 Task: Play online Dominion games in easy mode.
Action: Mouse moved to (269, 255)
Screenshot: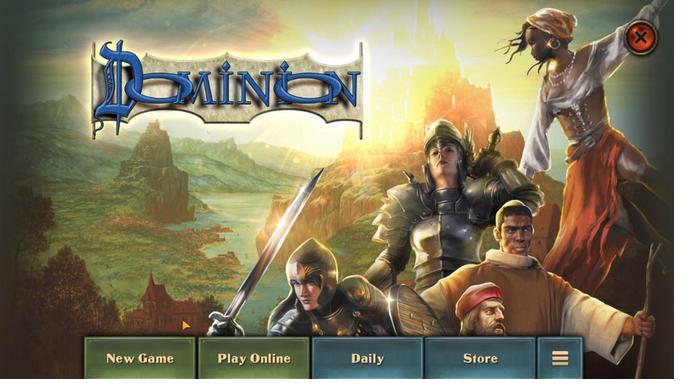 
Action: Mouse pressed left at (269, 255)
Screenshot: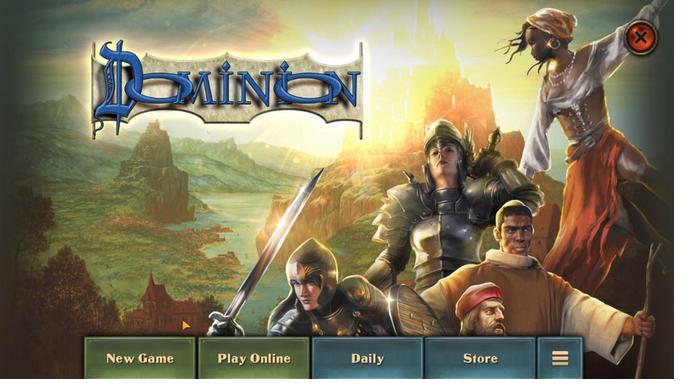 
Action: Mouse moved to (433, 256)
Screenshot: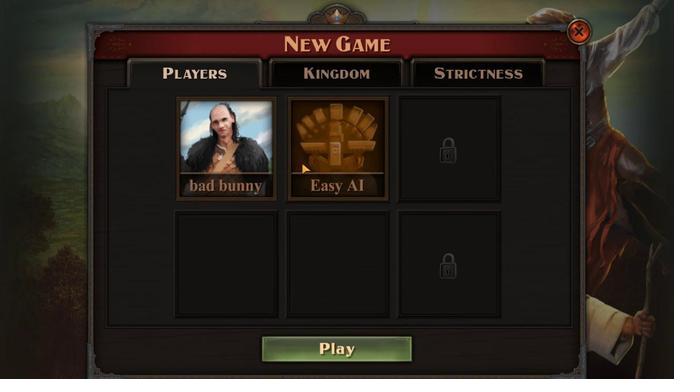 
Action: Mouse pressed left at (433, 256)
Screenshot: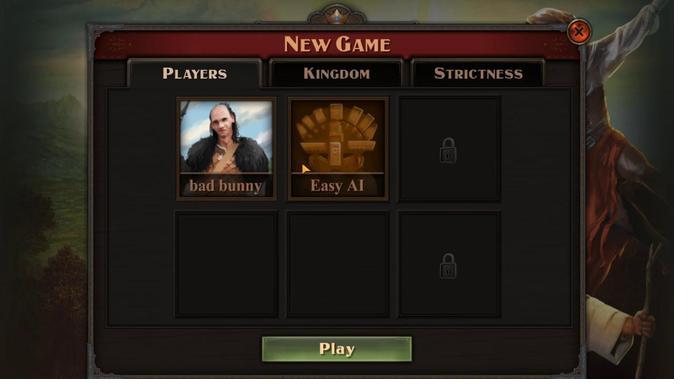 
Action: Mouse moved to (308, 256)
Screenshot: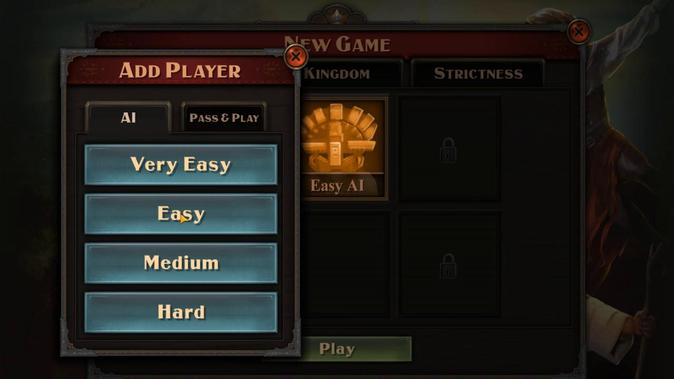
Action: Mouse pressed left at (308, 256)
Screenshot: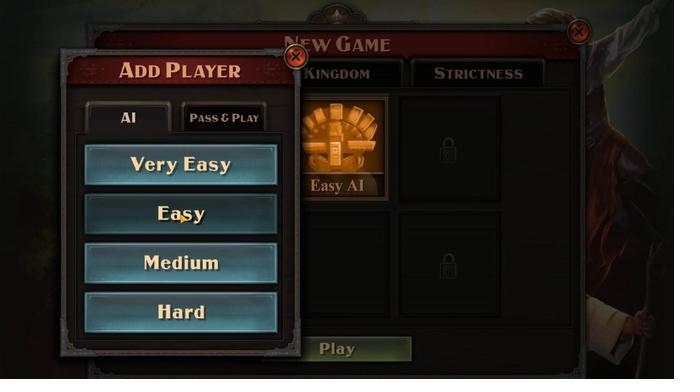 
Action: Mouse moved to (413, 255)
Screenshot: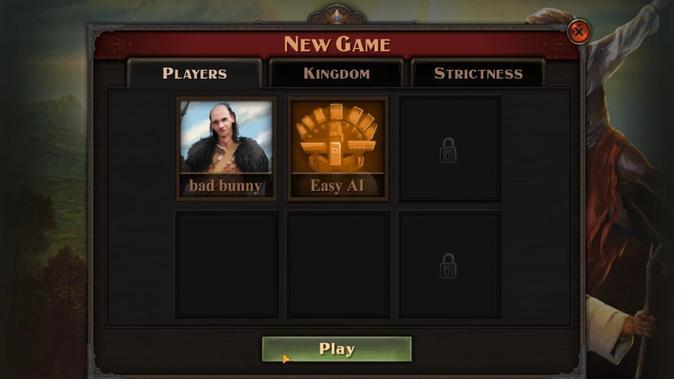
Action: Mouse pressed left at (413, 255)
Screenshot: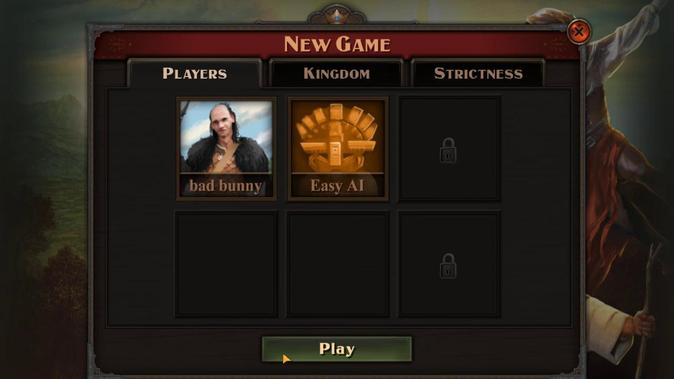 
Action: Mouse moved to (630, 255)
Screenshot: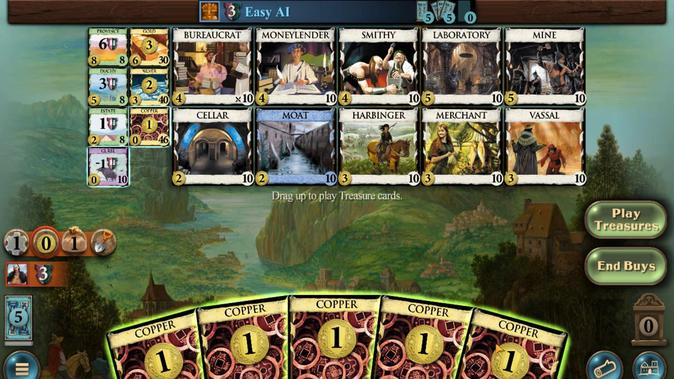 
Action: Mouse pressed left at (630, 255)
Screenshot: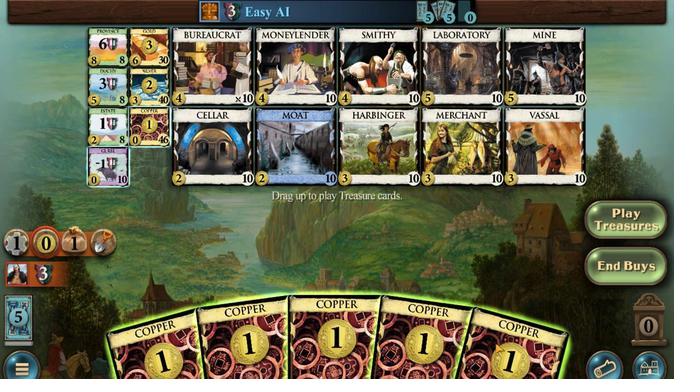 
Action: Mouse moved to (580, 255)
Screenshot: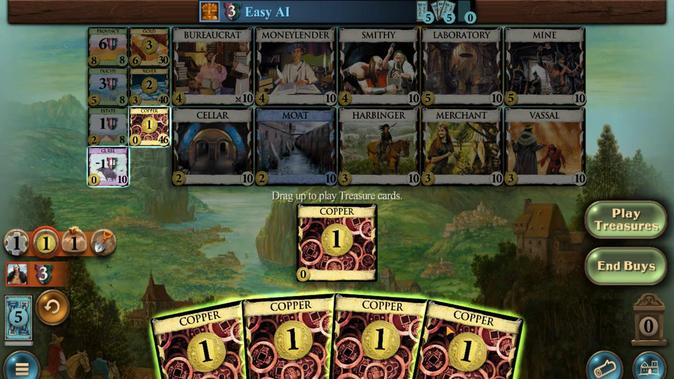 
Action: Mouse pressed left at (580, 255)
Screenshot: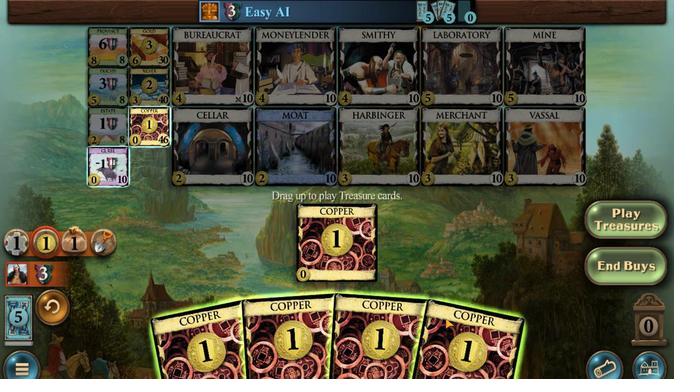 
Action: Mouse moved to (541, 255)
Screenshot: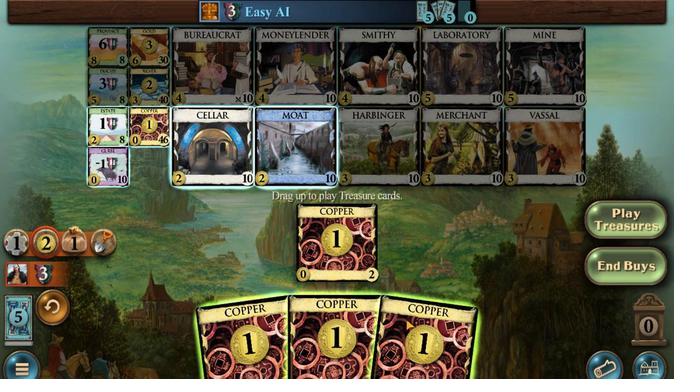 
Action: Mouse pressed left at (541, 255)
Screenshot: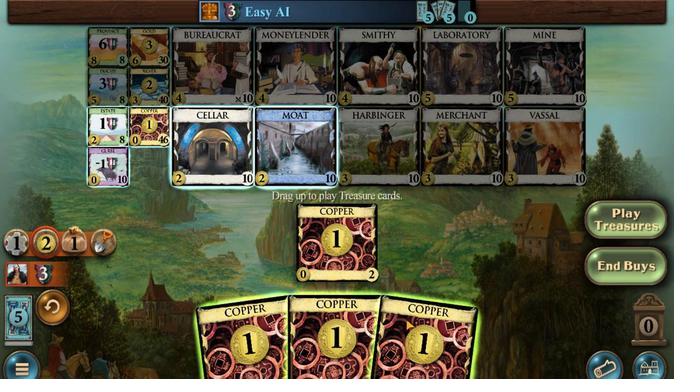 
Action: Mouse moved to (475, 255)
Screenshot: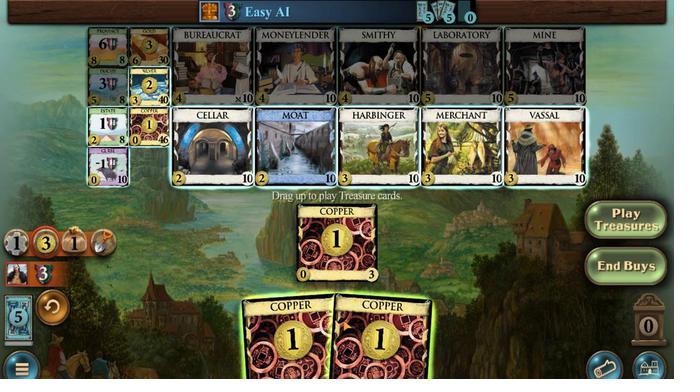 
Action: Mouse pressed left at (475, 255)
Screenshot: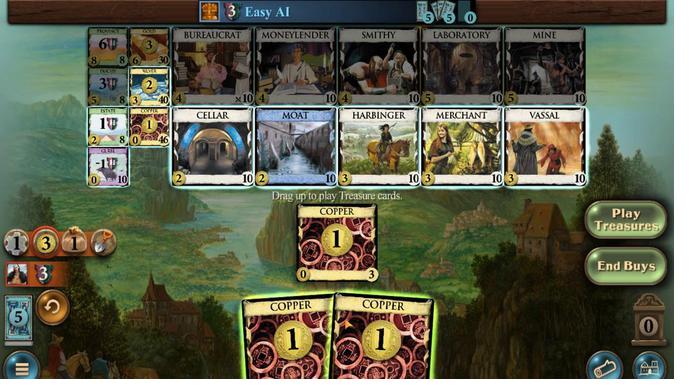
Action: Mouse moved to (491, 257)
Screenshot: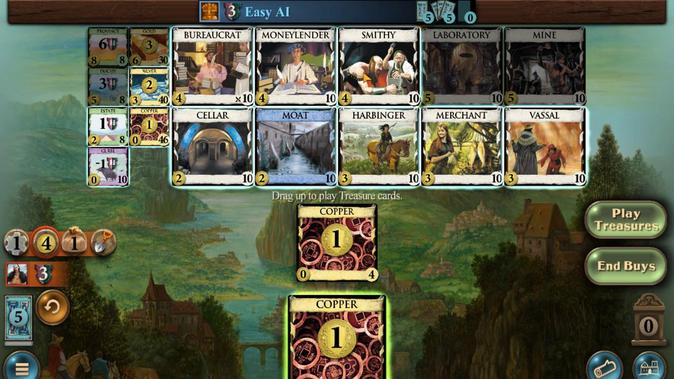 
Action: Mouse pressed left at (491, 257)
Screenshot: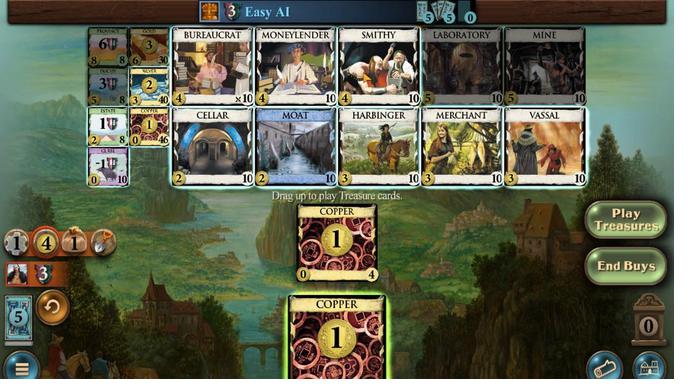 
Action: Mouse moved to (381, 255)
Screenshot: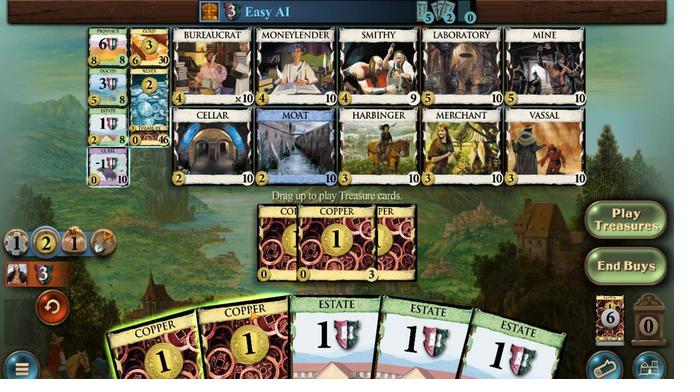 
Action: Mouse pressed left at (381, 255)
Screenshot: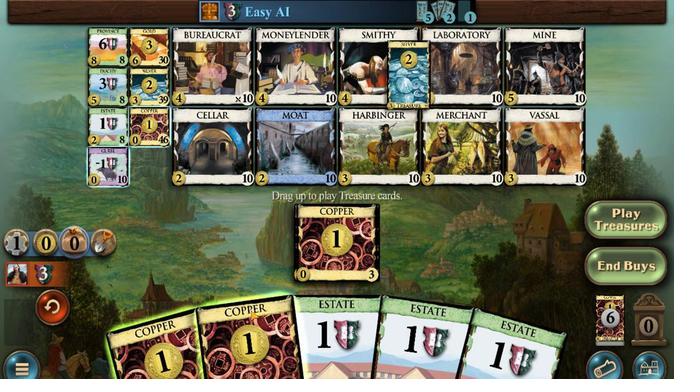
Action: Mouse moved to (315, 255)
Screenshot: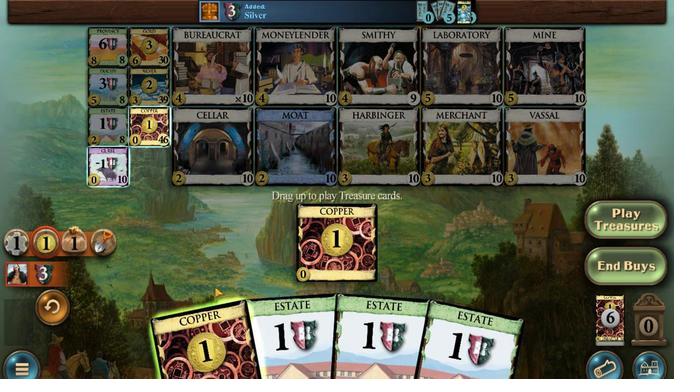 
Action: Mouse pressed left at (315, 255)
Screenshot: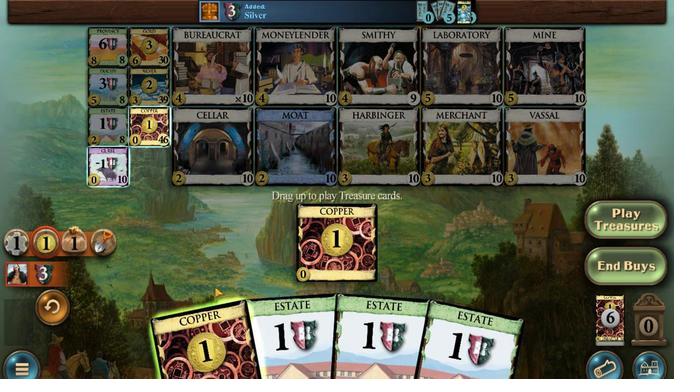 
Action: Mouse moved to (234, 256)
Screenshot: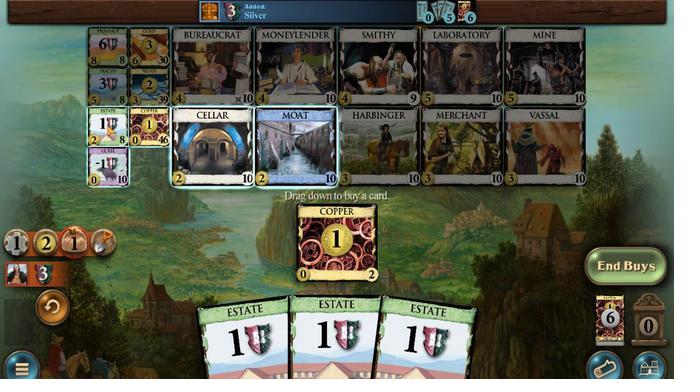
Action: Mouse pressed left at (234, 256)
Screenshot: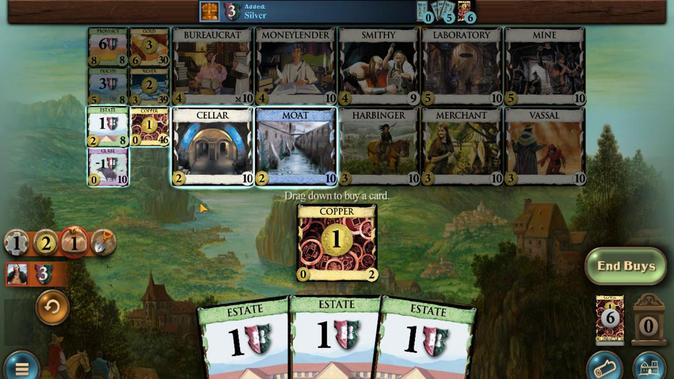 
Action: Mouse moved to (349, 255)
Screenshot: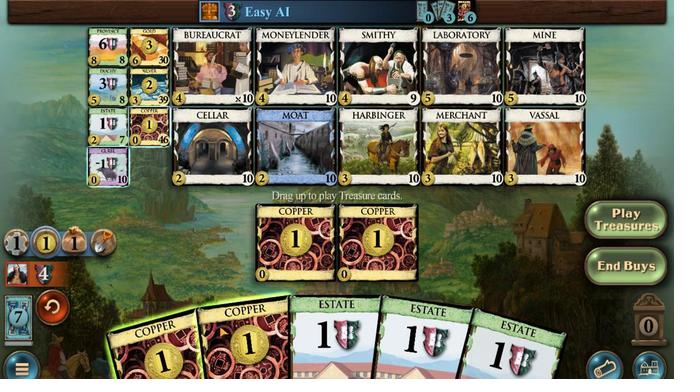 
Action: Mouse pressed left at (349, 255)
Screenshot: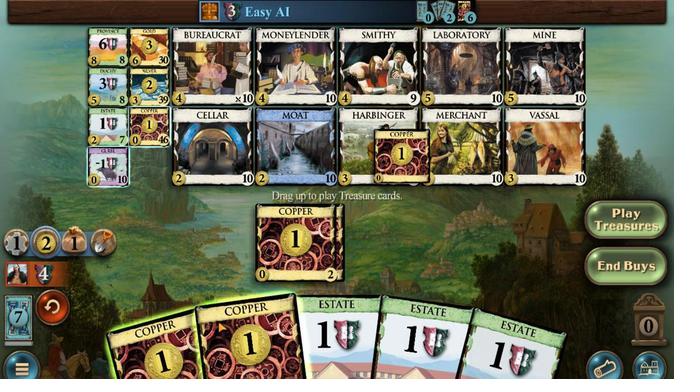
Action: Mouse moved to (304, 255)
Screenshot: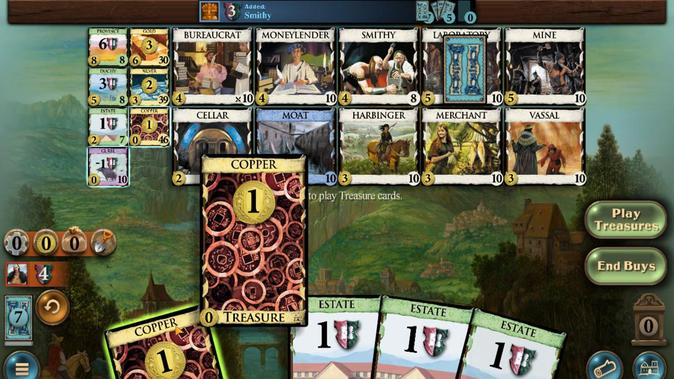 
Action: Mouse pressed left at (304, 255)
Screenshot: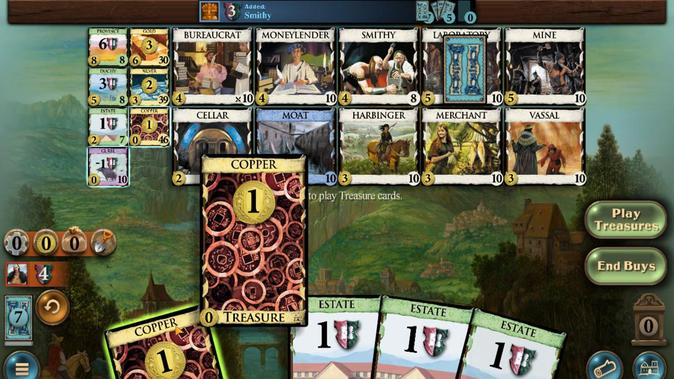 
Action: Mouse moved to (229, 256)
Screenshot: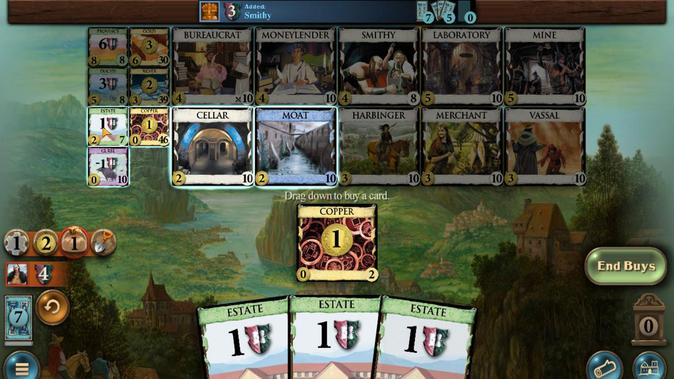 
Action: Mouse pressed left at (229, 256)
Screenshot: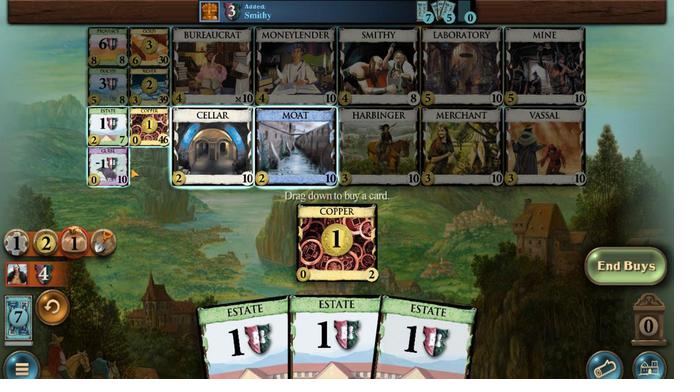 
Action: Mouse moved to (277, 255)
Screenshot: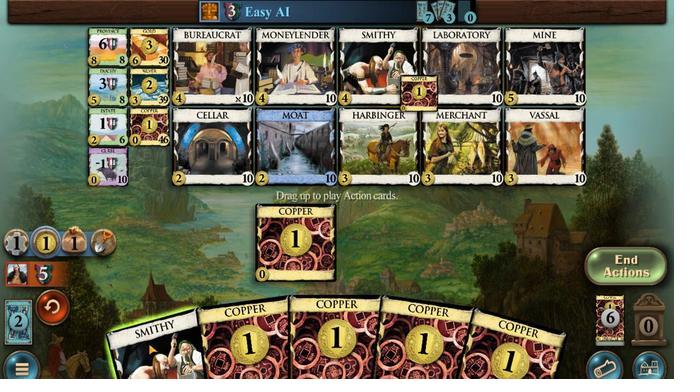 
Action: Mouse pressed left at (277, 255)
Screenshot: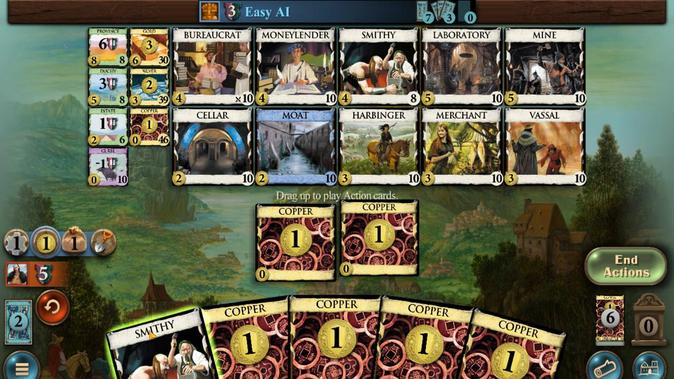 
Action: Mouse moved to (517, 255)
Screenshot: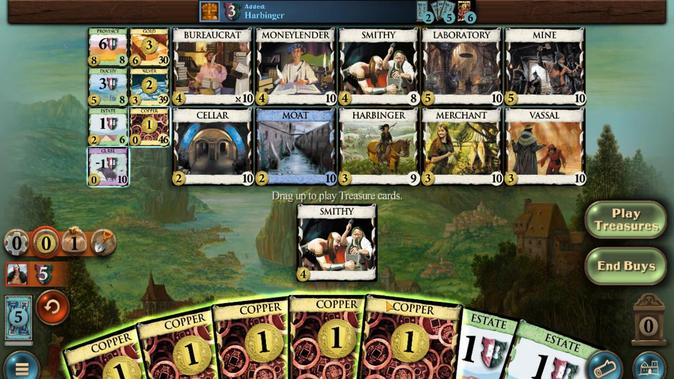 
Action: Mouse pressed left at (517, 255)
Screenshot: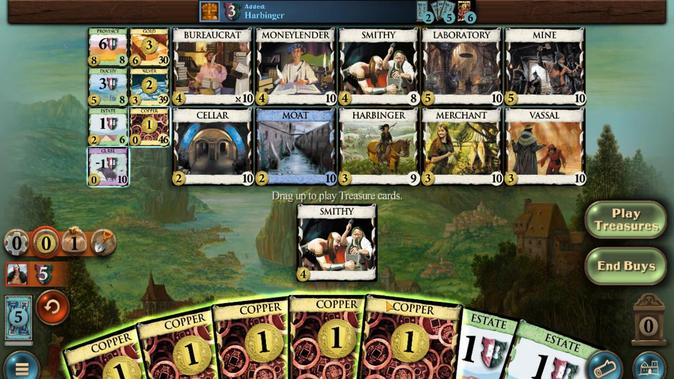 
Action: Mouse moved to (483, 255)
Screenshot: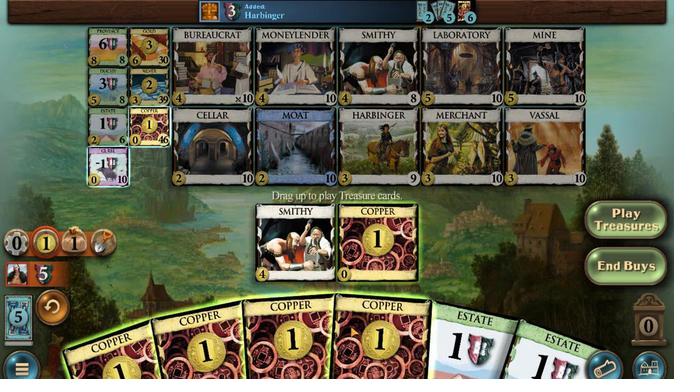 
Action: Mouse pressed left at (483, 255)
Screenshot: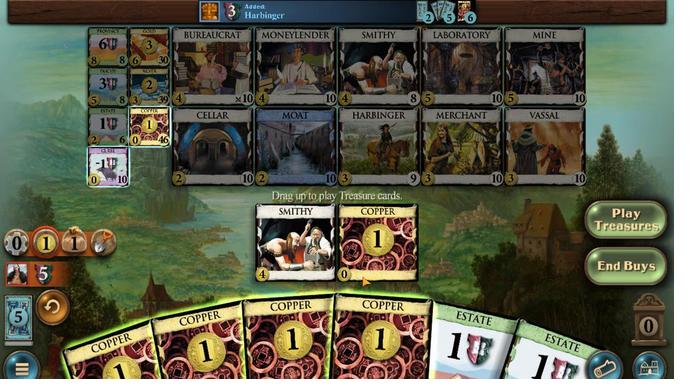 
Action: Mouse moved to (466, 255)
Screenshot: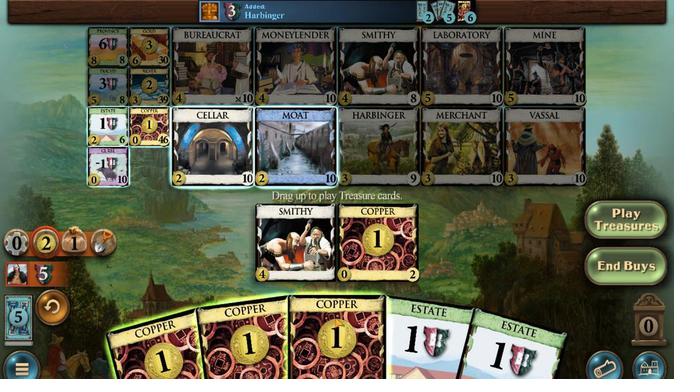 
Action: Mouse pressed left at (466, 255)
Screenshot: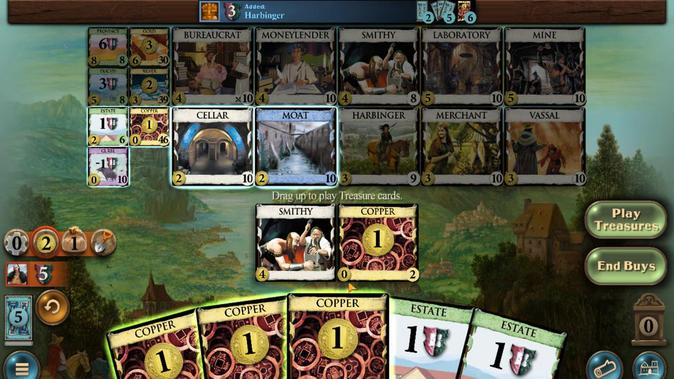 
Action: Mouse moved to (444, 255)
Screenshot: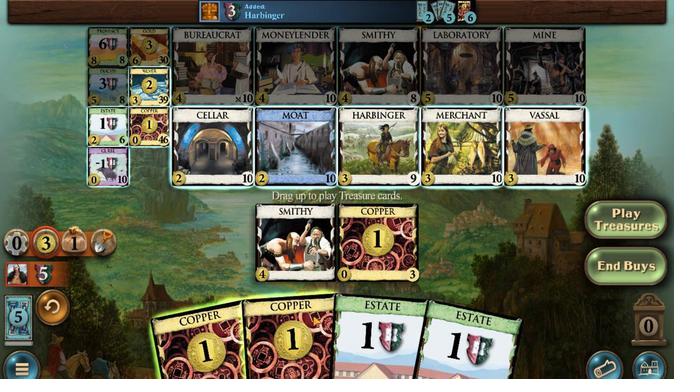
Action: Mouse pressed left at (444, 255)
Screenshot: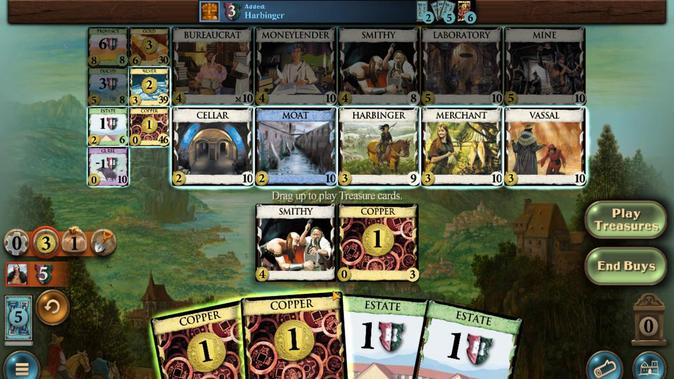 
Action: Mouse moved to (274, 257)
Screenshot: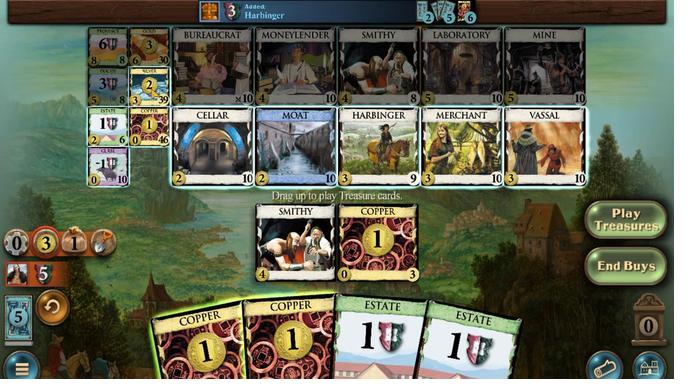 
Action: Mouse pressed left at (274, 257)
Screenshot: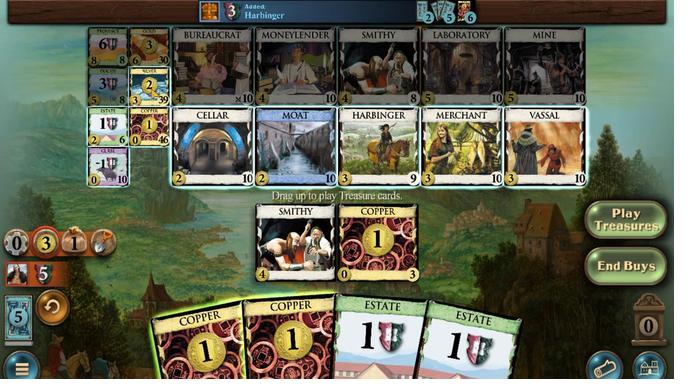 
Action: Mouse moved to (393, 255)
Screenshot: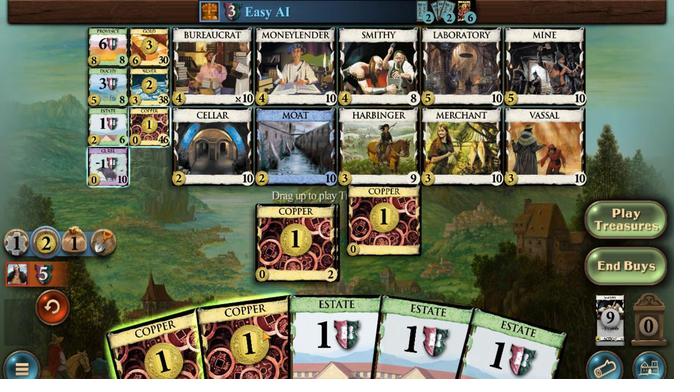 
Action: Mouse pressed left at (393, 255)
Screenshot: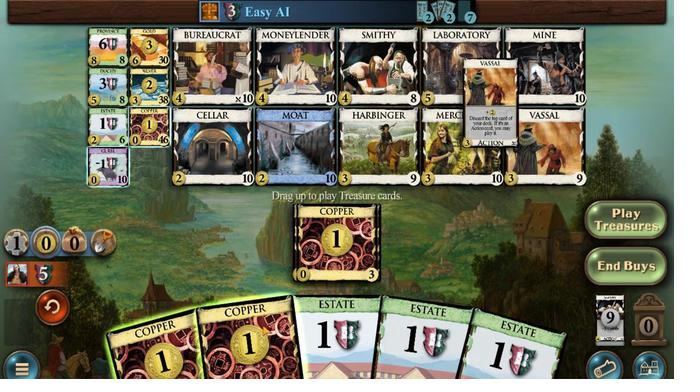 
Action: Mouse moved to (316, 255)
Screenshot: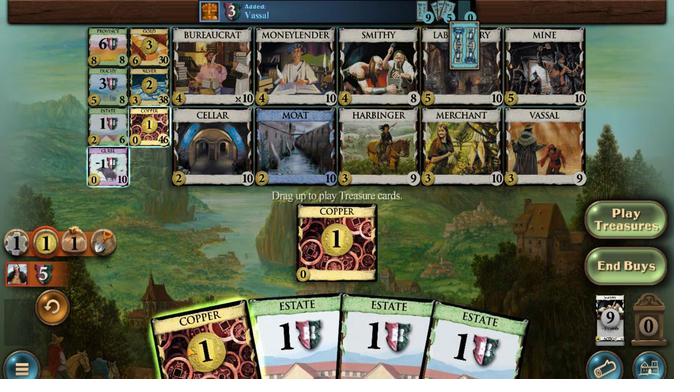 
Action: Mouse pressed left at (316, 255)
Screenshot: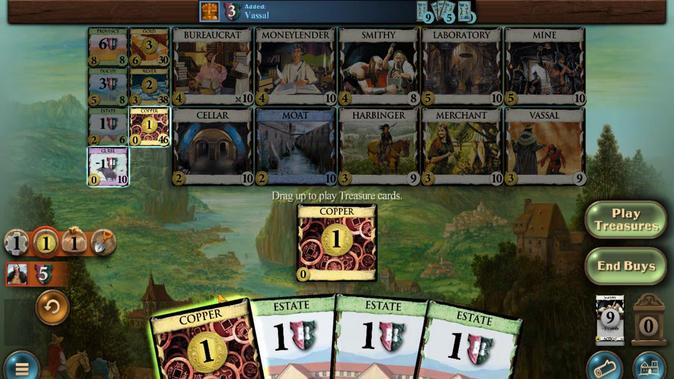 
Action: Mouse moved to (236, 256)
Screenshot: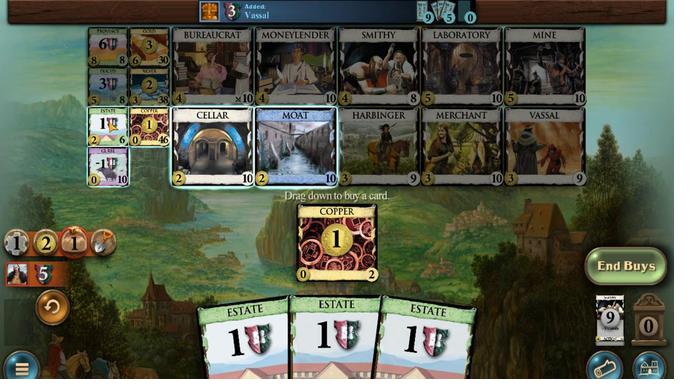 
Action: Mouse pressed left at (236, 256)
Screenshot: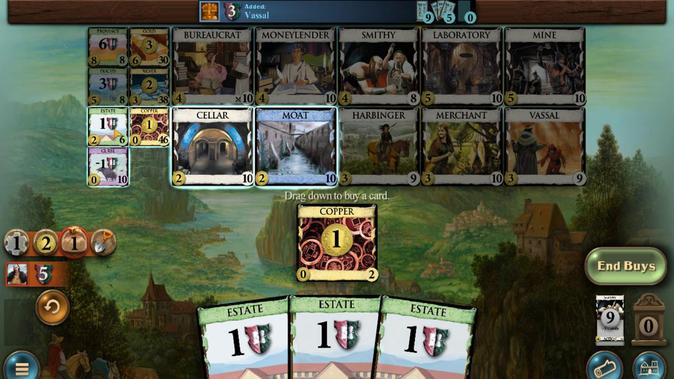 
Action: Mouse moved to (284, 255)
Screenshot: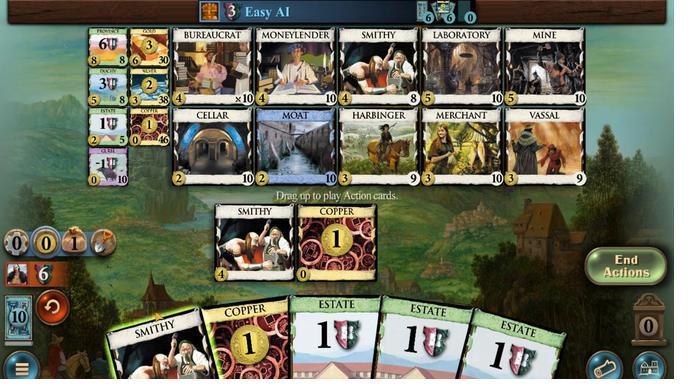 
Action: Mouse pressed left at (284, 255)
Screenshot: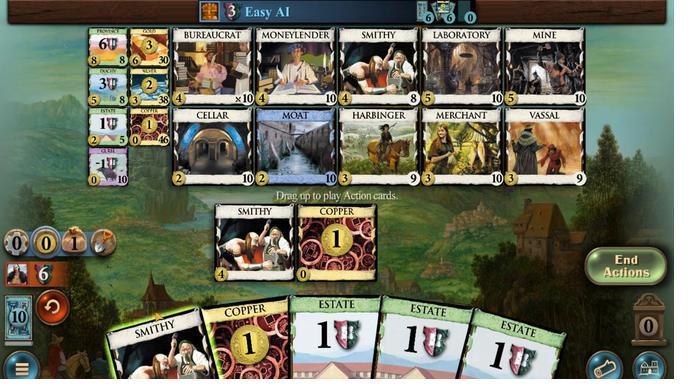 
Action: Mouse moved to (289, 255)
Screenshot: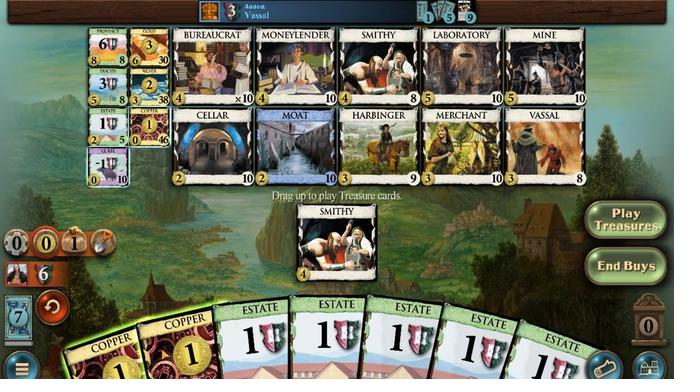 
Action: Mouse pressed left at (289, 255)
Screenshot: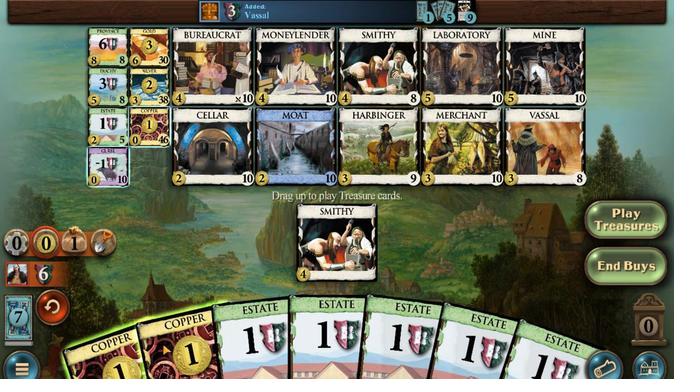 
Action: Mouse moved to (271, 255)
Screenshot: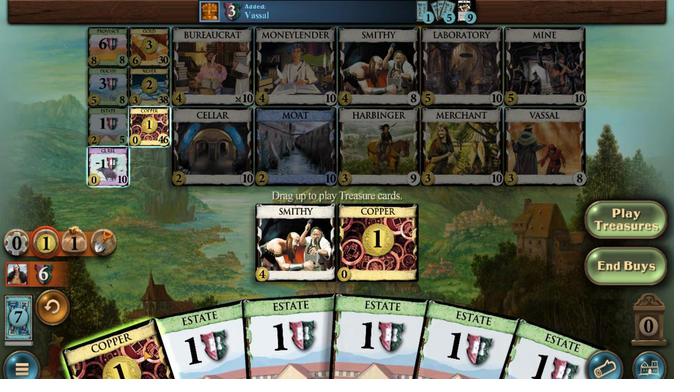 
Action: Mouse pressed left at (271, 255)
Screenshot: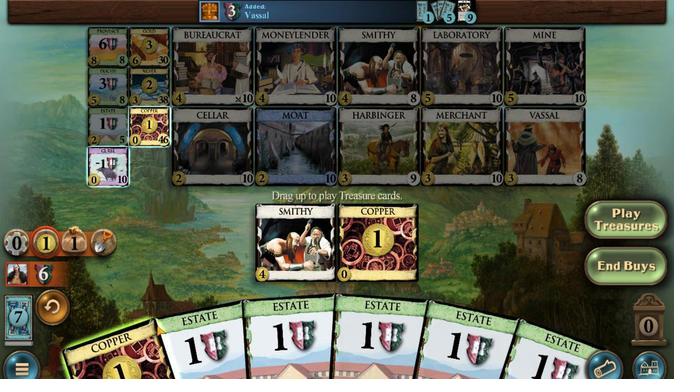 
Action: Mouse moved to (237, 256)
Screenshot: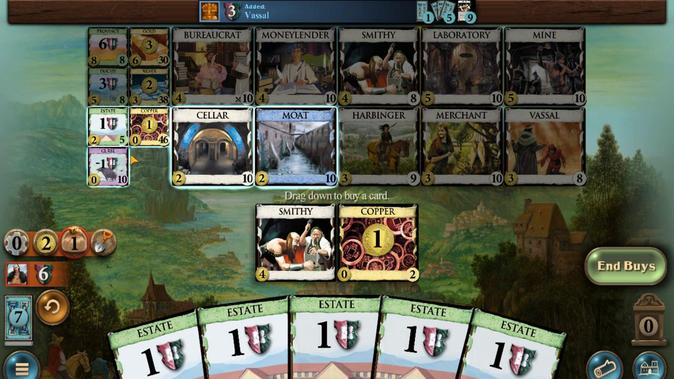 
Action: Mouse pressed left at (237, 256)
Screenshot: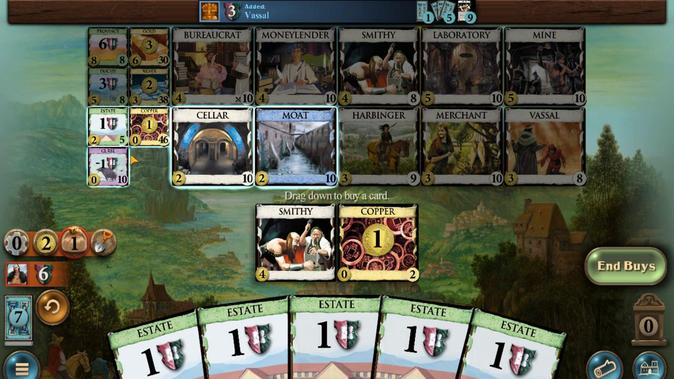 
Action: Mouse moved to (536, 255)
Screenshot: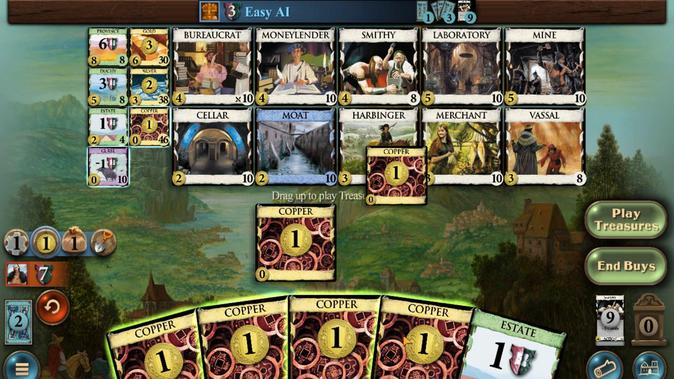 
Action: Mouse pressed left at (536, 255)
Screenshot: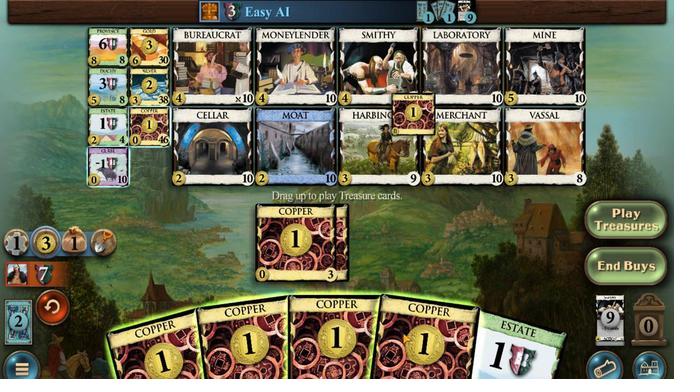 
Action: Mouse moved to (490, 255)
Screenshot: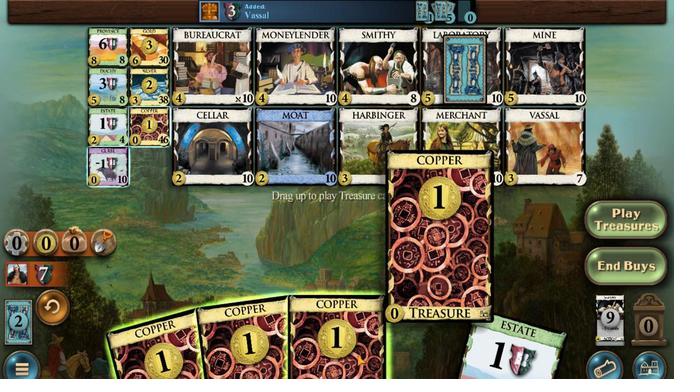 
Action: Mouse pressed left at (490, 255)
Screenshot: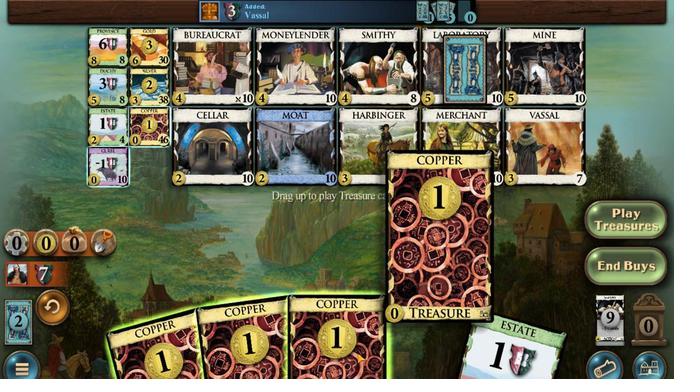 
Action: Mouse moved to (463, 255)
Screenshot: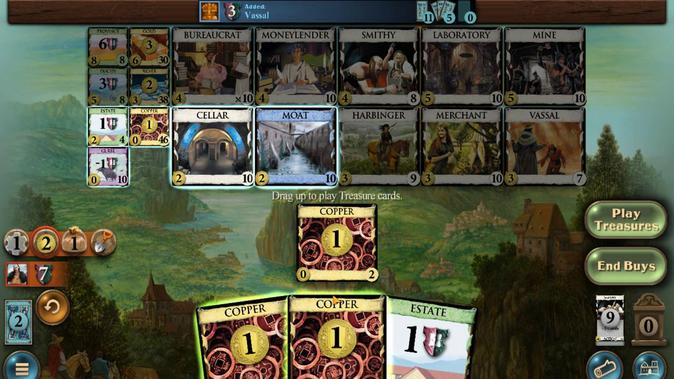 
Action: Mouse pressed left at (463, 255)
Screenshot: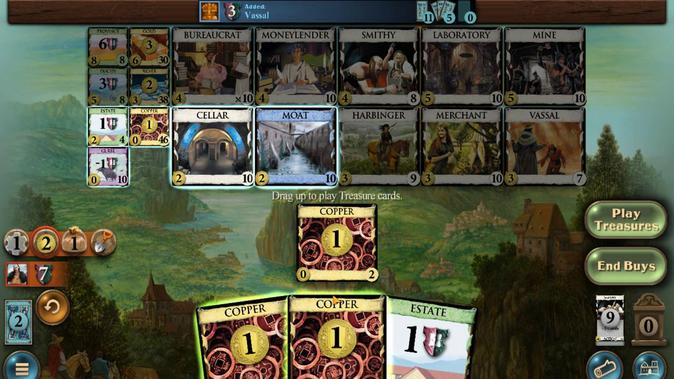 
Action: Mouse moved to (264, 257)
Screenshot: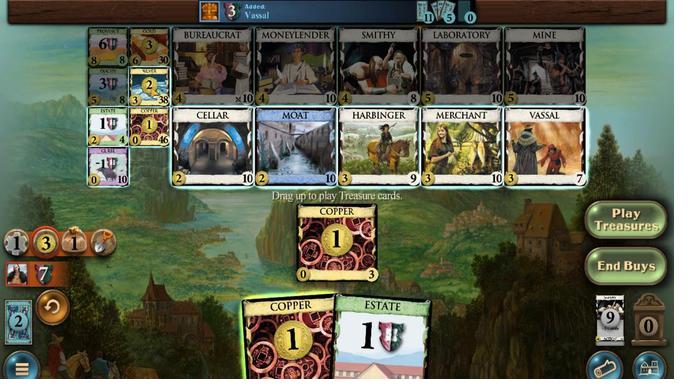 
Action: Mouse pressed left at (264, 257)
Screenshot: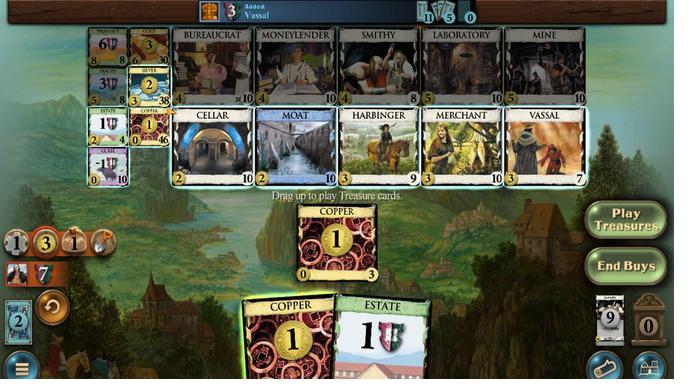 
Action: Mouse moved to (285, 255)
Screenshot: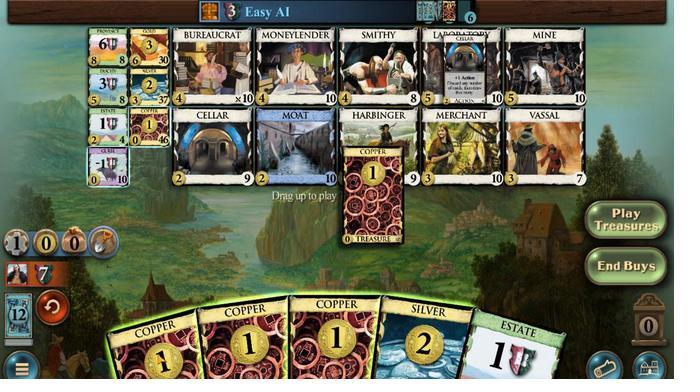 
Action: Mouse pressed left at (285, 255)
Screenshot: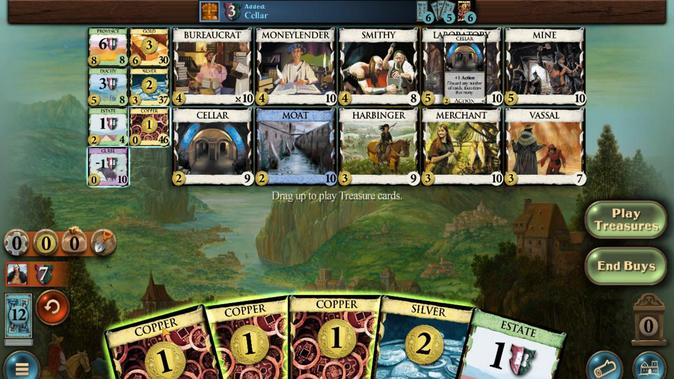 
Action: Mouse moved to (324, 255)
Screenshot: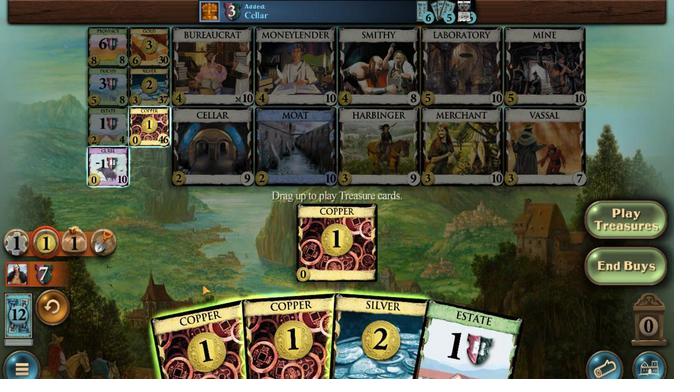 
Action: Mouse pressed left at (324, 255)
Screenshot: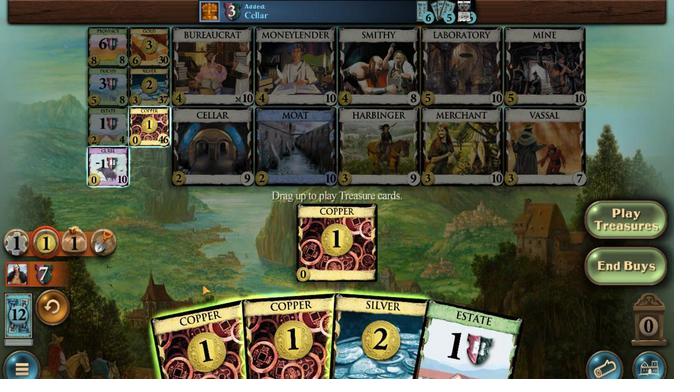 
Action: Mouse moved to (369, 255)
Screenshot: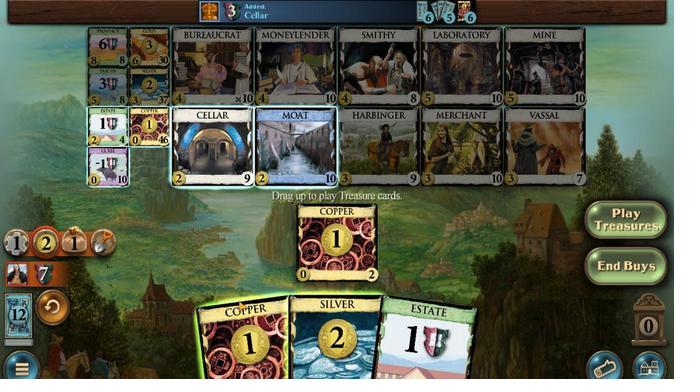 
Action: Mouse pressed left at (369, 255)
Screenshot: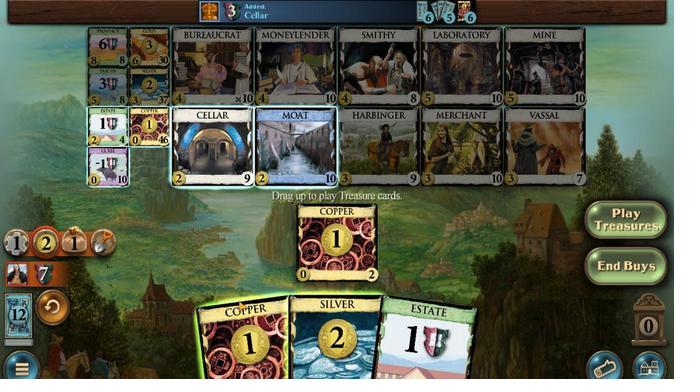
Action: Mouse moved to (269, 257)
Screenshot: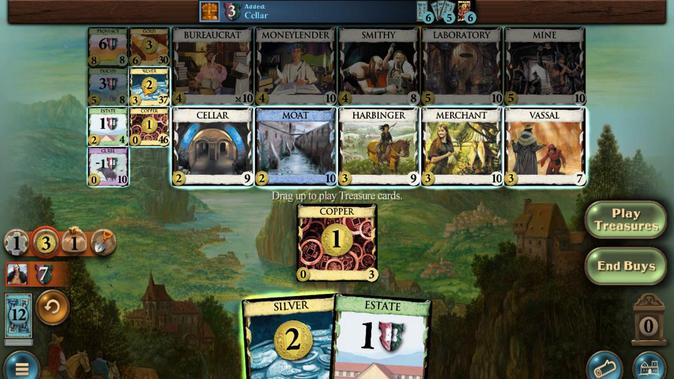 
Action: Mouse pressed left at (269, 257)
Screenshot: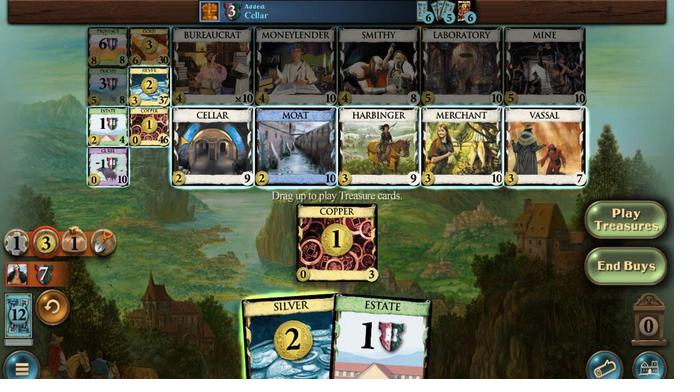 
Action: Mouse moved to (301, 255)
Screenshot: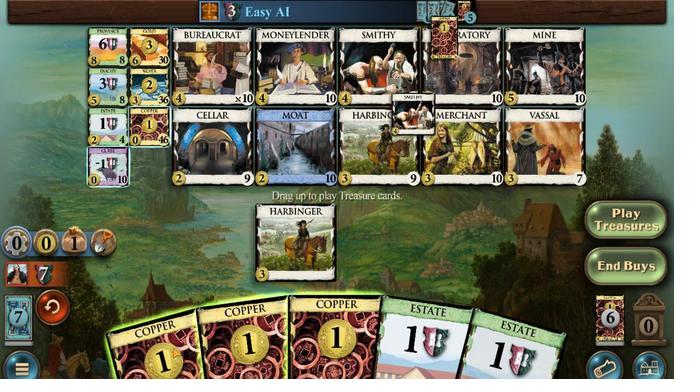 
Action: Mouse pressed left at (301, 255)
Screenshot: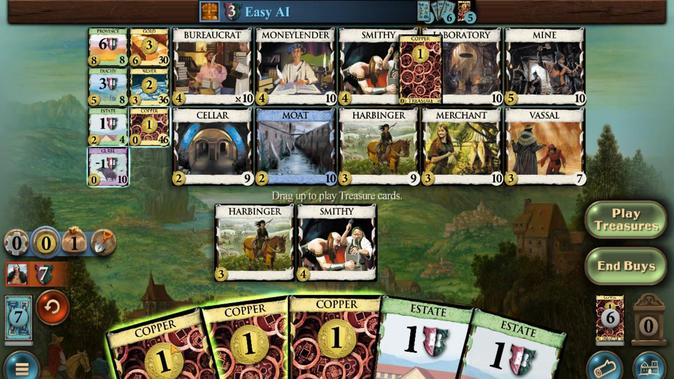 
Action: Mouse moved to (363, 255)
Screenshot: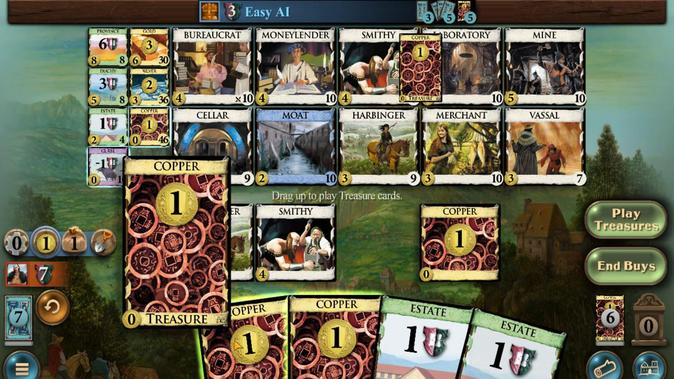 
Action: Mouse pressed left at (363, 255)
Screenshot: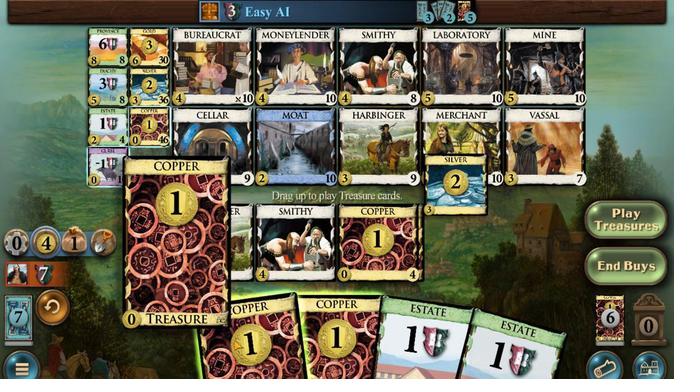 
Action: Mouse moved to (432, 255)
Screenshot: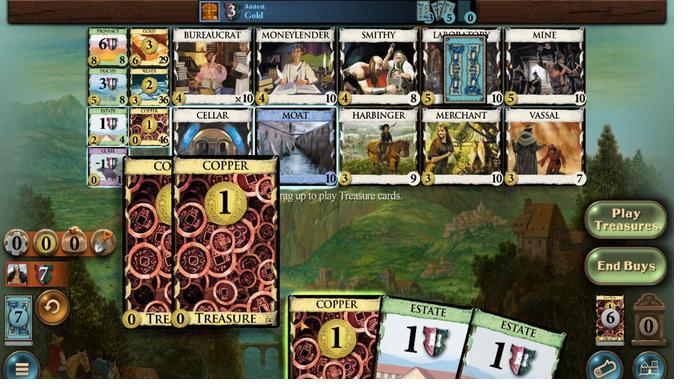 
Action: Mouse pressed left at (432, 255)
Screenshot: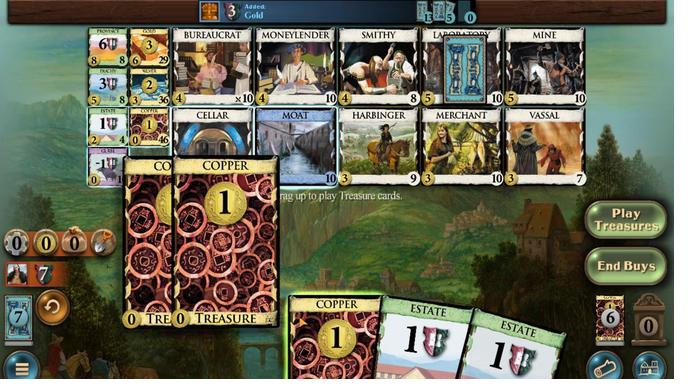 
Action: Mouse moved to (276, 257)
Screenshot: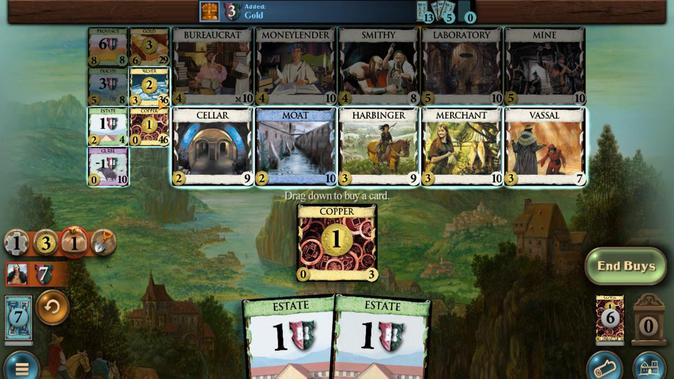 
Action: Mouse pressed left at (276, 257)
Screenshot: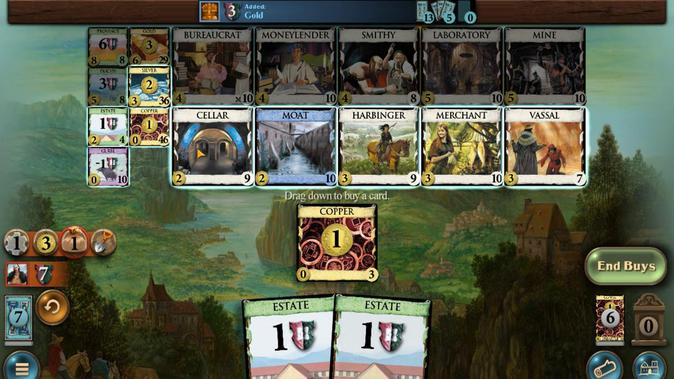 
Action: Mouse moved to (281, 255)
Screenshot: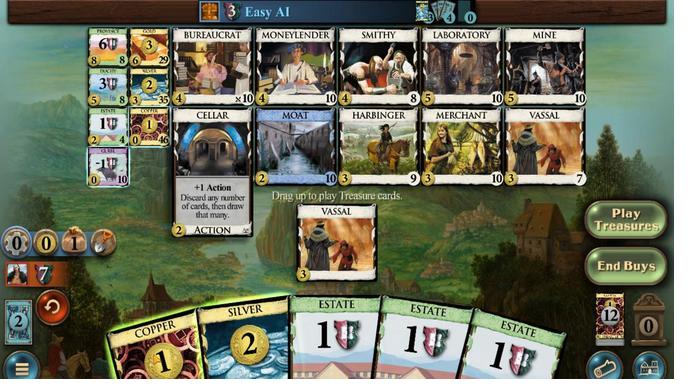 
Action: Mouse pressed left at (281, 255)
Screenshot: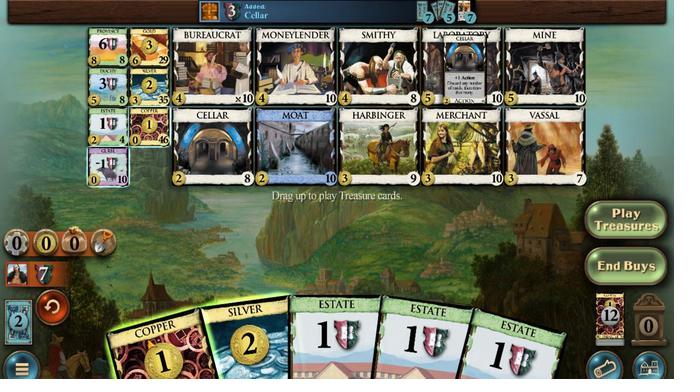 
Action: Mouse moved to (324, 255)
Screenshot: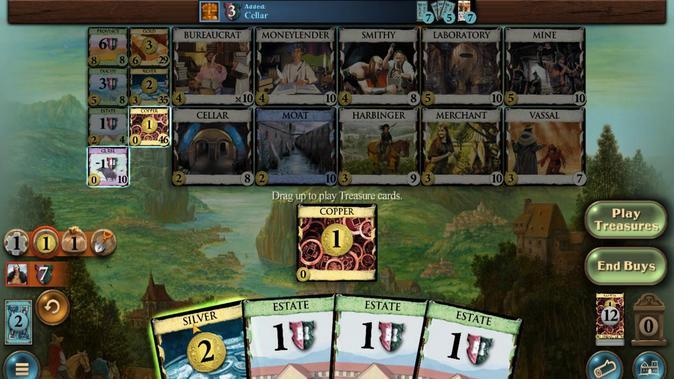 
Action: Mouse pressed left at (324, 255)
Screenshot: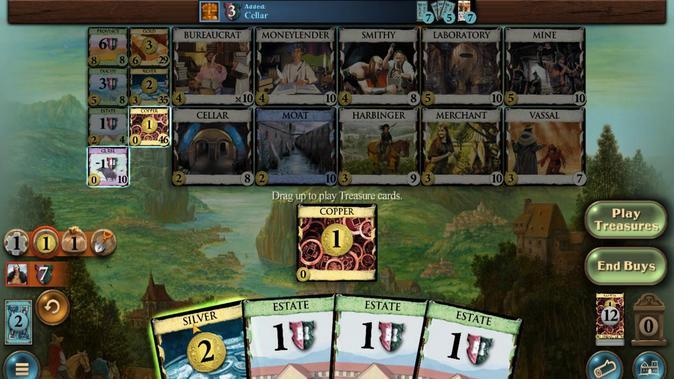 
Action: Mouse moved to (274, 257)
Screenshot: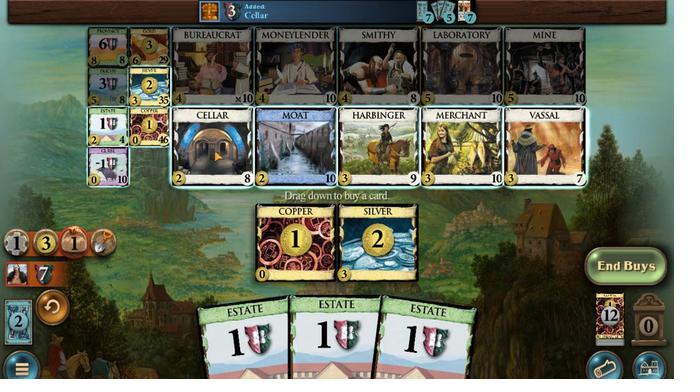 
Action: Mouse pressed left at (274, 257)
Screenshot: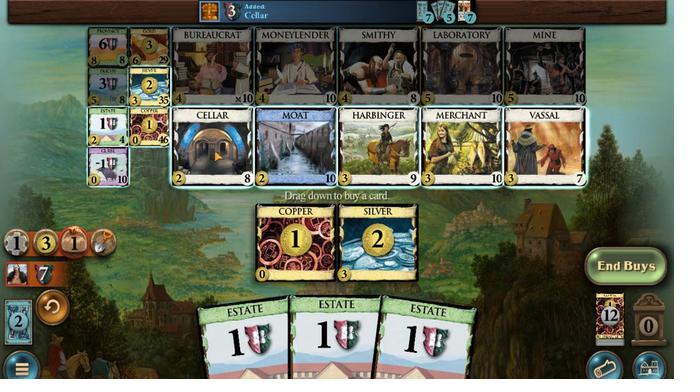 
Action: Mouse moved to (269, 255)
Screenshot: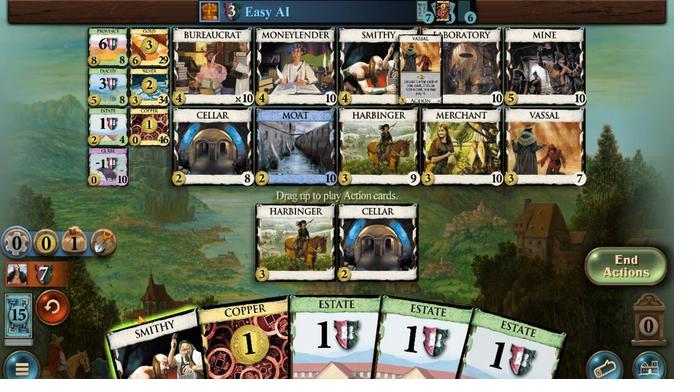 
Action: Mouse pressed left at (269, 255)
Screenshot: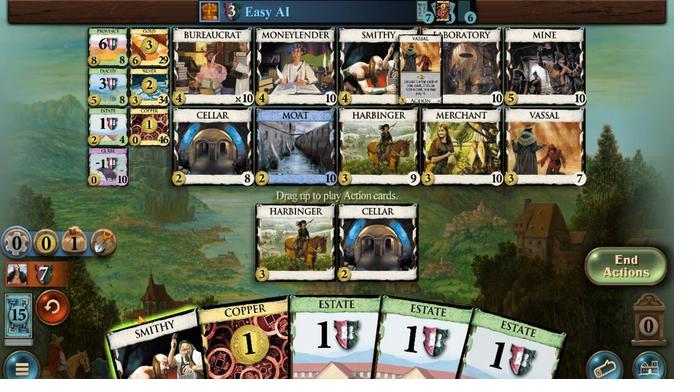 
Action: Mouse moved to (471, 255)
Screenshot: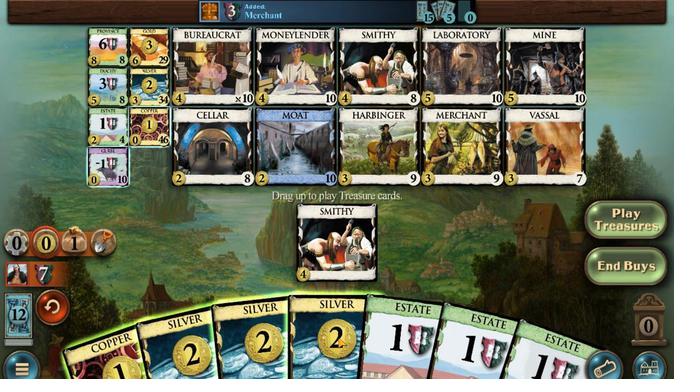 
Action: Mouse pressed left at (471, 255)
Screenshot: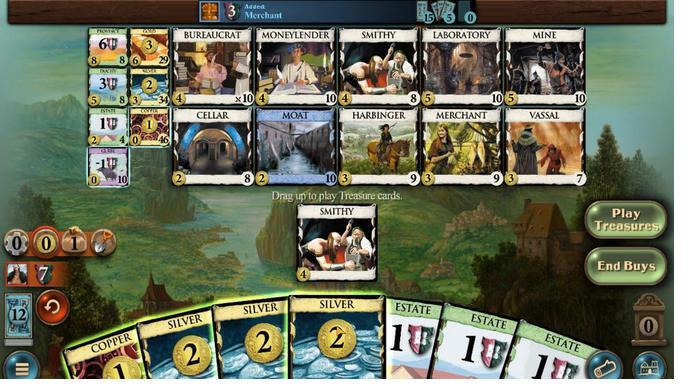 
Action: Mouse moved to (441, 255)
Screenshot: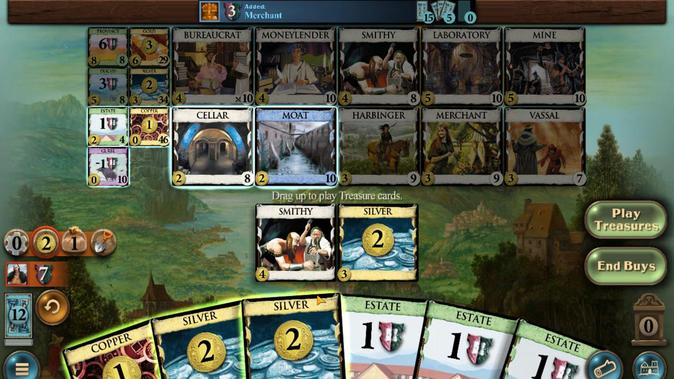 
Action: Mouse pressed left at (441, 255)
Screenshot: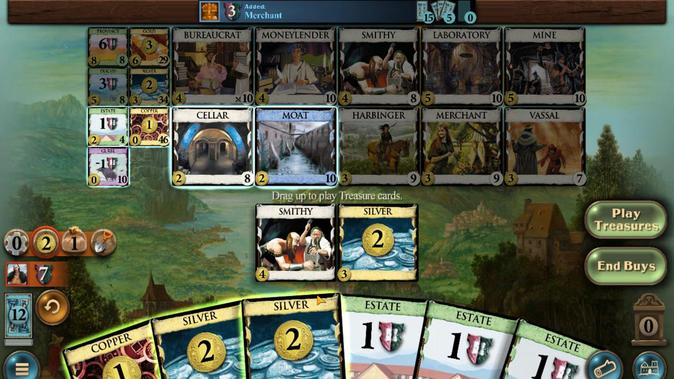 
Action: Mouse moved to (403, 255)
Screenshot: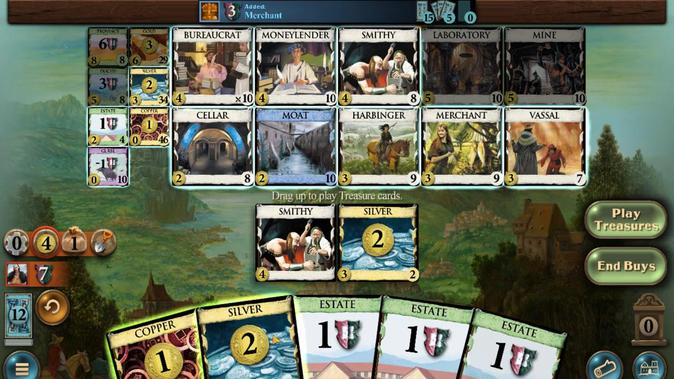 
Action: Mouse pressed left at (403, 255)
Screenshot: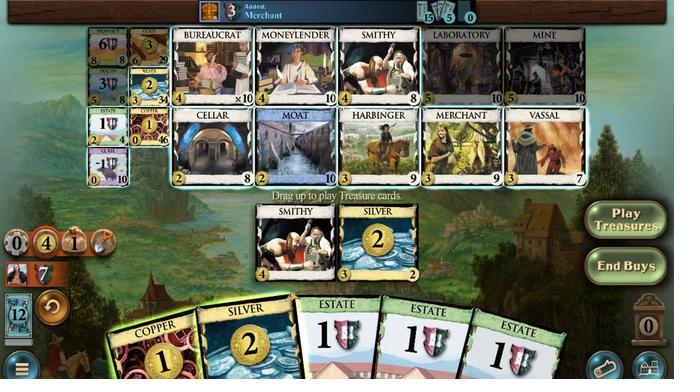
Action: Mouse moved to (277, 257)
Screenshot: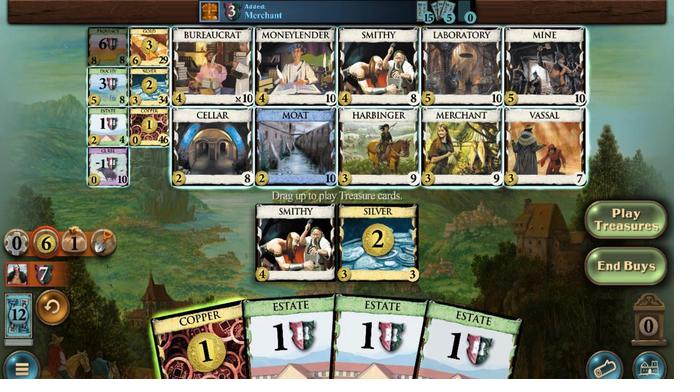 
Action: Mouse pressed left at (277, 257)
Screenshot: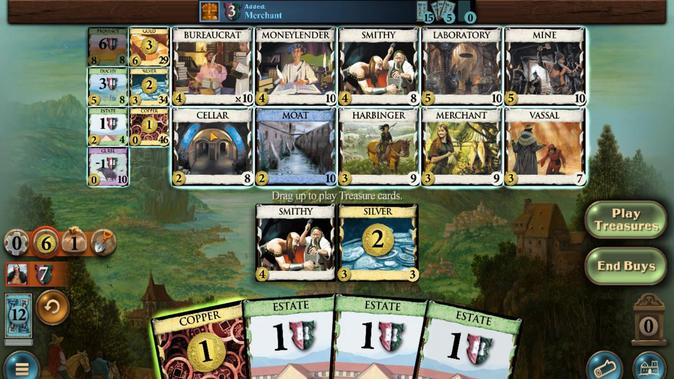 
Action: Mouse moved to (382, 255)
Screenshot: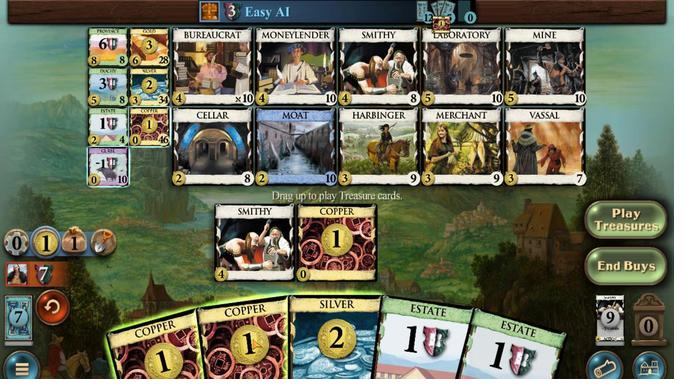
Action: Mouse pressed left at (382, 255)
Screenshot: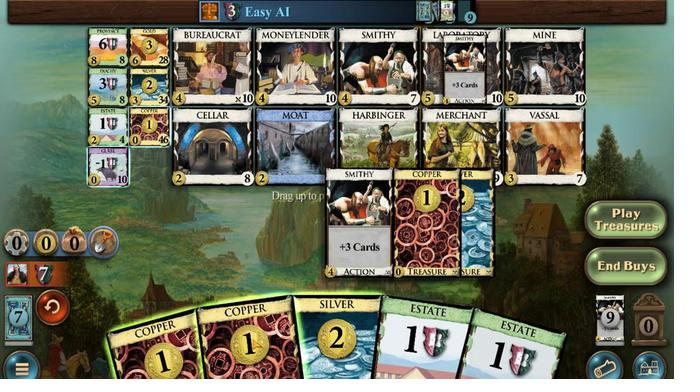 
Action: Mouse moved to (446, 255)
Screenshot: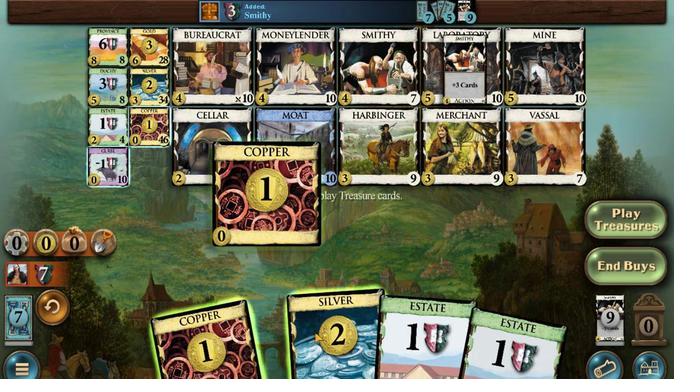 
Action: Mouse pressed left at (446, 255)
Screenshot: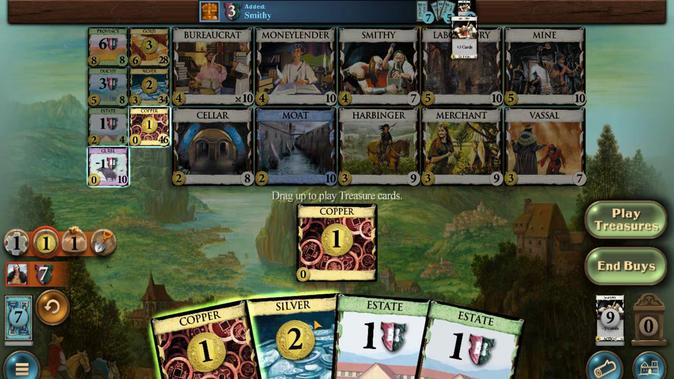 
Action: Mouse moved to (357, 255)
Screenshot: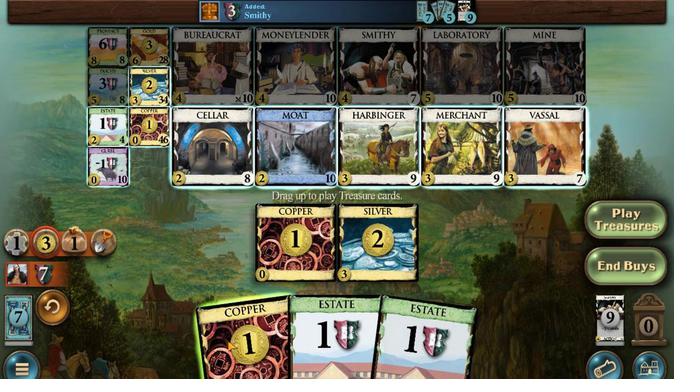 
Action: Mouse pressed left at (357, 255)
Screenshot: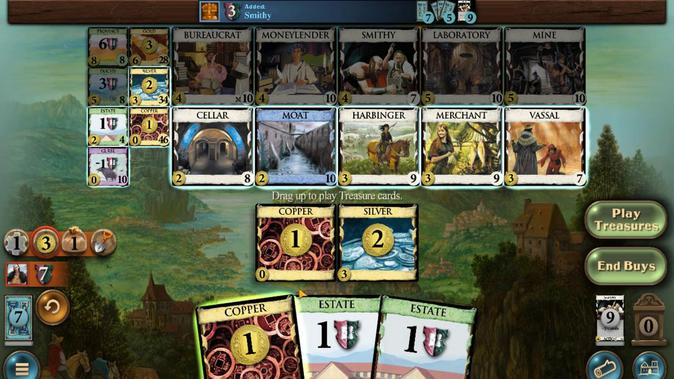 
Action: Mouse moved to (270, 257)
Screenshot: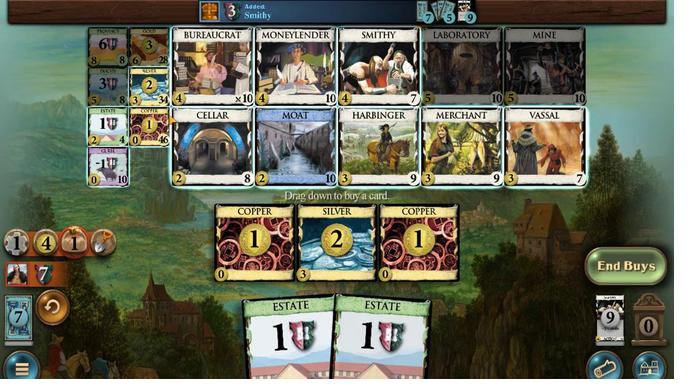 
Action: Mouse pressed left at (270, 257)
Screenshot: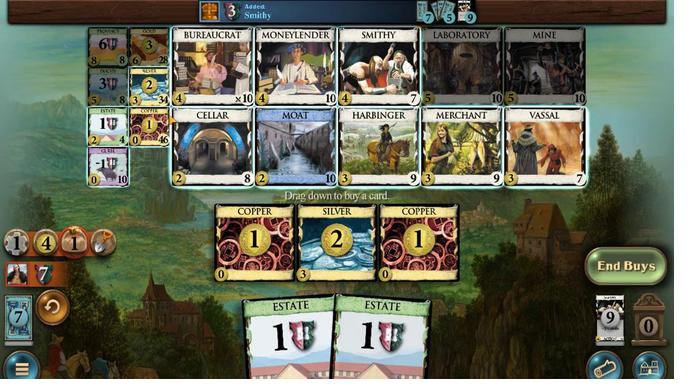 
Action: Mouse moved to (283, 255)
Screenshot: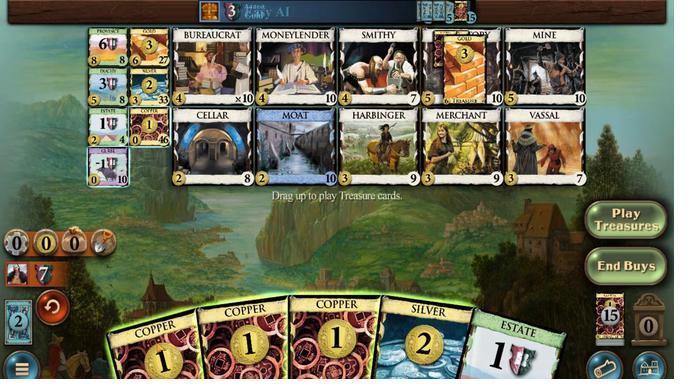 
Action: Mouse pressed left at (283, 255)
Screenshot: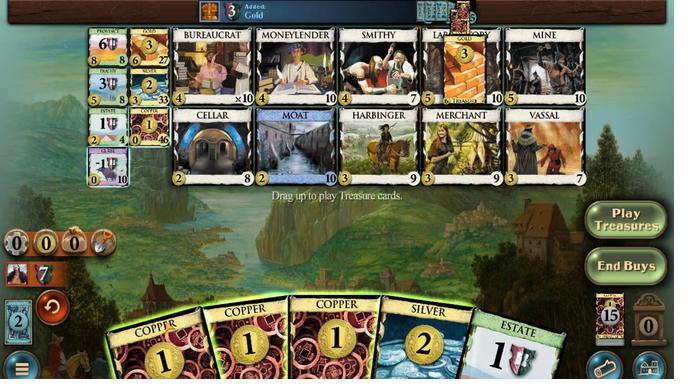 
Action: Mouse moved to (354, 255)
Screenshot: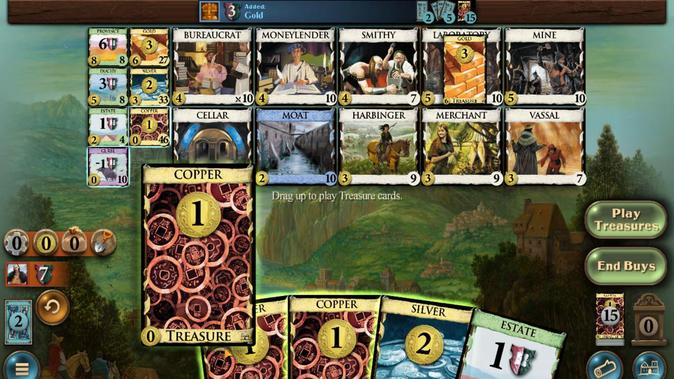 
Action: Mouse pressed left at (354, 255)
Screenshot: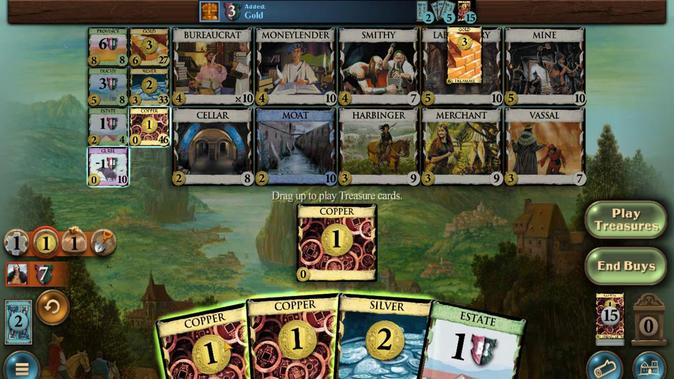 
Action: Mouse moved to (389, 255)
Screenshot: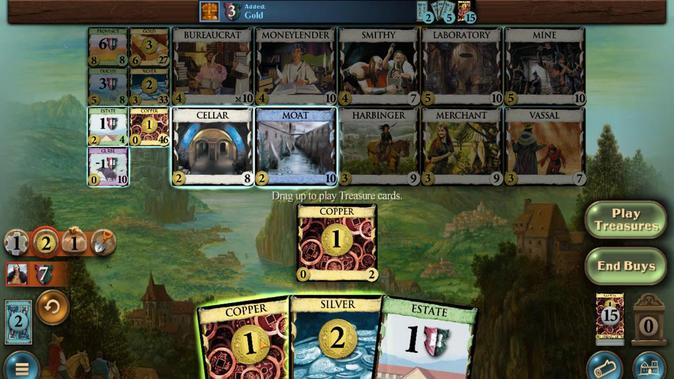 
Action: Mouse pressed left at (389, 255)
Screenshot: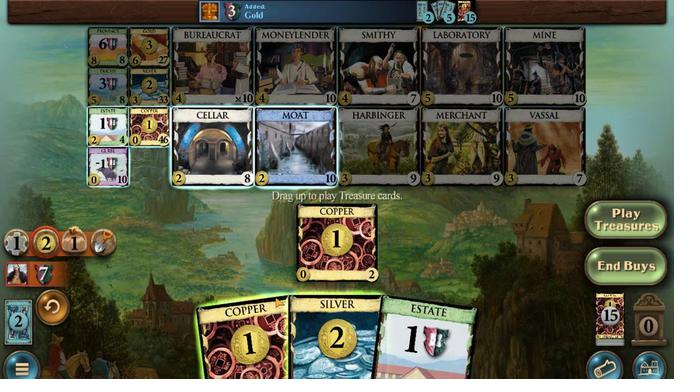 
Action: Mouse moved to (268, 257)
Screenshot: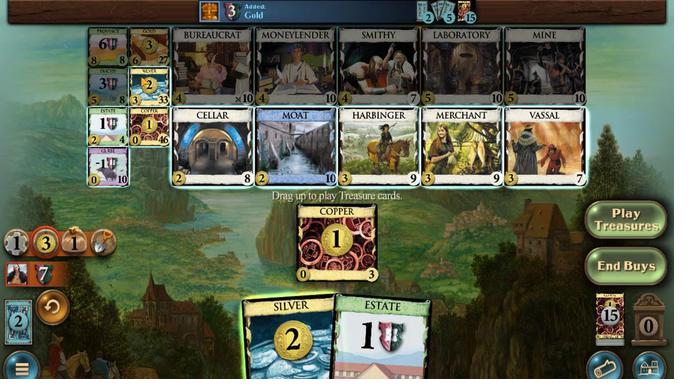 
Action: Mouse pressed left at (268, 257)
Screenshot: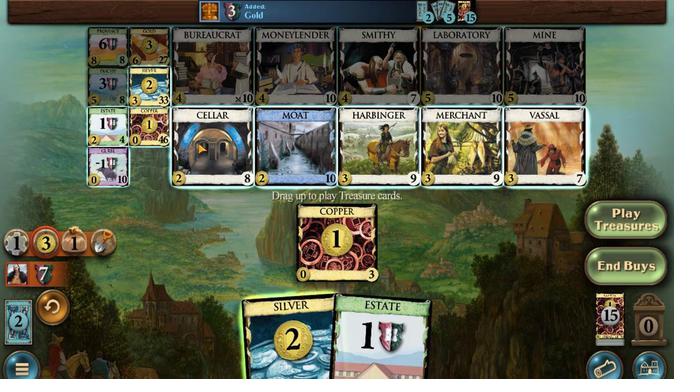 
Action: Mouse moved to (296, 255)
Screenshot: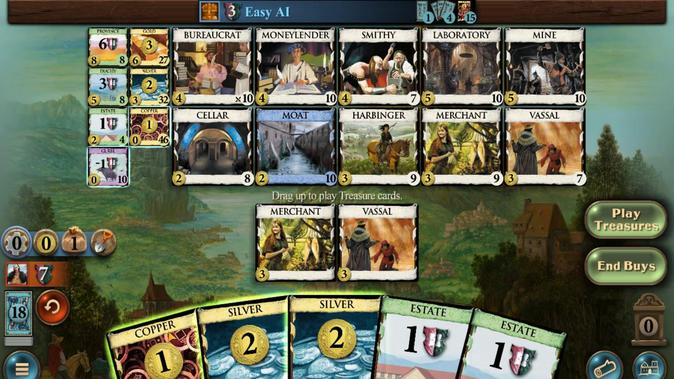 
Action: Mouse pressed left at (296, 255)
Screenshot: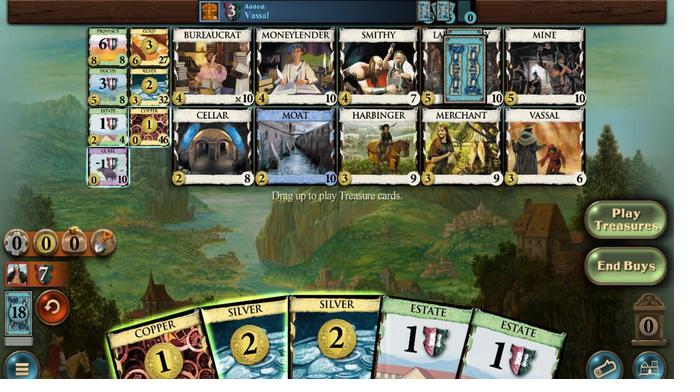 
Action: Mouse moved to (324, 255)
Screenshot: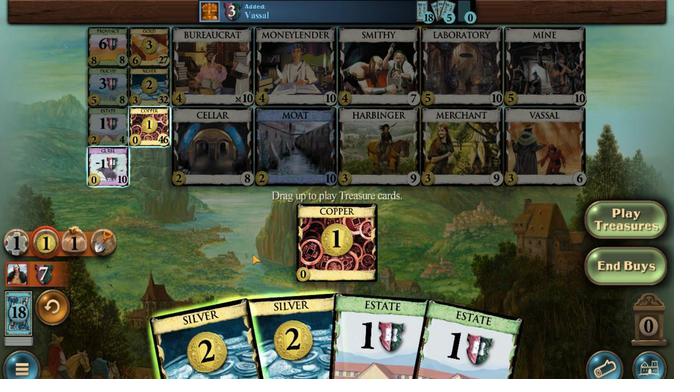 
Action: Mouse pressed left at (324, 255)
Screenshot: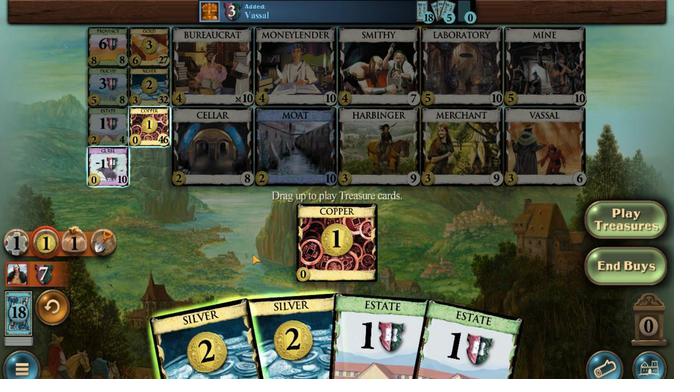 
Action: Mouse moved to (270, 257)
Screenshot: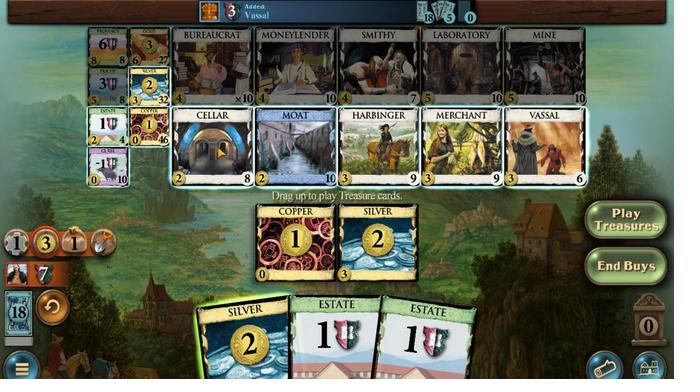 
Action: Mouse pressed left at (270, 257)
Screenshot: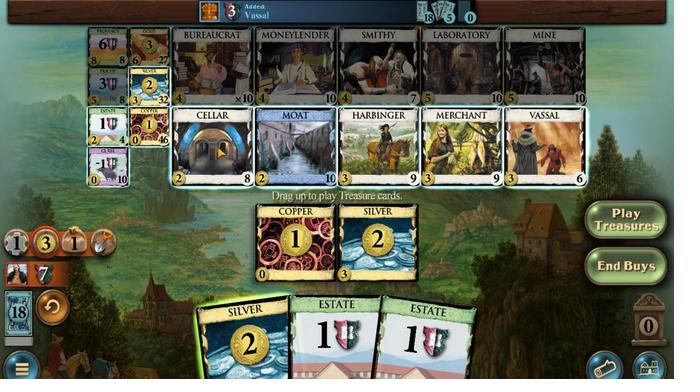 
Action: Mouse moved to (297, 255)
Screenshot: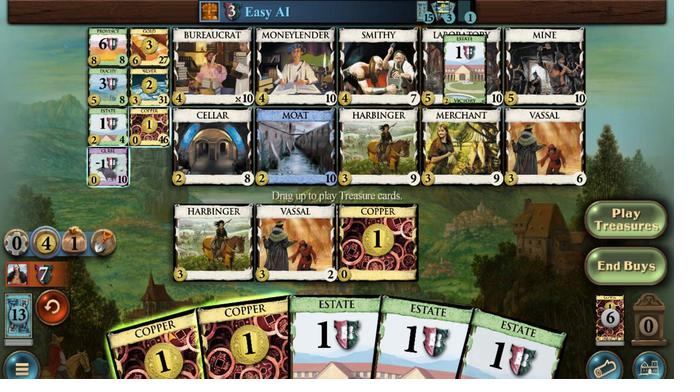 
Action: Mouse pressed left at (297, 255)
Screenshot: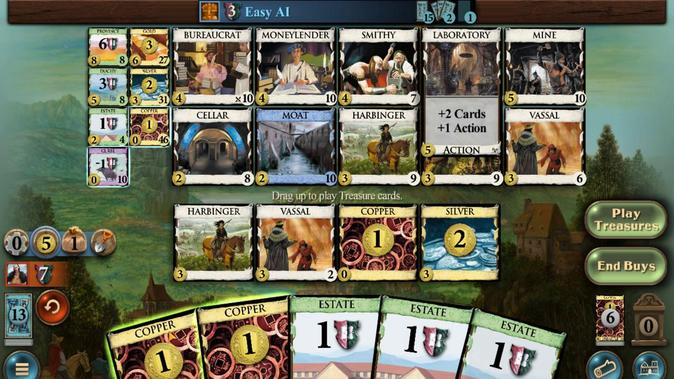 
Action: Mouse moved to (357, 255)
Screenshot: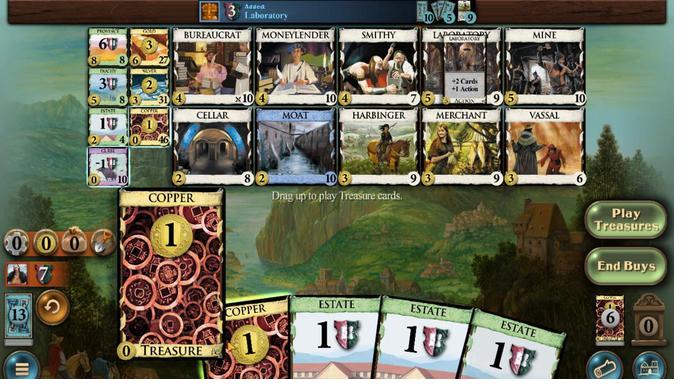 
Action: Mouse pressed left at (357, 255)
Screenshot: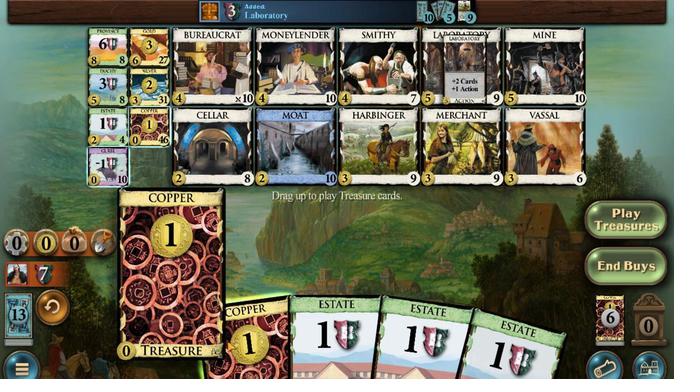 
Action: Mouse moved to (240, 256)
Screenshot: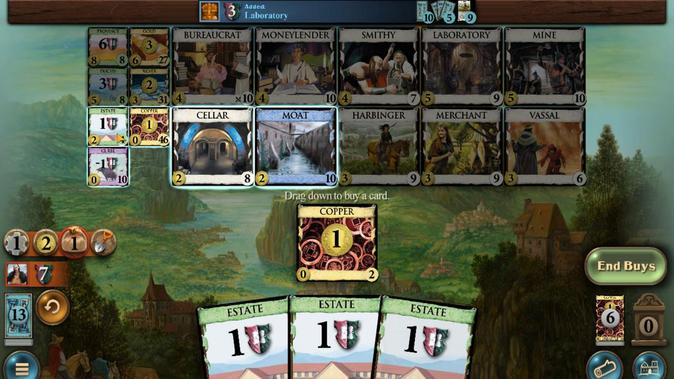 
Action: Mouse pressed left at (240, 256)
Screenshot: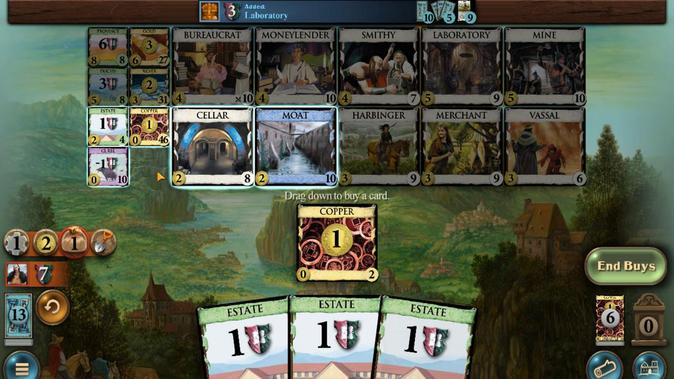 
Action: Mouse moved to (466, 255)
Screenshot: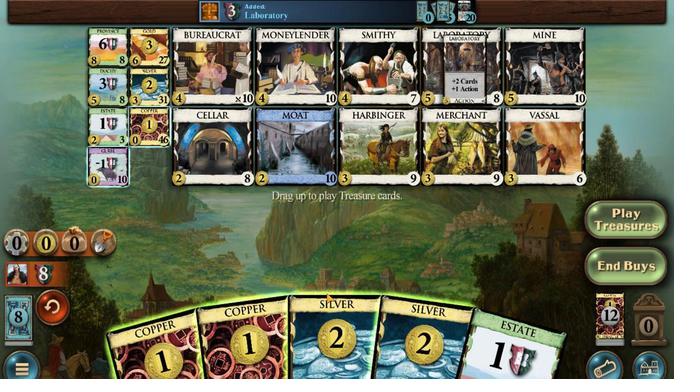 
Action: Mouse pressed left at (466, 255)
Screenshot: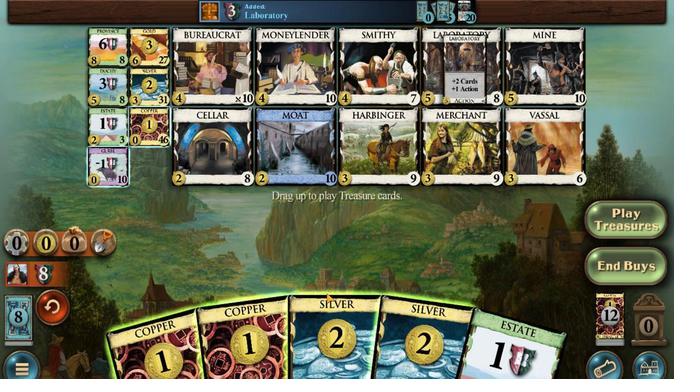 
Action: Mouse moved to (522, 255)
Screenshot: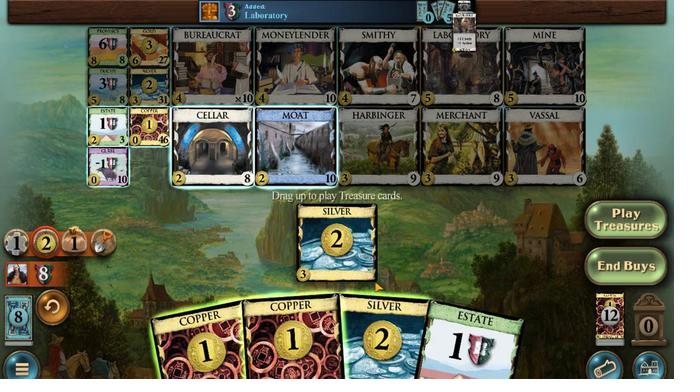 
Action: Mouse pressed left at (522, 255)
Screenshot: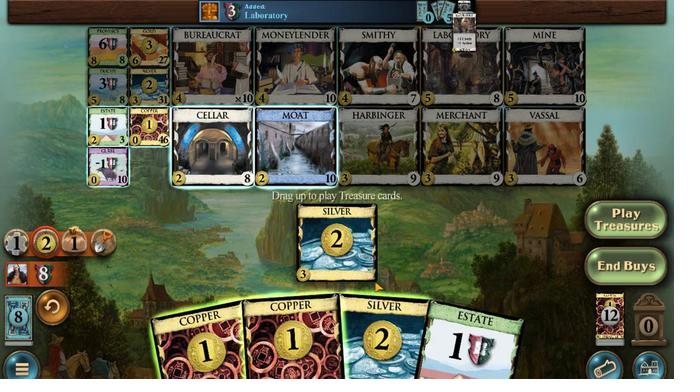 
Action: Mouse moved to (504, 257)
Screenshot: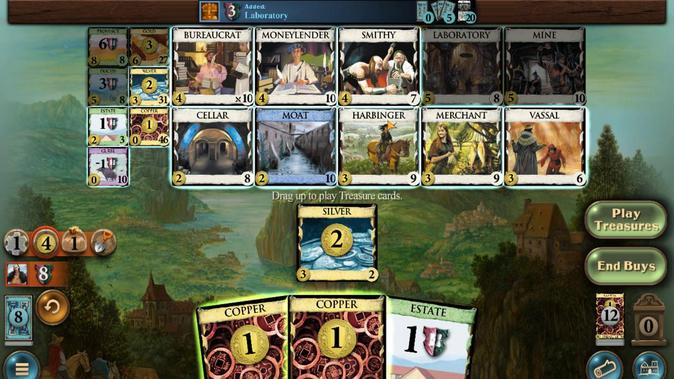 
Action: Mouse pressed left at (504, 257)
Screenshot: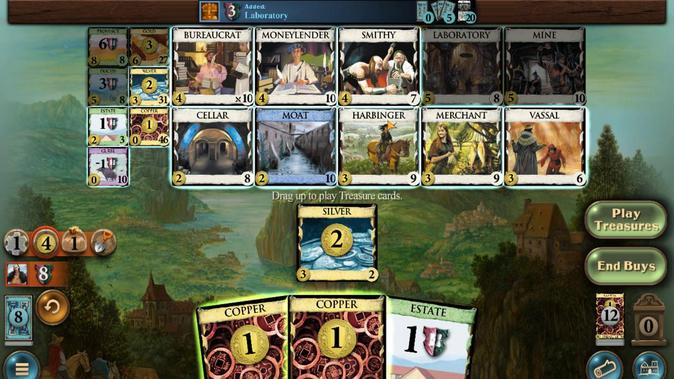 
Action: Mouse moved to (511, 257)
Screenshot: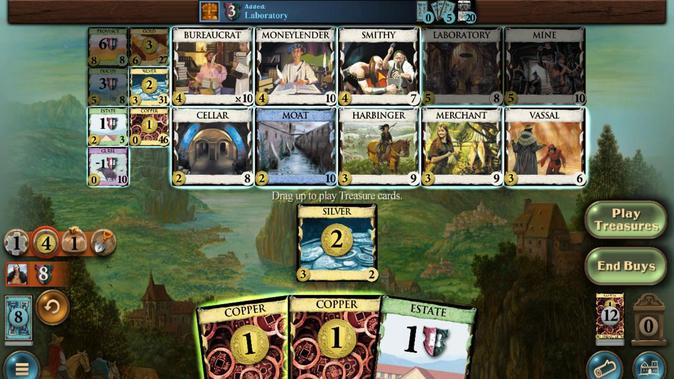 
Action: Mouse pressed left at (511, 257)
Screenshot: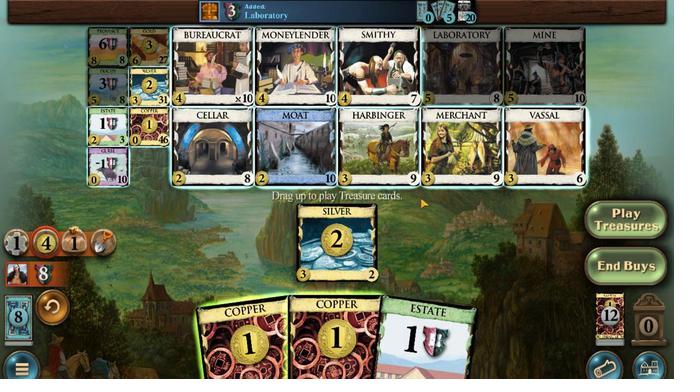 
Action: Mouse moved to (299, 255)
Screenshot: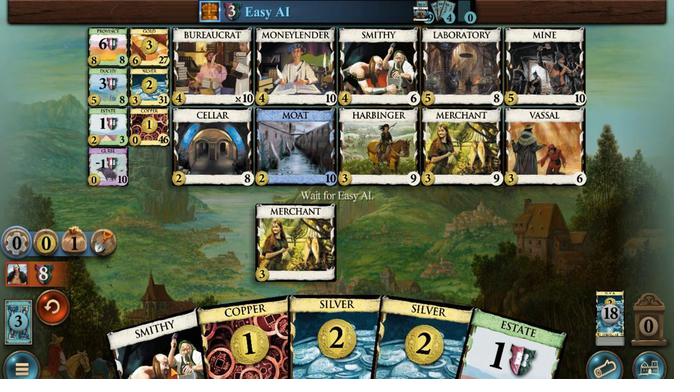 
Action: Mouse pressed left at (299, 255)
Screenshot: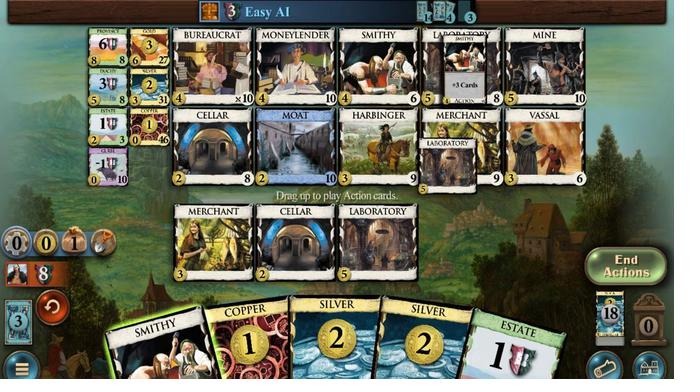 
Action: Mouse moved to (599, 255)
Screenshot: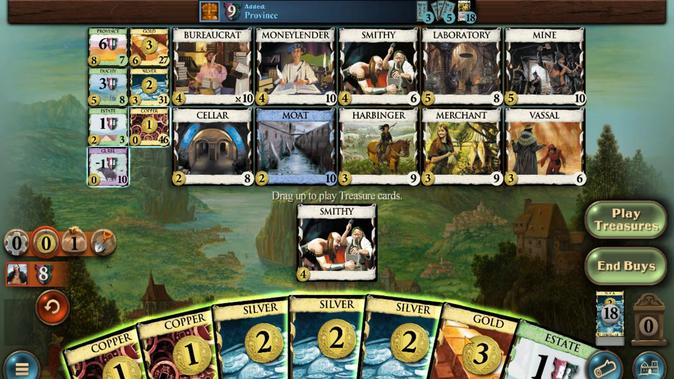 
Action: Mouse pressed left at (599, 255)
Screenshot: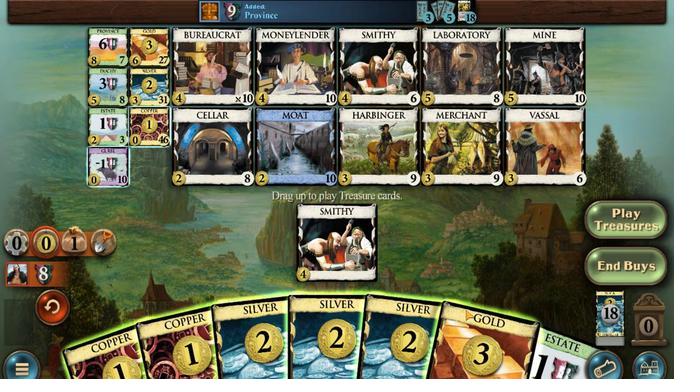 
Action: Mouse moved to (569, 255)
Screenshot: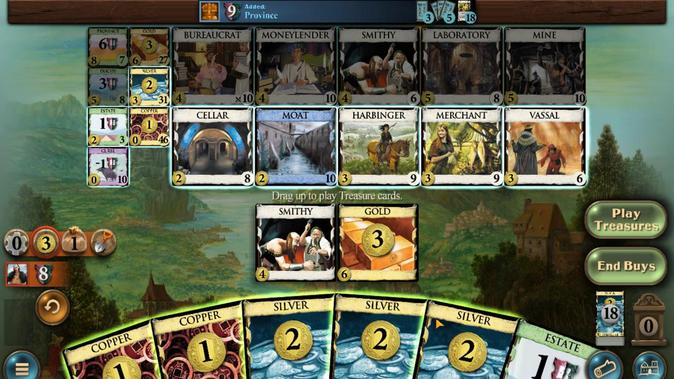 
Action: Mouse pressed left at (569, 255)
Screenshot: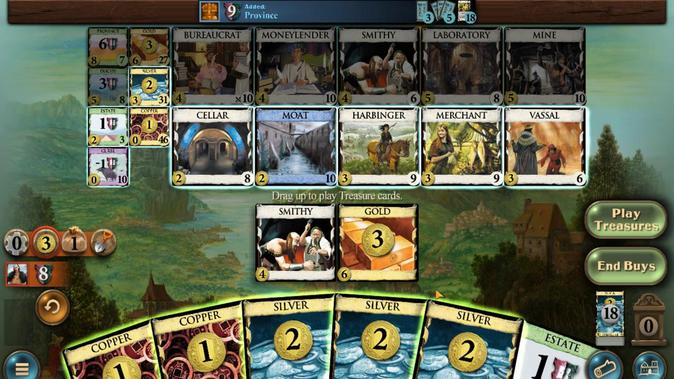 
Action: Mouse moved to (465, 255)
Screenshot: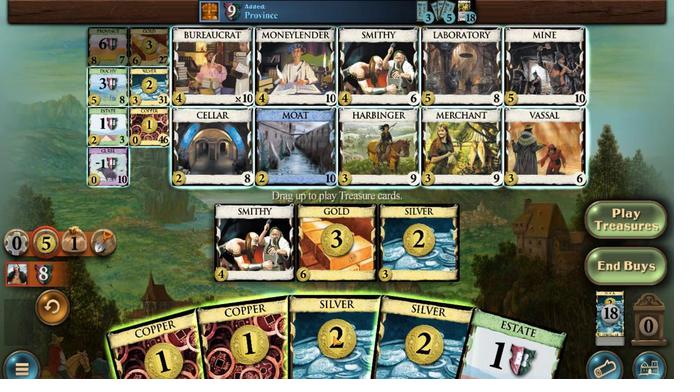 
Action: Mouse pressed left at (465, 255)
Screenshot: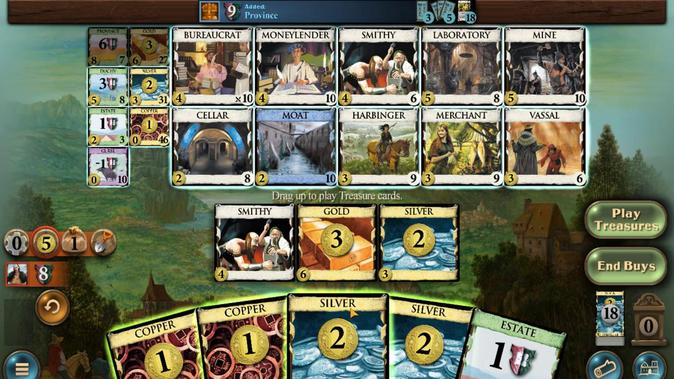 
Action: Mouse moved to (409, 255)
Screenshot: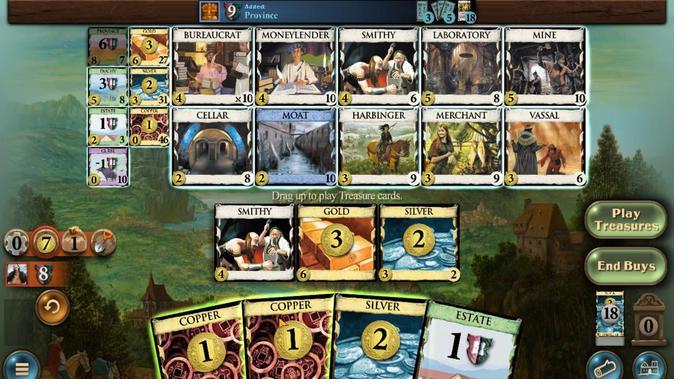 
Action: Mouse pressed left at (409, 255)
Screenshot: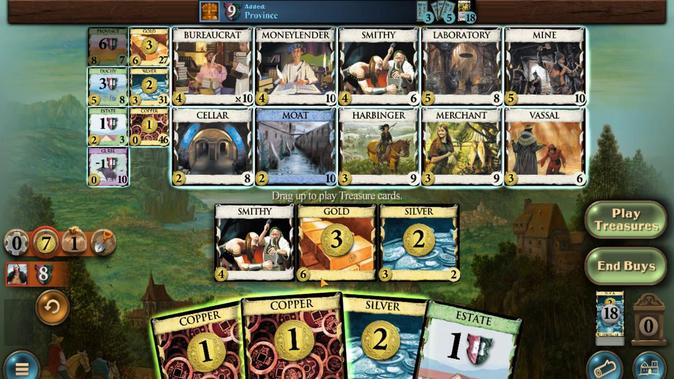 
Action: Mouse moved to (240, 257)
Screenshot: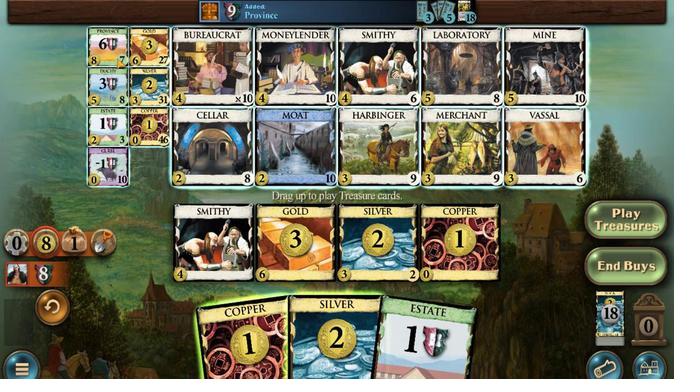 
Action: Mouse pressed left at (240, 257)
Screenshot: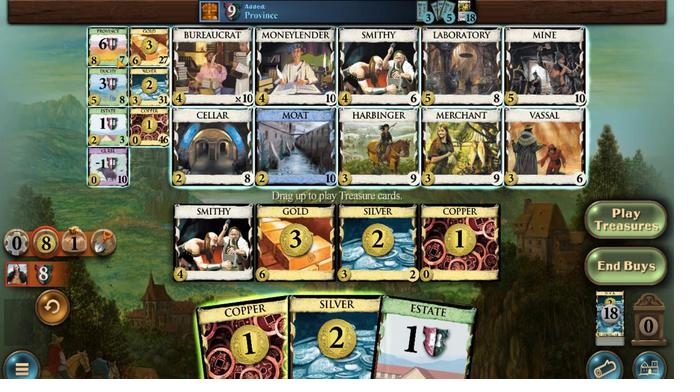 
Action: Mouse moved to (276, 255)
Screenshot: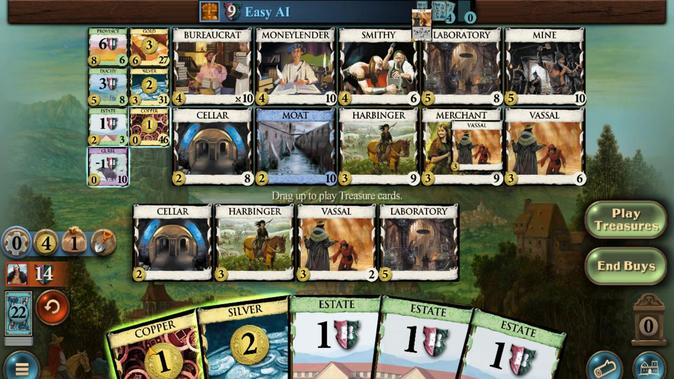 
Action: Mouse pressed left at (276, 255)
Screenshot: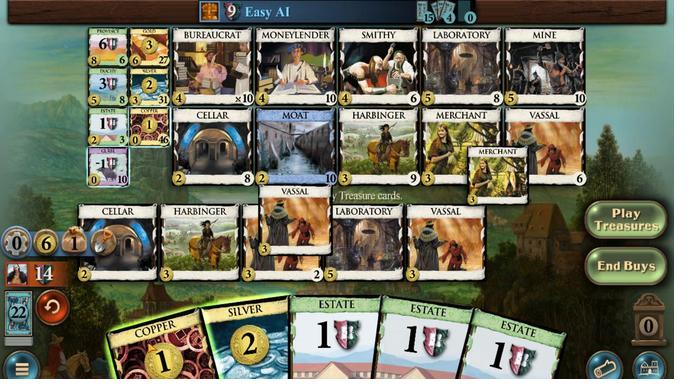 
Action: Mouse moved to (340, 255)
Screenshot: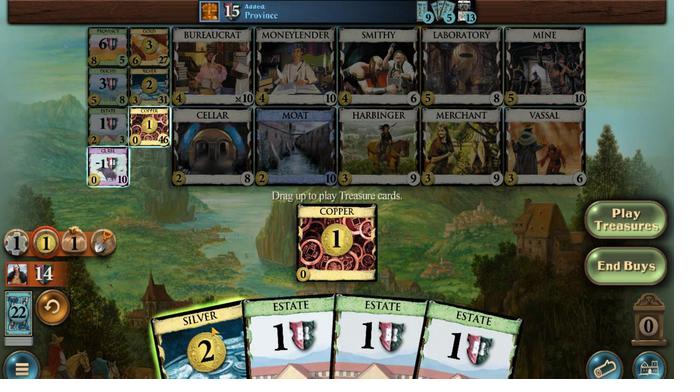 
Action: Mouse pressed left at (340, 255)
Screenshot: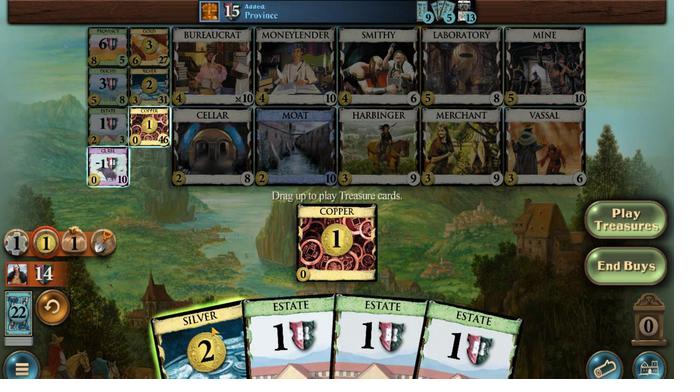 
Action: Mouse moved to (278, 257)
Screenshot: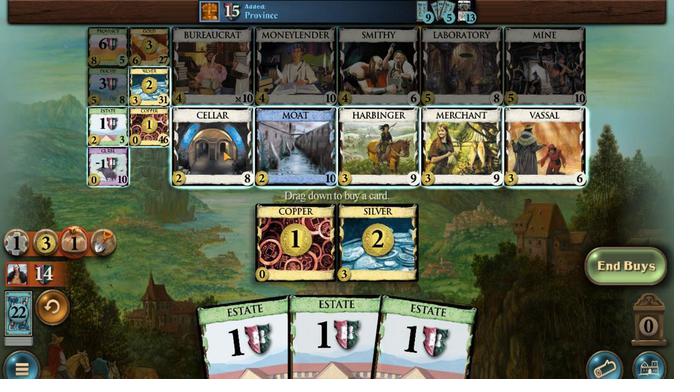 
Action: Mouse pressed left at (278, 257)
Screenshot: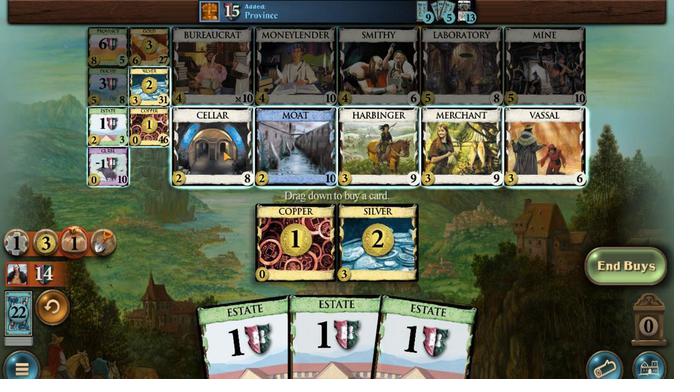 
Action: Mouse moved to (335, 255)
Screenshot: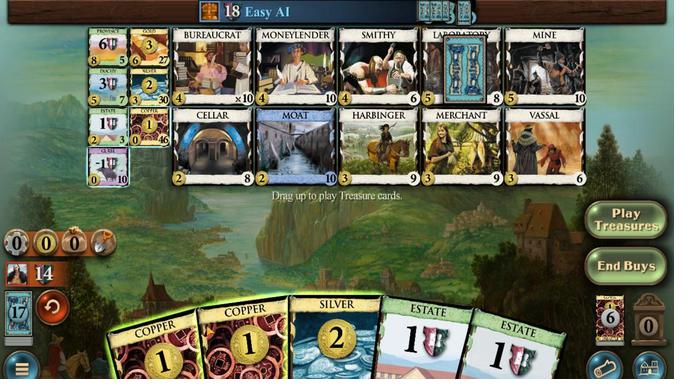 
Action: Mouse pressed left at (335, 255)
Screenshot: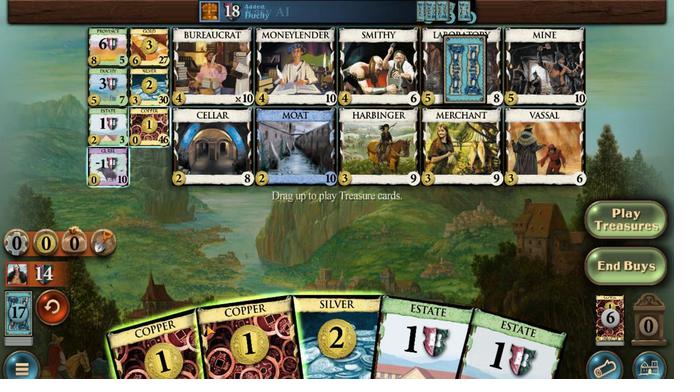 
Action: Mouse moved to (314, 255)
Screenshot: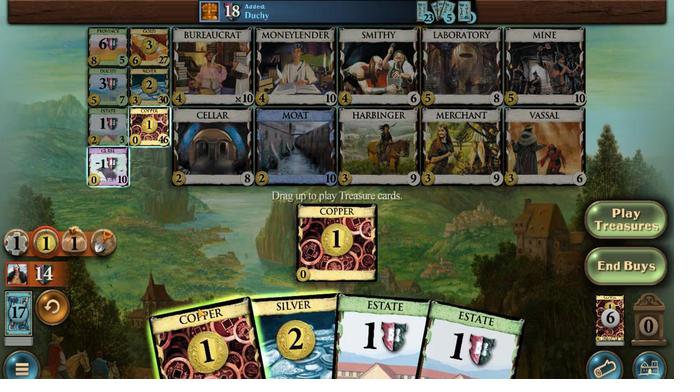 
Action: Mouse pressed left at (314, 255)
Screenshot: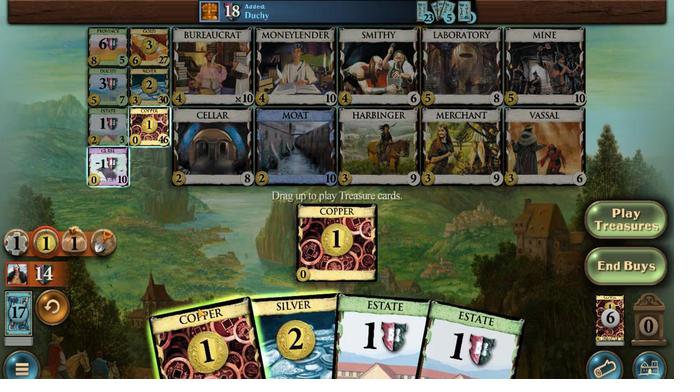 
Action: Mouse moved to (229, 257)
Screenshot: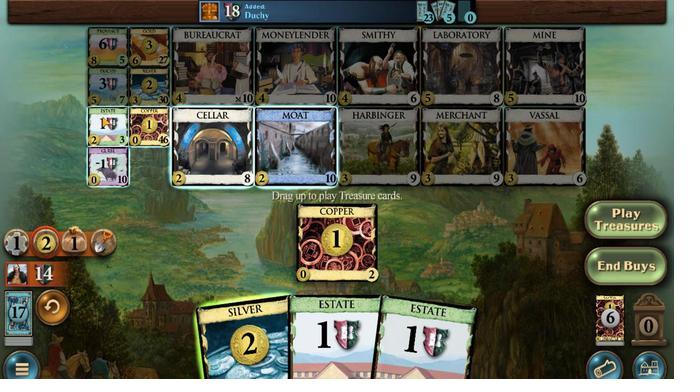 
Action: Mouse pressed left at (229, 257)
Screenshot: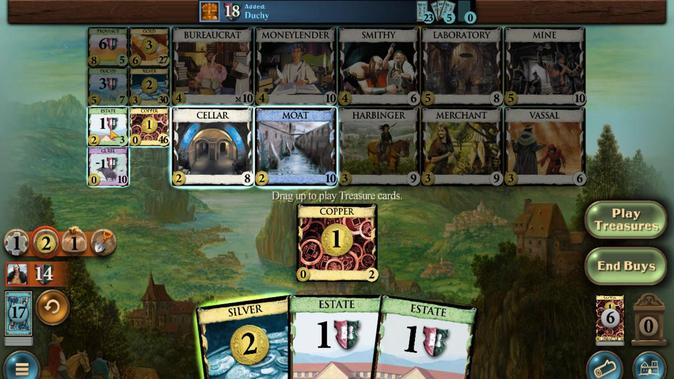 
Action: Mouse moved to (528, 255)
Screenshot: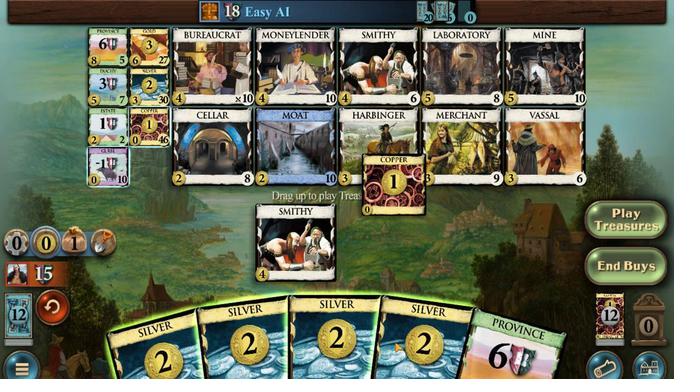 
Action: Mouse pressed left at (528, 255)
Screenshot: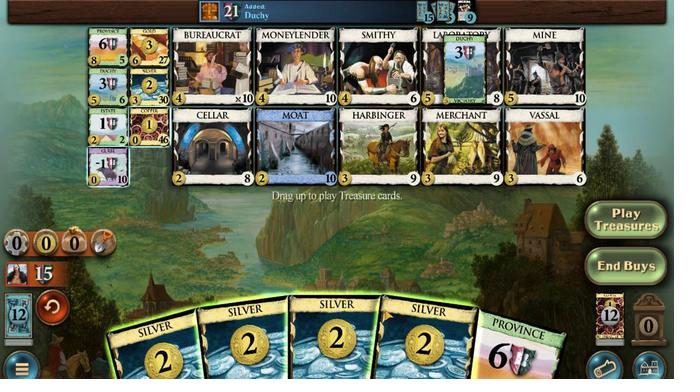 
Action: Mouse moved to (491, 255)
Screenshot: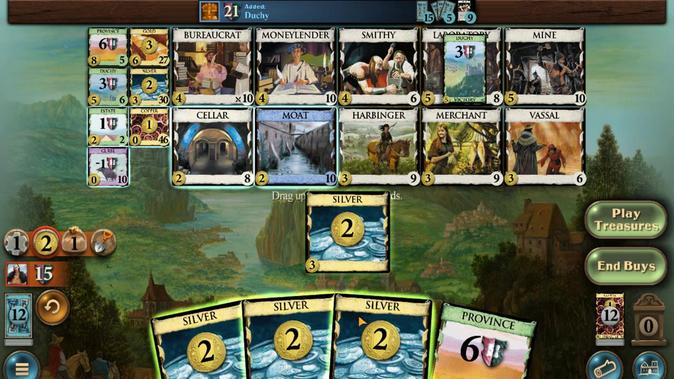 
Action: Mouse pressed left at (491, 255)
Screenshot: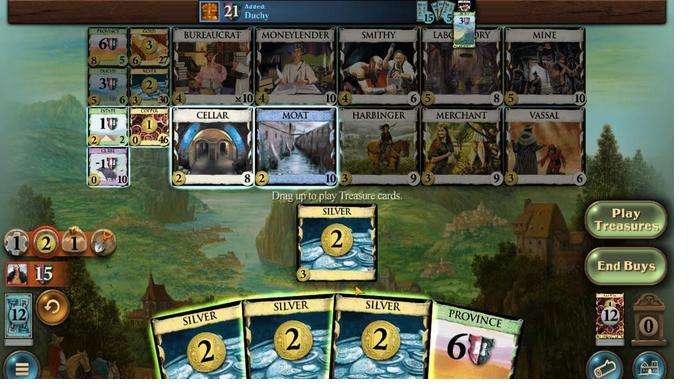
Action: Mouse moved to (467, 255)
Screenshot: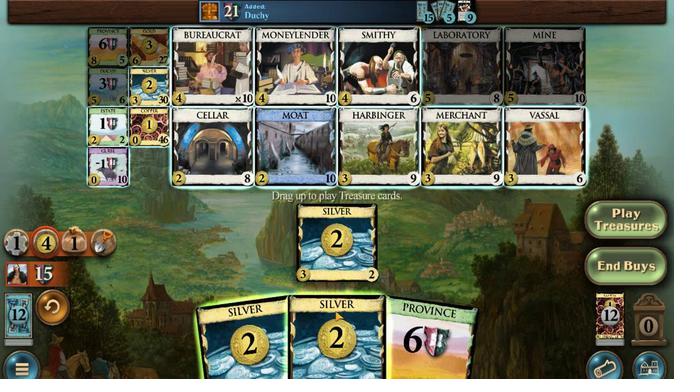 
Action: Mouse pressed left at (467, 255)
Screenshot: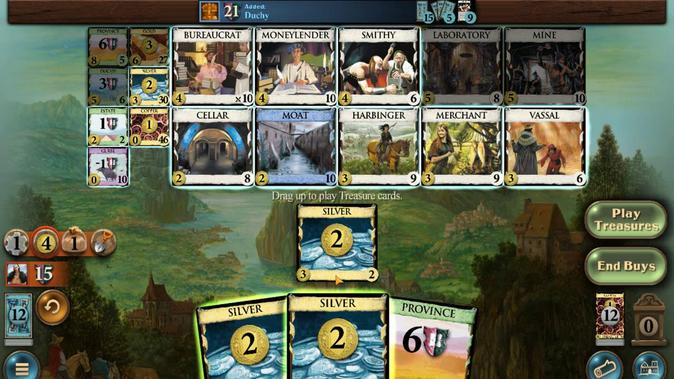 
Action: Mouse moved to (418, 255)
Screenshot: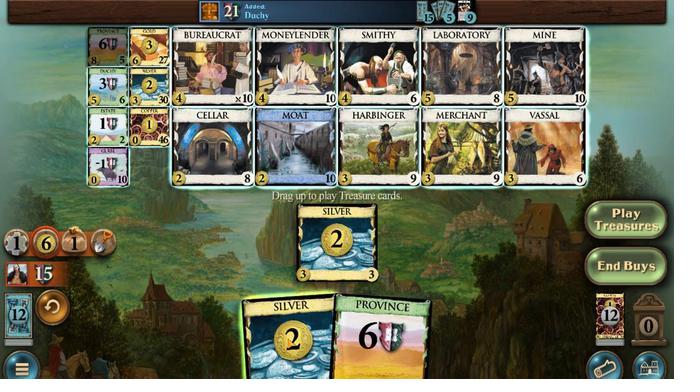 
Action: Mouse pressed left at (418, 255)
Screenshot: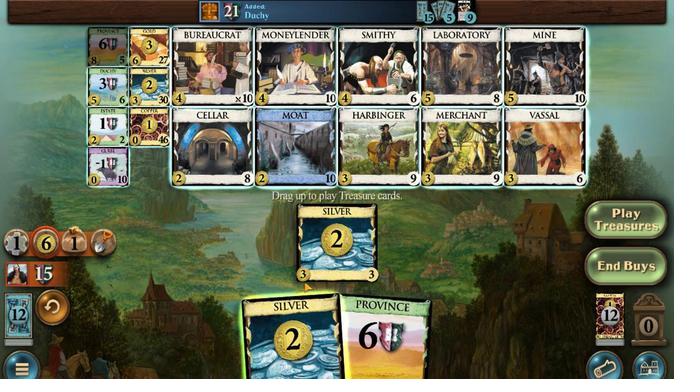 
Action: Mouse moved to (228, 257)
Screenshot: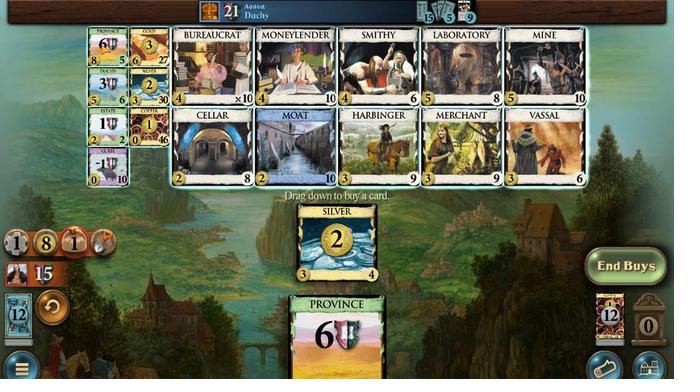 
Action: Mouse pressed left at (228, 257)
Screenshot: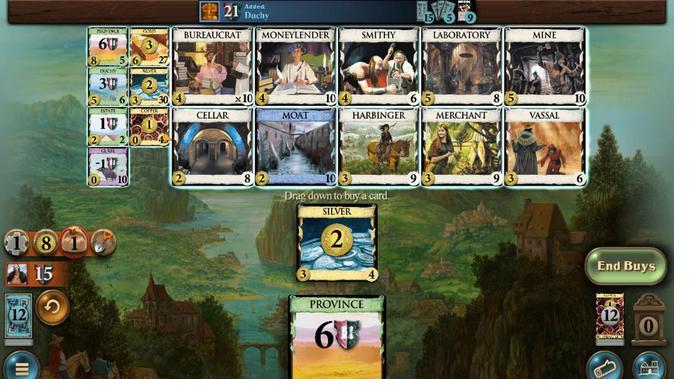 
Action: Mouse moved to (386, 255)
Screenshot: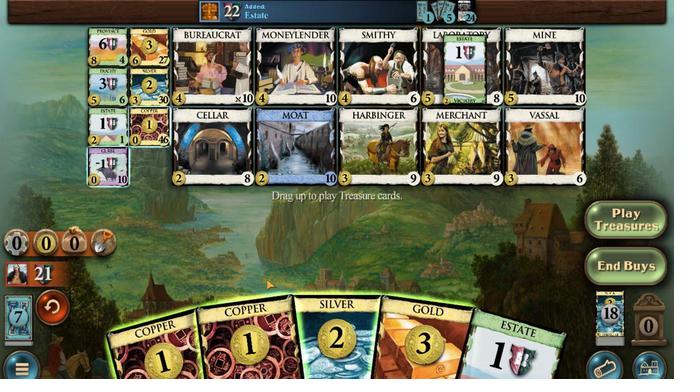 
Action: Mouse pressed left at (386, 255)
Screenshot: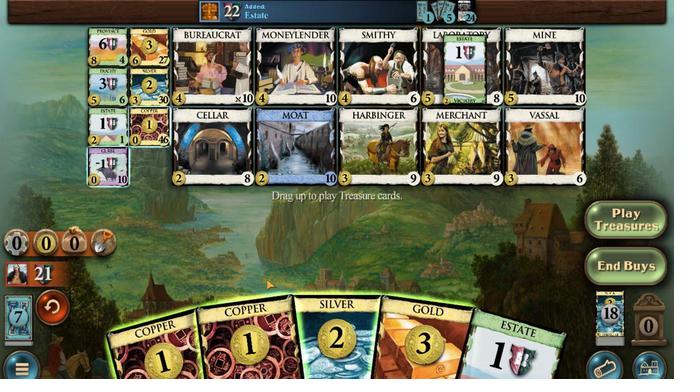 
Action: Mouse moved to (430, 255)
Screenshot: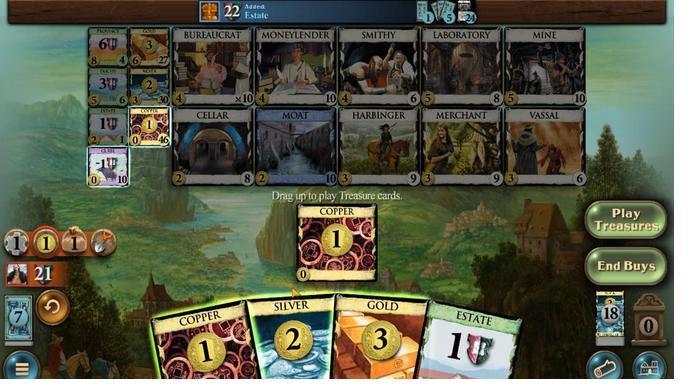 
Action: Mouse pressed left at (430, 255)
Screenshot: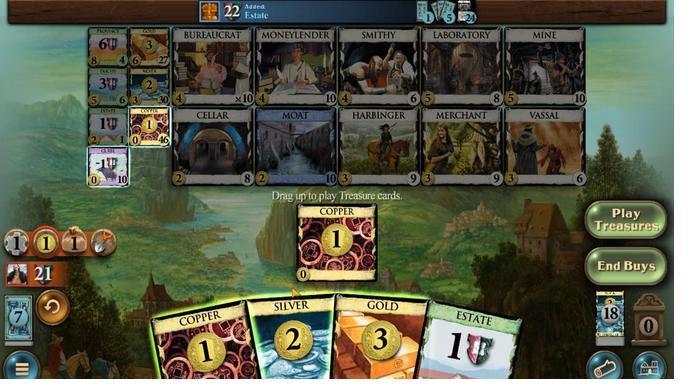 
Action: Mouse moved to (363, 255)
Screenshot: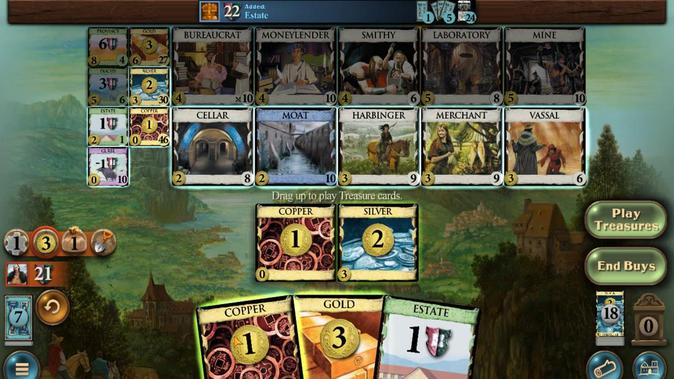 
Action: Mouse pressed left at (363, 255)
Screenshot: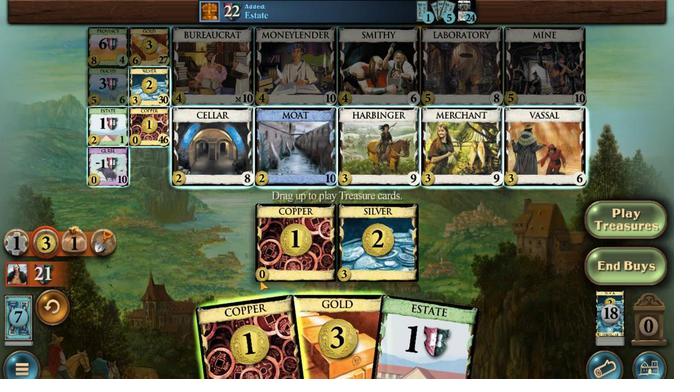 
Action: Mouse moved to (489, 257)
Screenshot: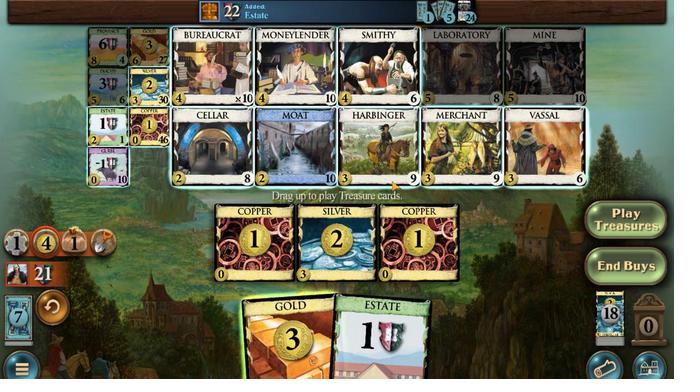 
Action: Mouse pressed left at (489, 257)
Screenshot: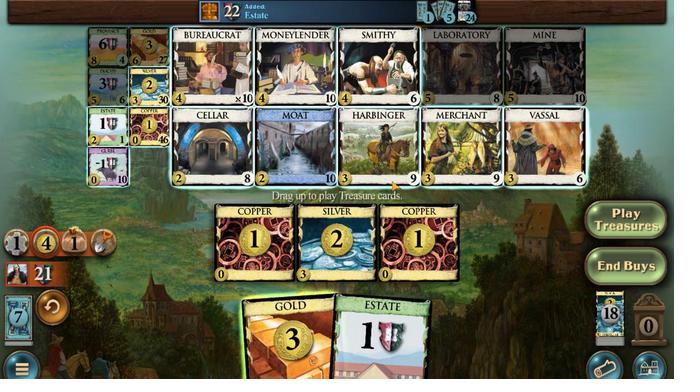 
Action: Mouse moved to (391, 255)
Screenshot: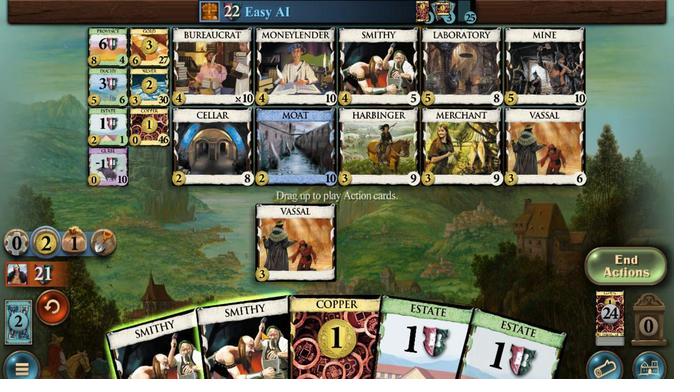 
Action: Mouse pressed left at (391, 255)
Screenshot: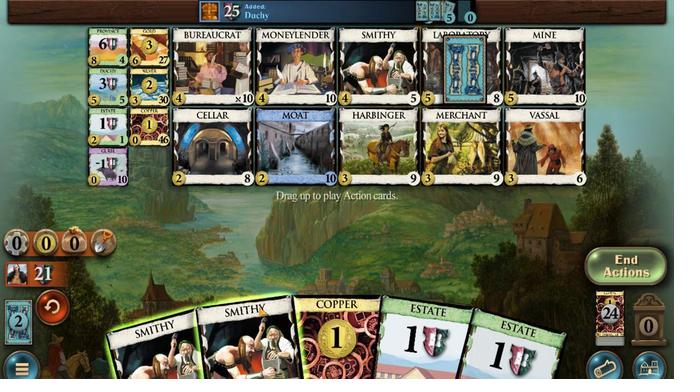 
Action: Mouse moved to (517, 255)
Screenshot: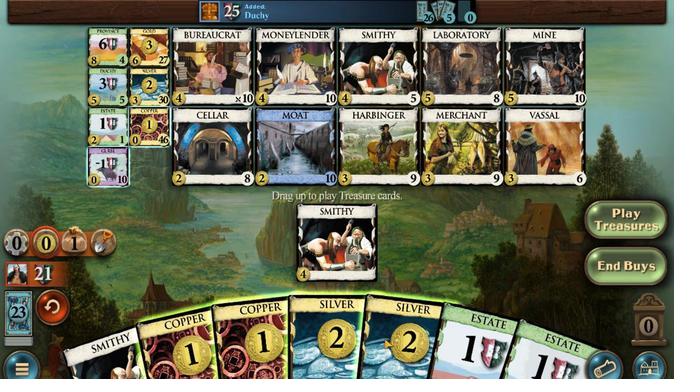 
Action: Mouse pressed left at (517, 255)
Screenshot: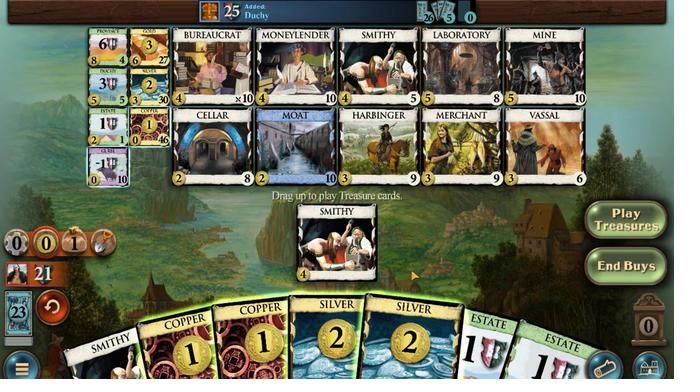 
Action: Mouse moved to (516, 255)
Screenshot: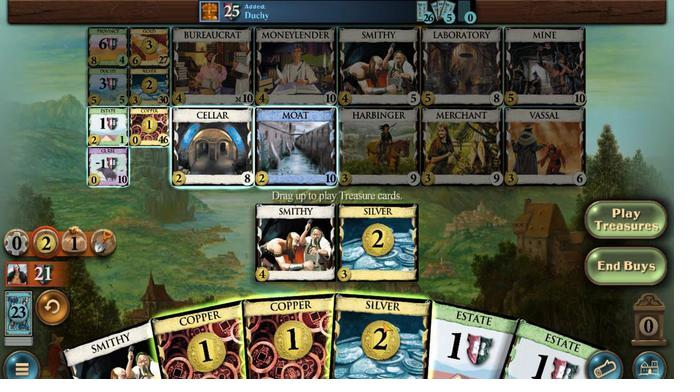 
Action: Mouse pressed left at (516, 255)
Screenshot: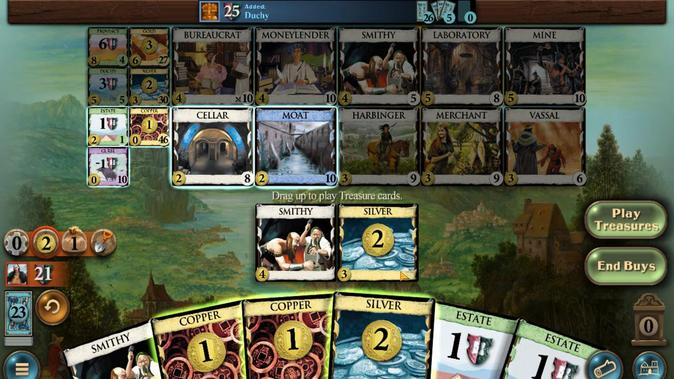 
Action: Mouse moved to (478, 255)
Screenshot: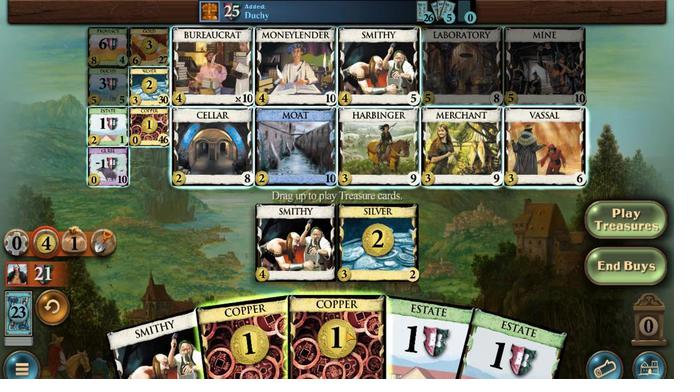 
Action: Mouse pressed left at (478, 255)
Screenshot: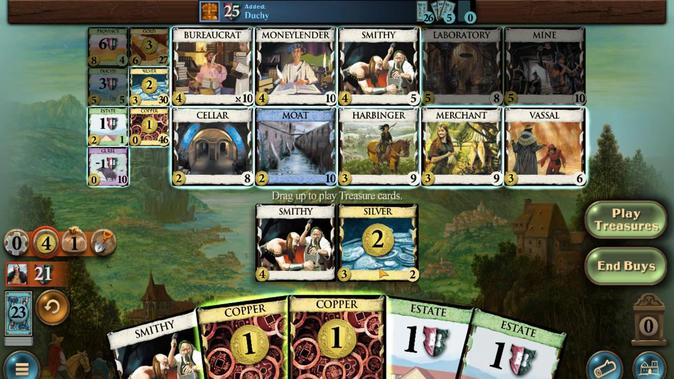 
Action: Mouse moved to (442, 255)
Screenshot: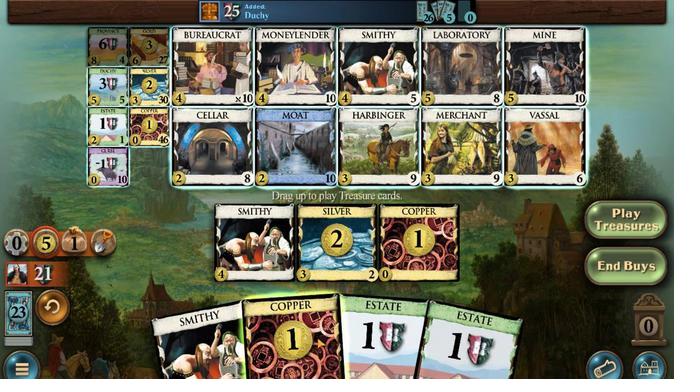 
Action: Mouse pressed left at (442, 255)
Screenshot: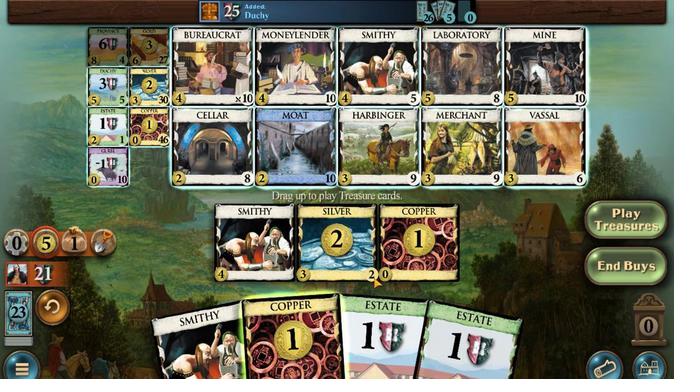 
Action: Mouse moved to (276, 257)
Screenshot: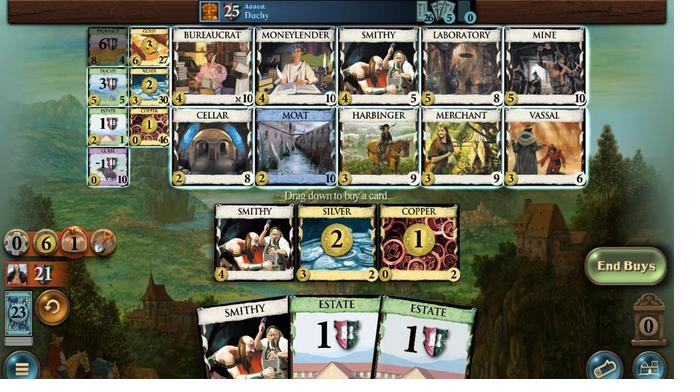 
Action: Mouse pressed left at (276, 257)
Screenshot: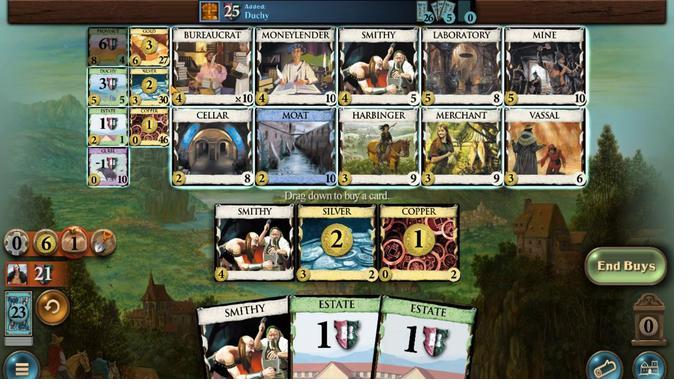 
Action: Mouse moved to (457, 255)
Screenshot: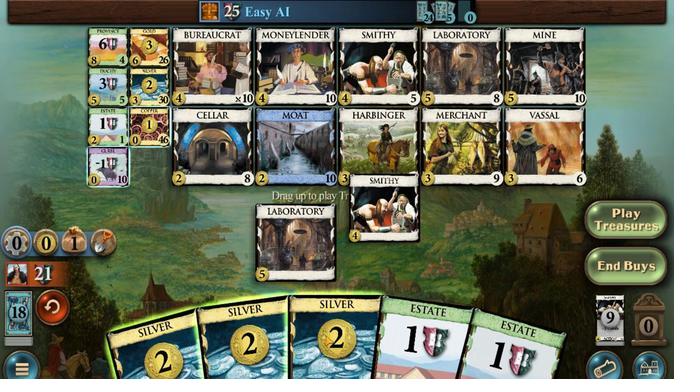 
Action: Mouse pressed left at (457, 255)
Screenshot: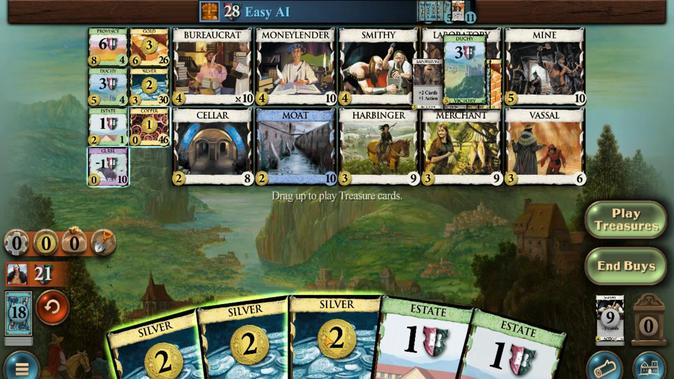 
Action: Mouse moved to (391, 255)
Screenshot: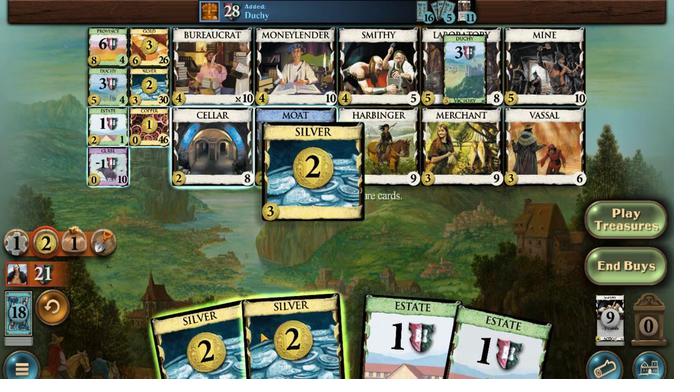
Action: Mouse pressed left at (391, 255)
Screenshot: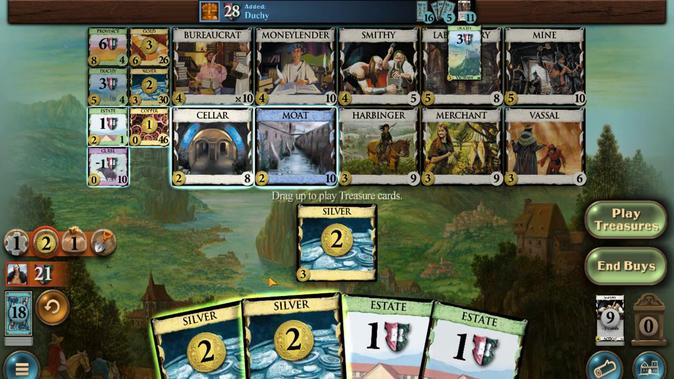 
Action: Mouse moved to (363, 255)
Screenshot: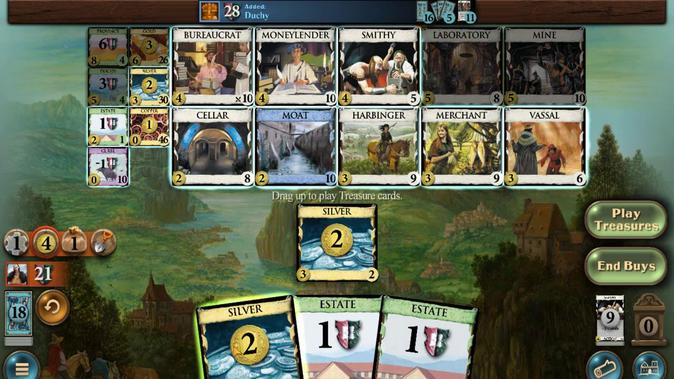 
Action: Mouse pressed left at (363, 255)
Screenshot: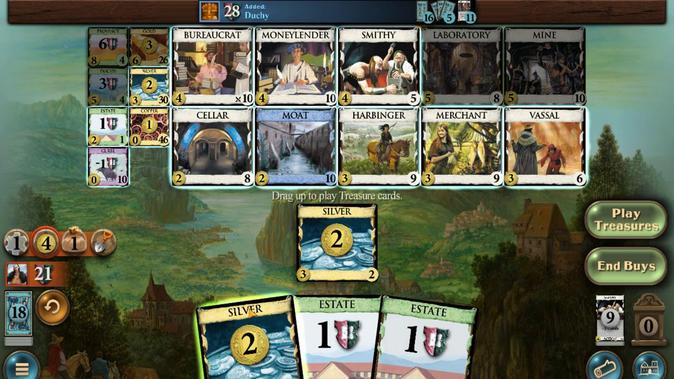 
Action: Mouse moved to (274, 257)
Screenshot: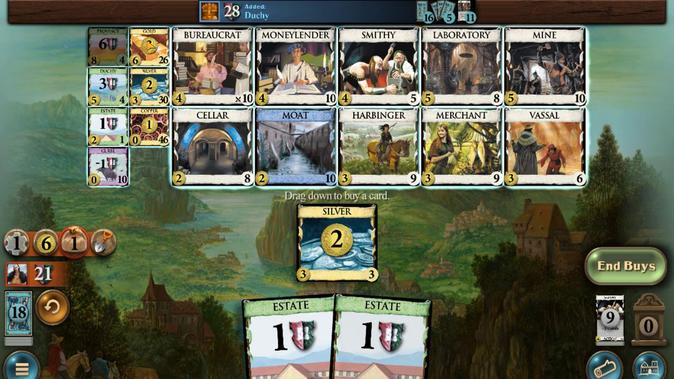 
Action: Mouse pressed left at (274, 257)
Screenshot: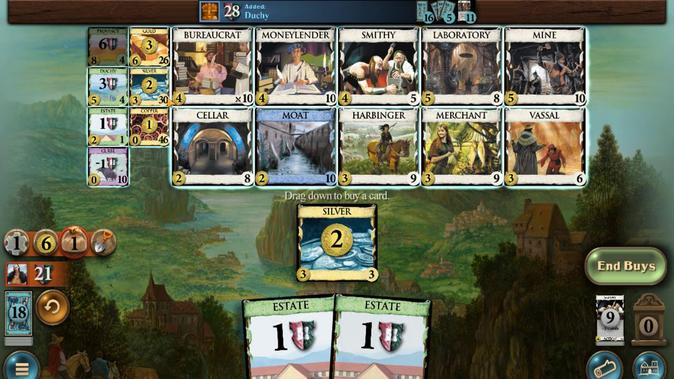 
Action: Mouse moved to (294, 255)
Screenshot: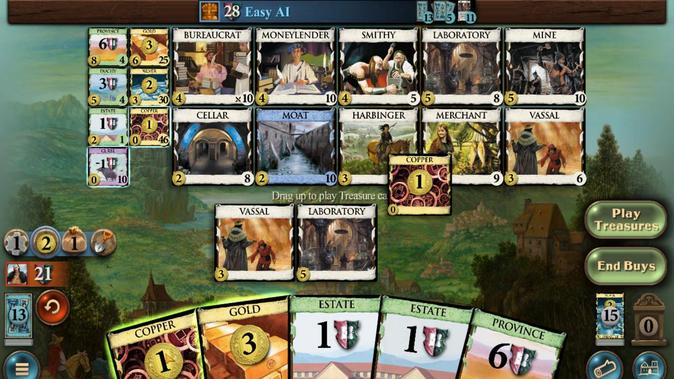 
Action: Mouse pressed left at (294, 255)
Screenshot: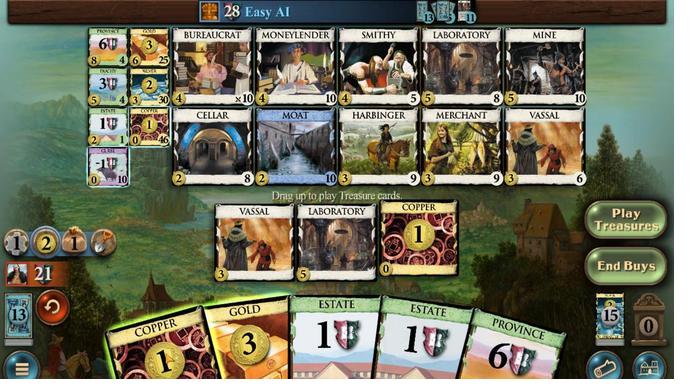 
Action: Mouse moved to (354, 255)
Screenshot: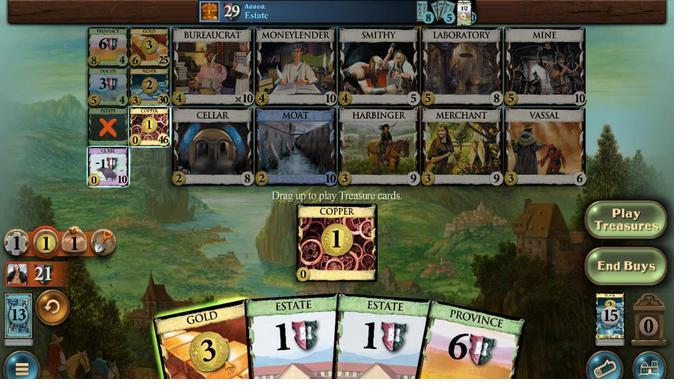 
Action: Mouse pressed left at (354, 255)
Screenshot: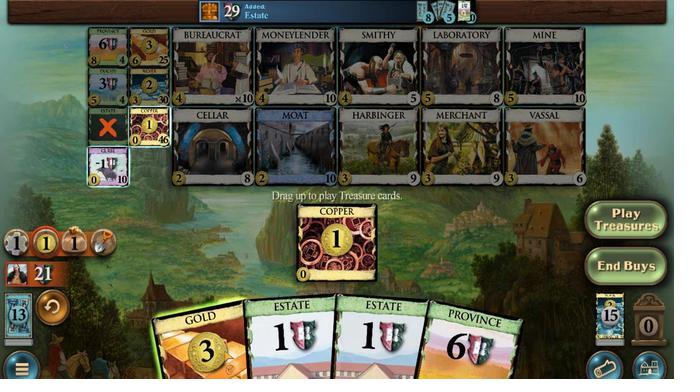 
Action: Mouse moved to (488, 257)
Screenshot: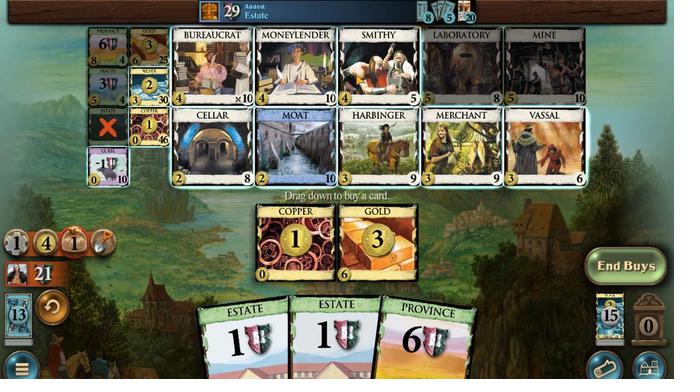 
Action: Mouse pressed left at (488, 257)
Screenshot: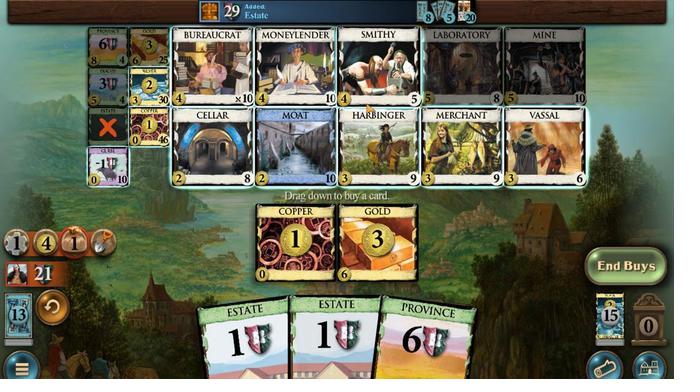 
Action: Mouse moved to (466, 255)
Screenshot: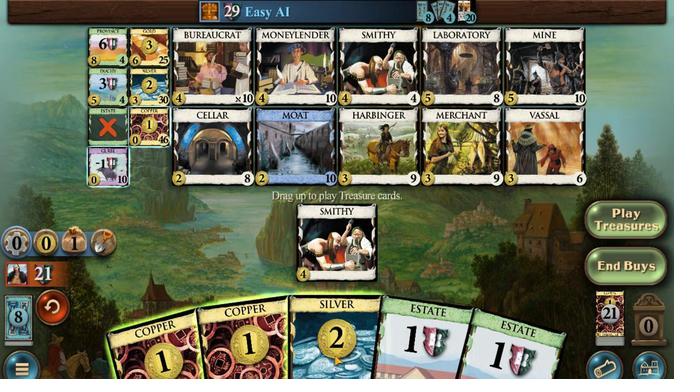 
Action: Mouse pressed left at (466, 255)
Screenshot: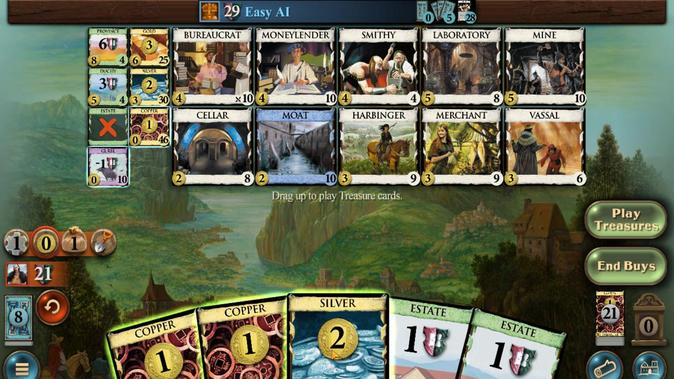 
Action: Mouse moved to (421, 255)
Screenshot: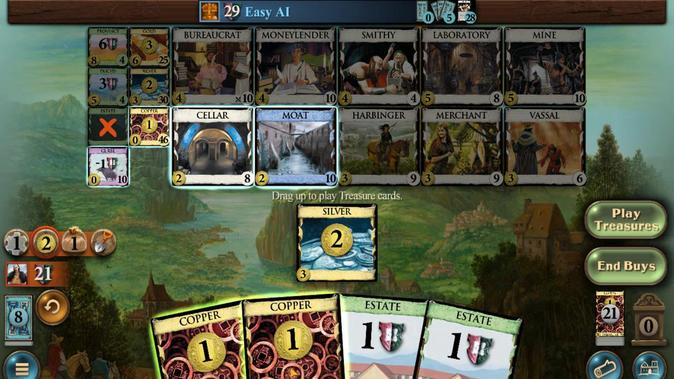 
Action: Mouse pressed left at (421, 255)
Screenshot: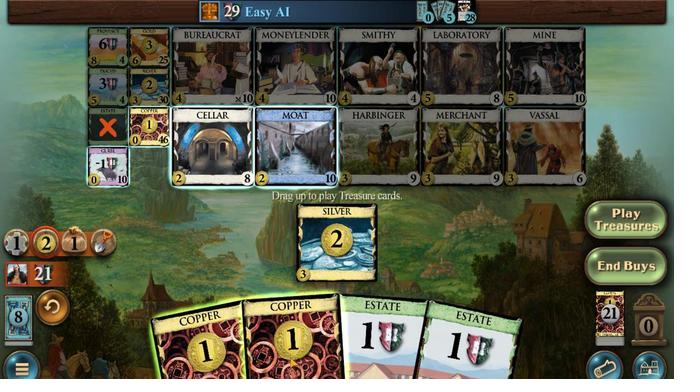
Action: Mouse moved to (382, 255)
Screenshot: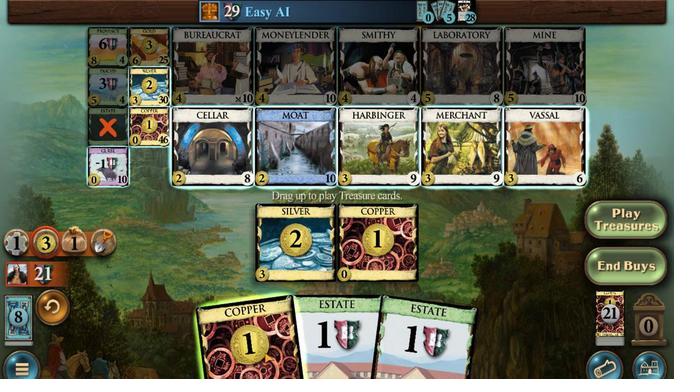 
Action: Mouse pressed left at (382, 255)
Screenshot: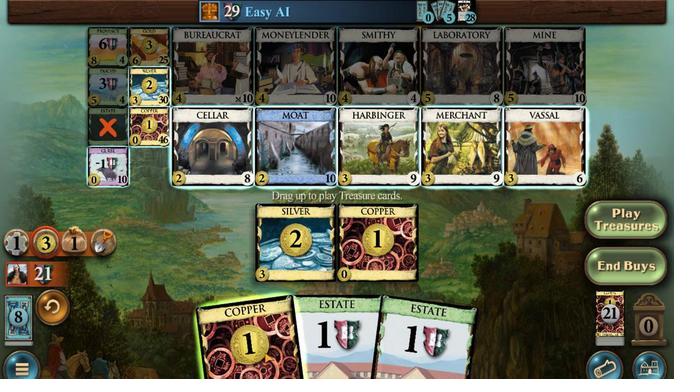 
Action: Mouse moved to (381, 255)
Screenshot: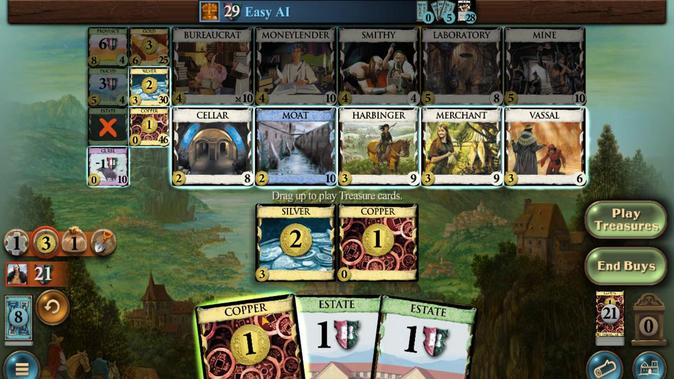 
Action: Mouse pressed left at (381, 255)
Screenshot: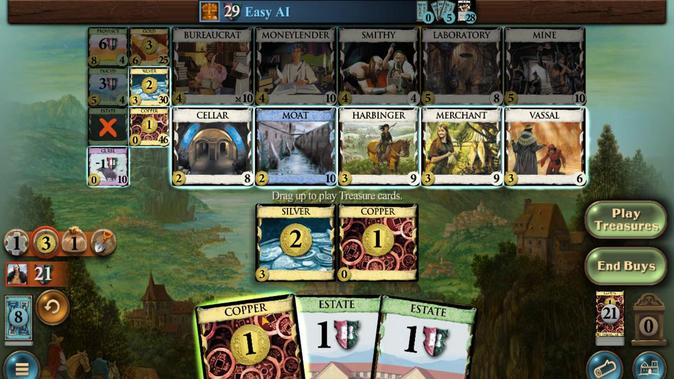 
Action: Mouse moved to (271, 257)
Screenshot: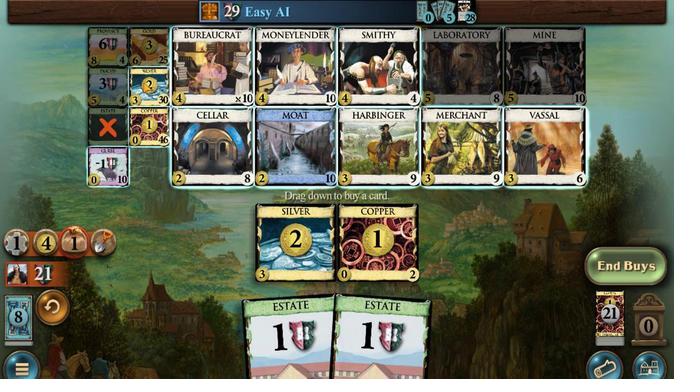 
Action: Mouse pressed left at (271, 257)
Screenshot: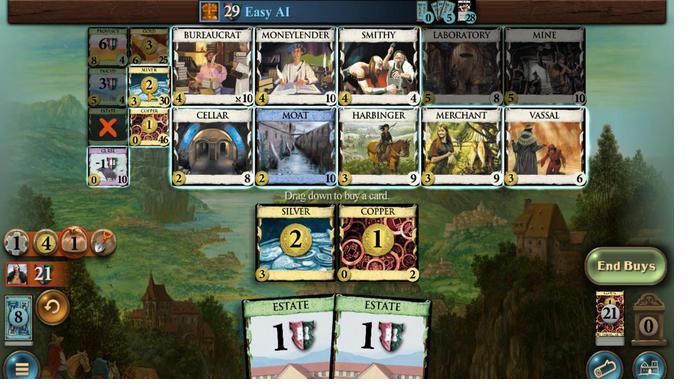 
Action: Mouse moved to (310, 255)
Screenshot: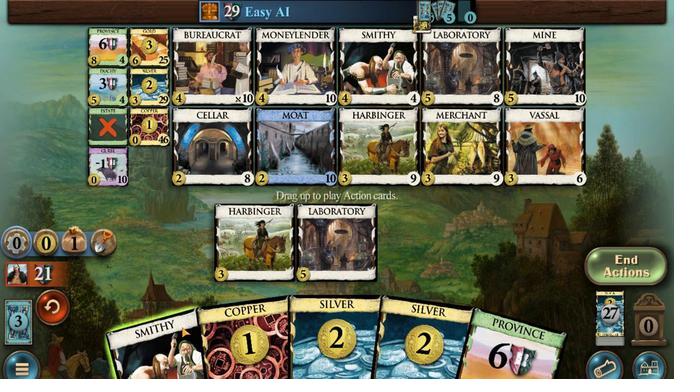 
Action: Mouse pressed left at (310, 255)
Screenshot: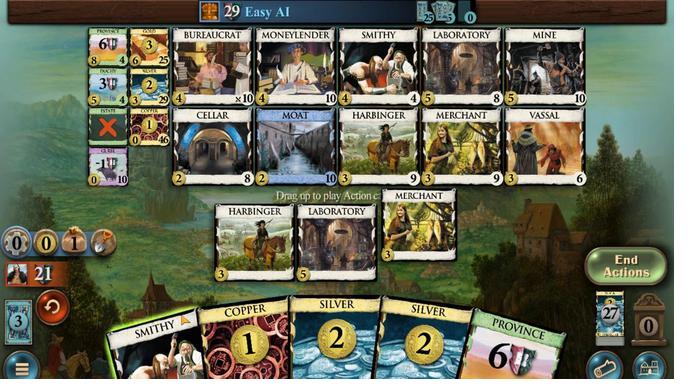 
Action: Mouse moved to (531, 255)
Screenshot: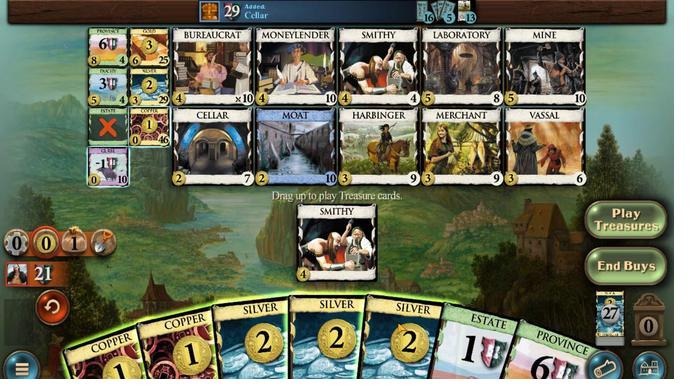 
Action: Mouse pressed left at (531, 255)
Screenshot: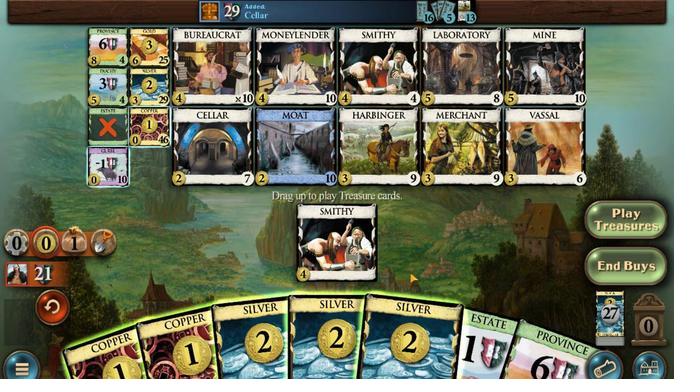 
Action: Mouse moved to (503, 255)
Screenshot: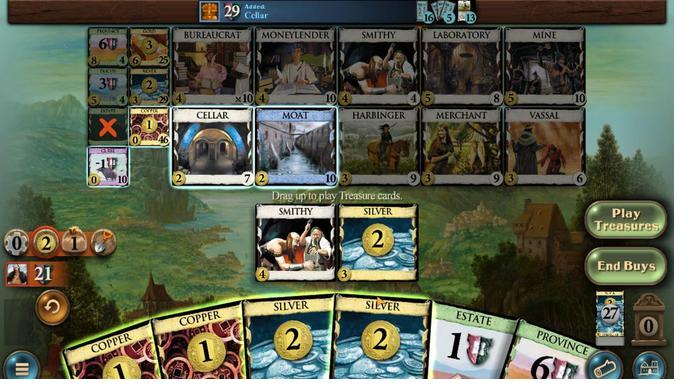 
Action: Mouse pressed left at (503, 255)
Screenshot: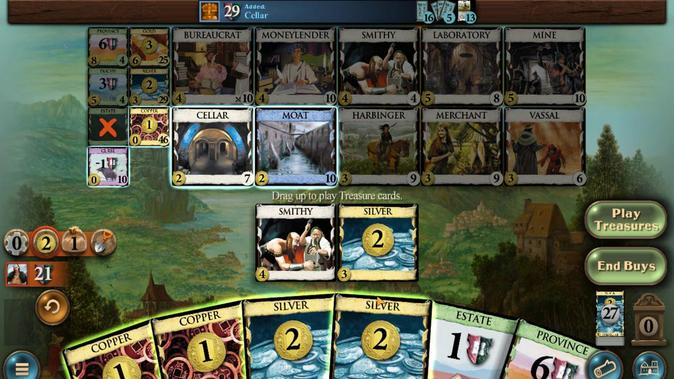 
Action: Mouse moved to (482, 255)
Screenshot: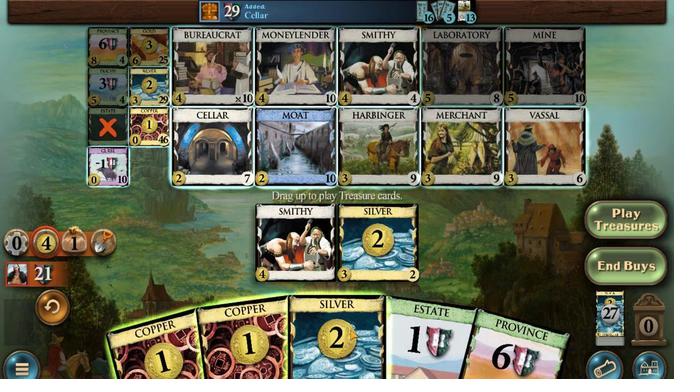 
Action: Mouse pressed left at (482, 255)
Screenshot: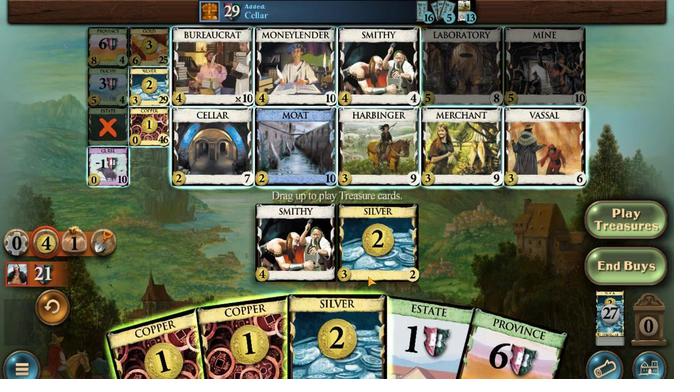 
Action: Mouse moved to (441, 255)
Screenshot: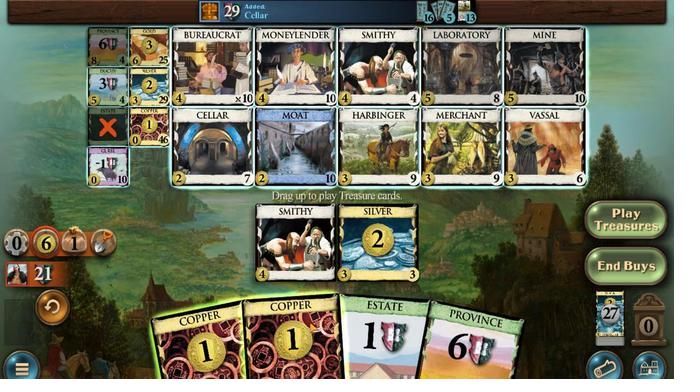 
Action: Mouse pressed left at (441, 255)
Screenshot: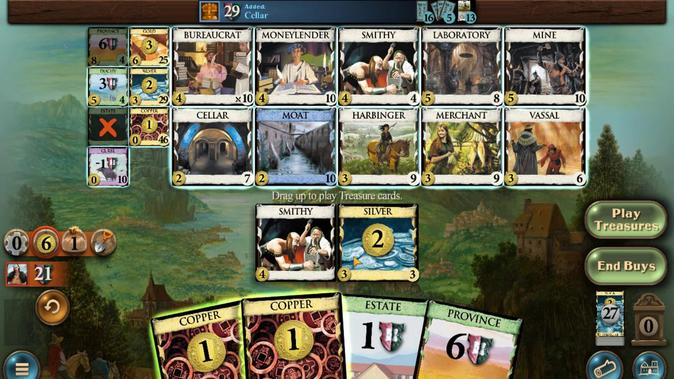 
Action: Mouse moved to (411, 255)
Screenshot: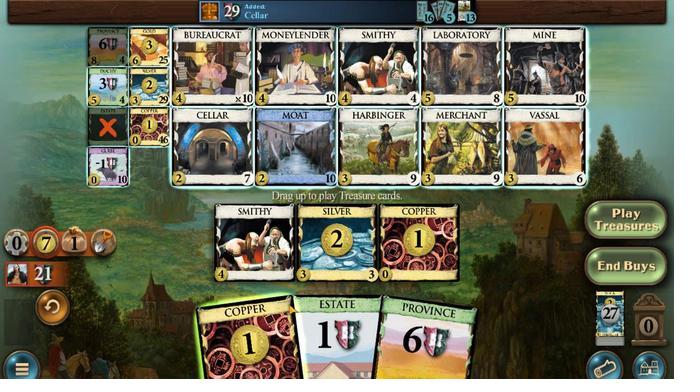 
Action: Mouse pressed left at (411, 255)
Screenshot: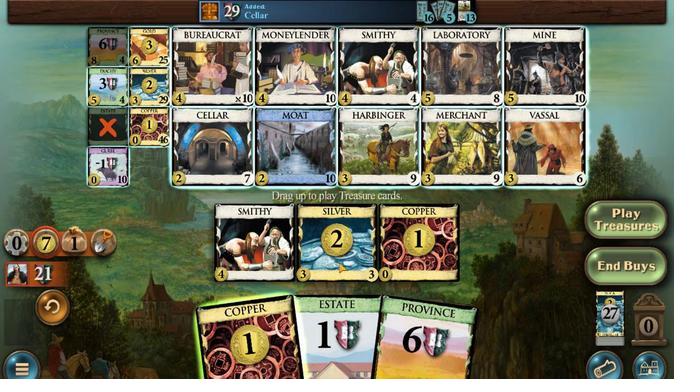 
Action: Mouse moved to (226, 257)
Screenshot: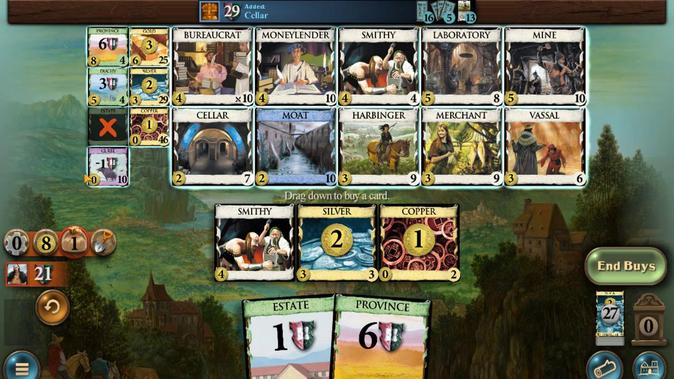 
Action: Mouse pressed left at (226, 257)
Screenshot: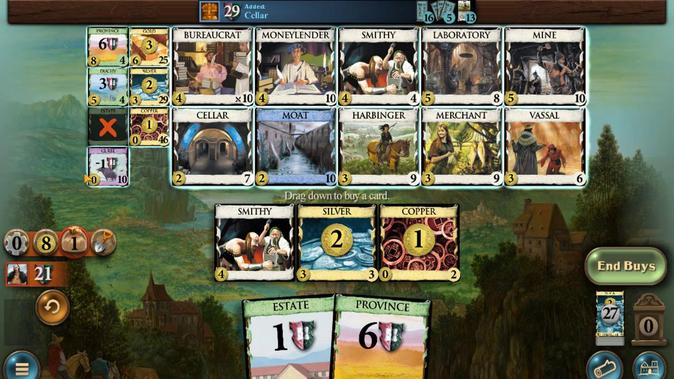 
Action: Mouse moved to (287, 255)
Screenshot: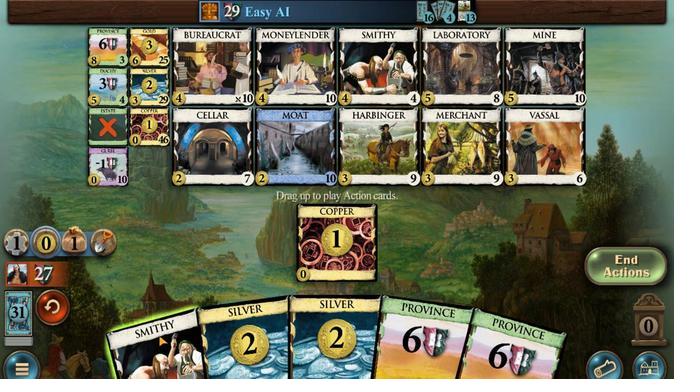 
Action: Mouse pressed left at (287, 255)
Screenshot: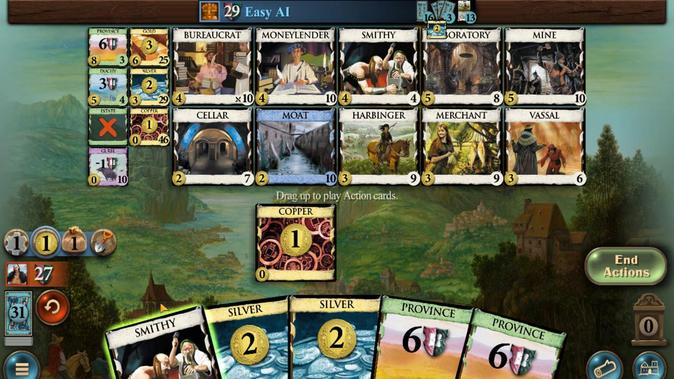 
Action: Mouse moved to (472, 255)
Screenshot: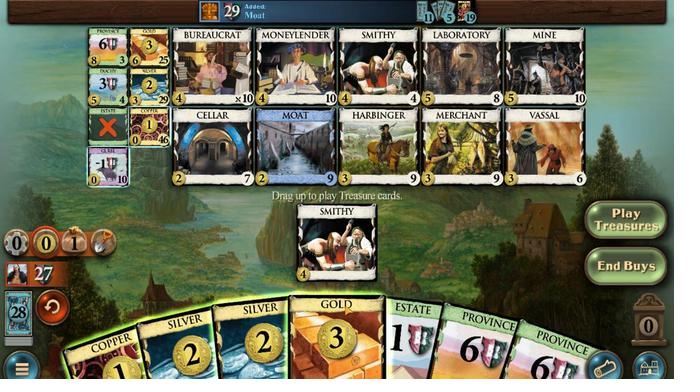 
Action: Mouse pressed left at (472, 255)
Screenshot: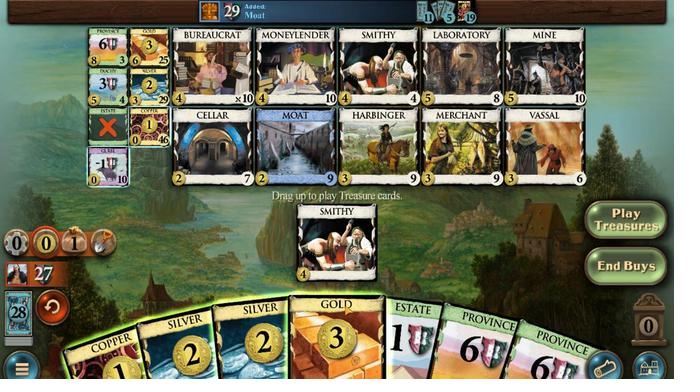 
Action: Mouse moved to (441, 255)
Screenshot: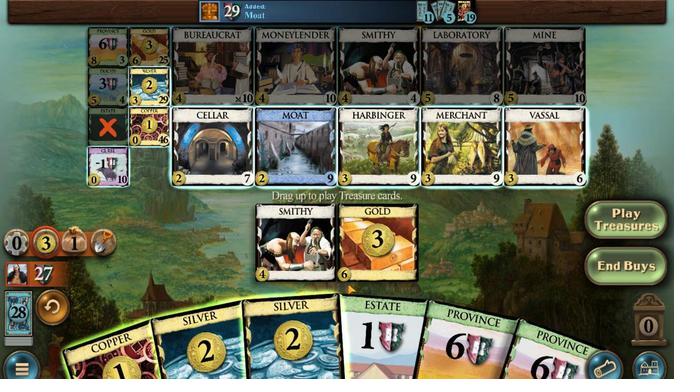 
Action: Mouse pressed left at (441, 255)
Screenshot: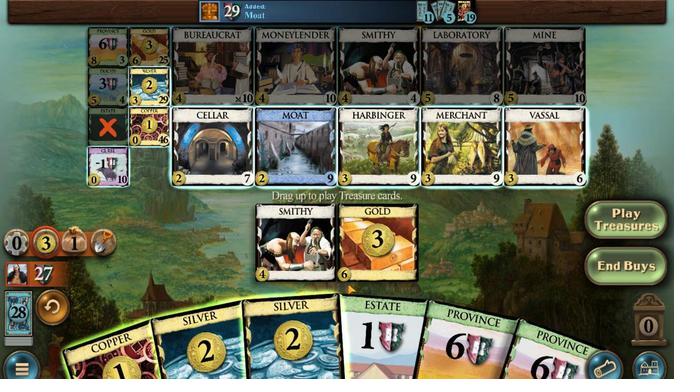 
Action: Mouse moved to (420, 255)
Screenshot: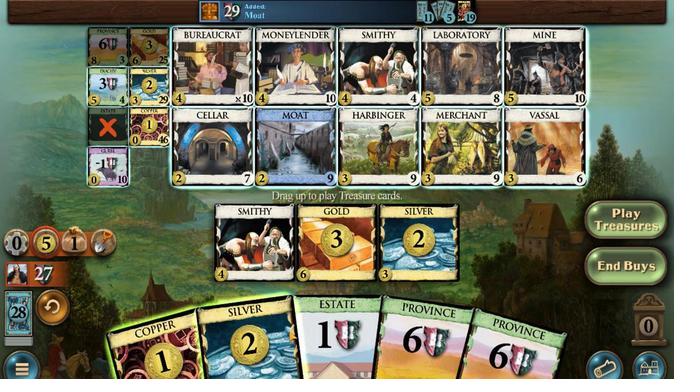 
Action: Mouse pressed left at (420, 255)
Screenshot: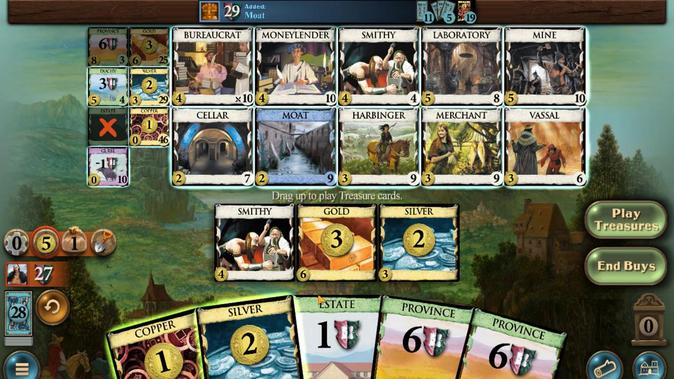 
Action: Mouse moved to (313, 255)
Screenshot: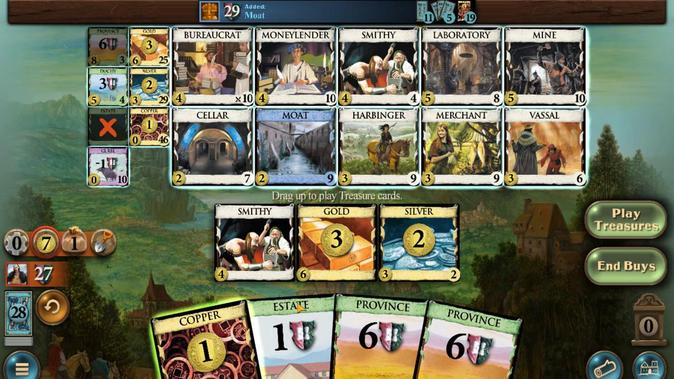 
Action: Mouse pressed left at (313, 255)
Screenshot: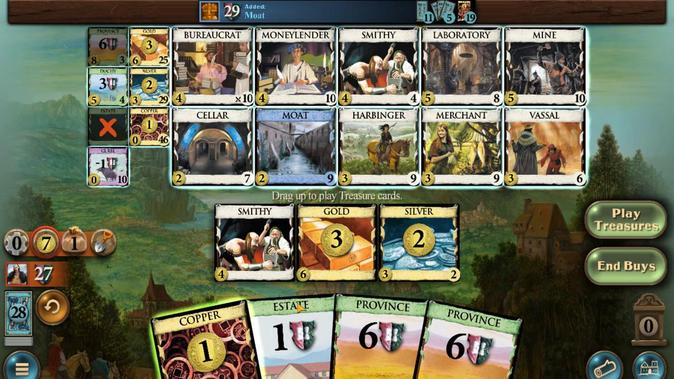 
Action: Mouse moved to (239, 257)
Screenshot: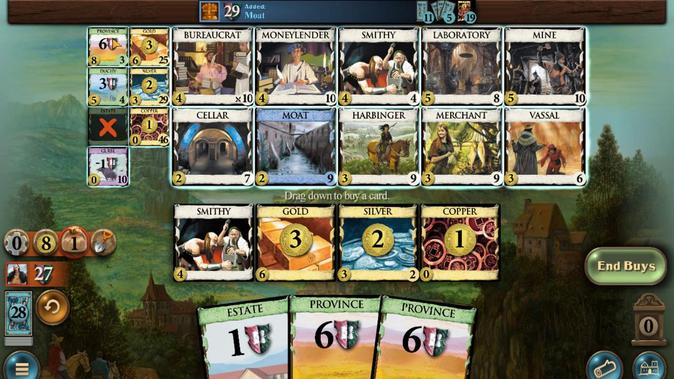 
Action: Mouse pressed left at (239, 257)
Screenshot: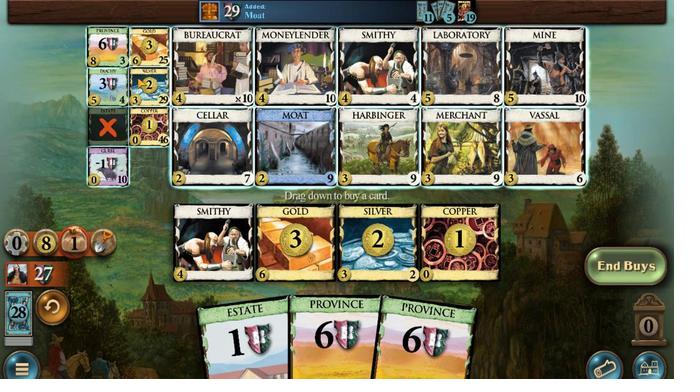 
Action: Mouse moved to (380, 255)
Screenshot: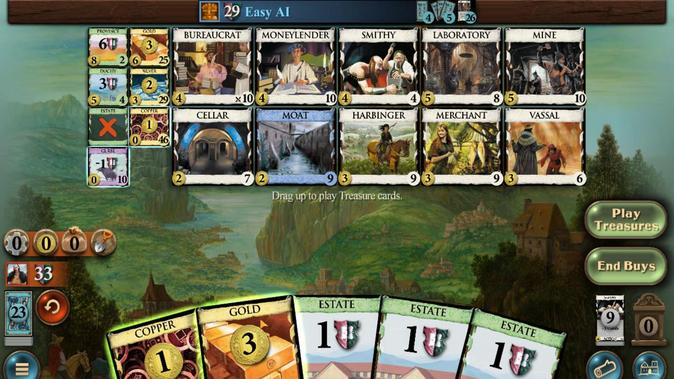 
Action: Mouse pressed left at (380, 255)
Screenshot: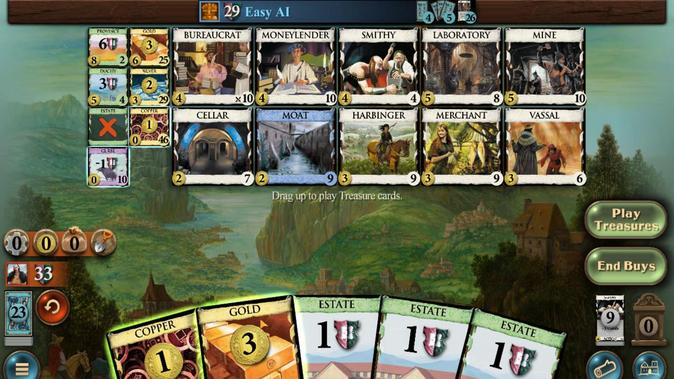
Action: Mouse moved to (316, 255)
Screenshot: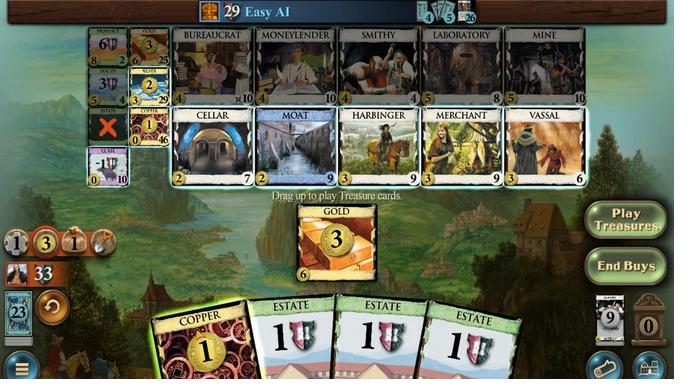 
Action: Mouse pressed left at (316, 255)
Screenshot: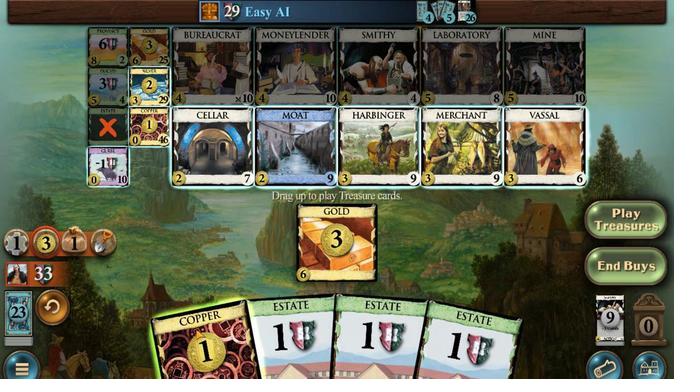 
Action: Mouse moved to (506, 257)
Screenshot: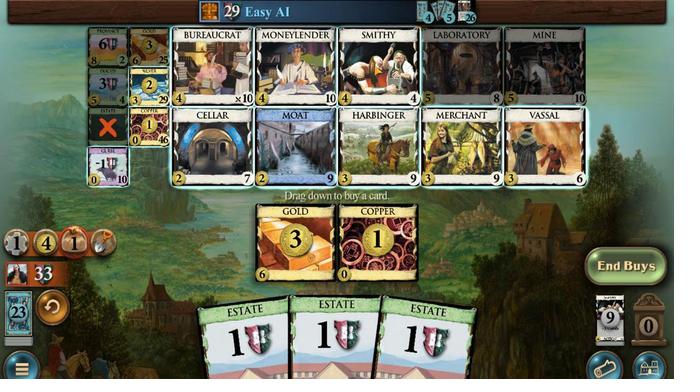
Action: Mouse pressed left at (506, 257)
Screenshot: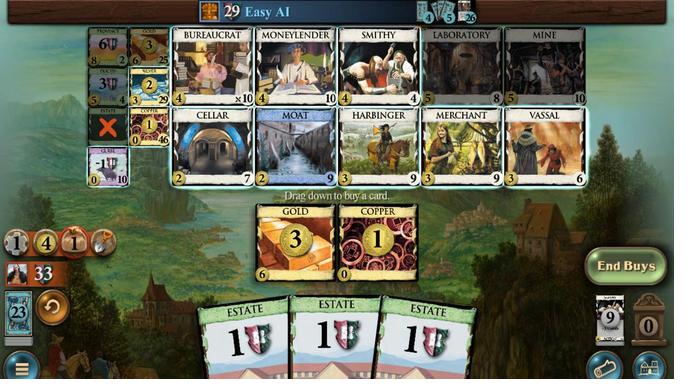 
Action: Mouse moved to (378, 255)
Screenshot: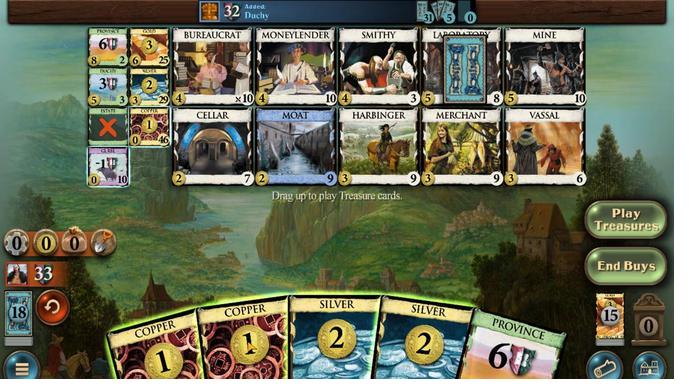 
Action: Mouse pressed left at (378, 255)
Screenshot: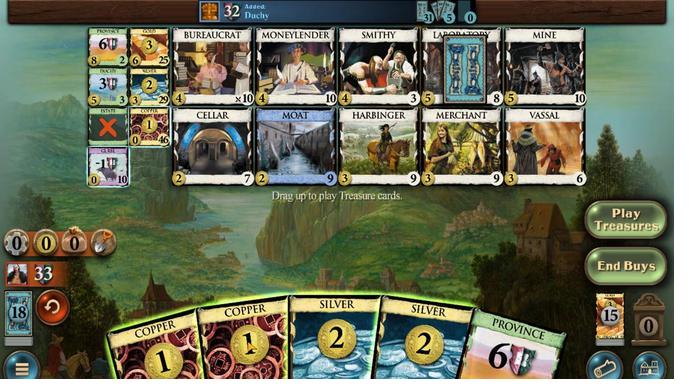 
Action: Mouse moved to (404, 255)
Screenshot: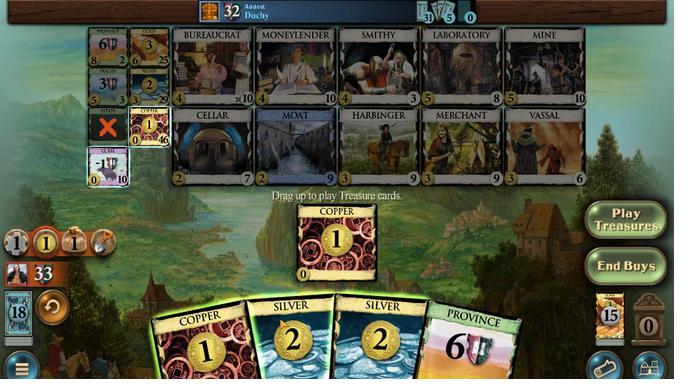 
Action: Mouse pressed left at (404, 255)
Screenshot: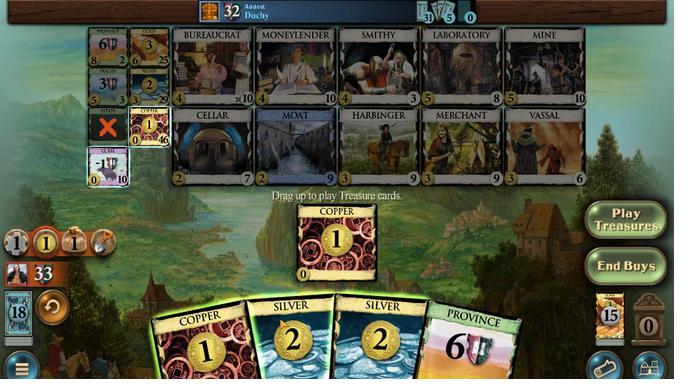 
Action: Mouse moved to (463, 255)
Screenshot: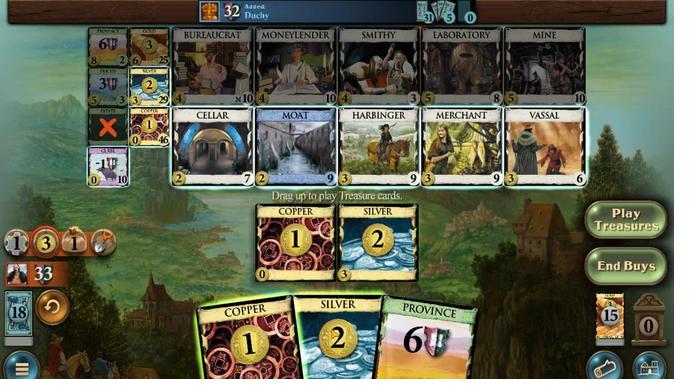 
Action: Mouse pressed left at (463, 255)
Screenshot: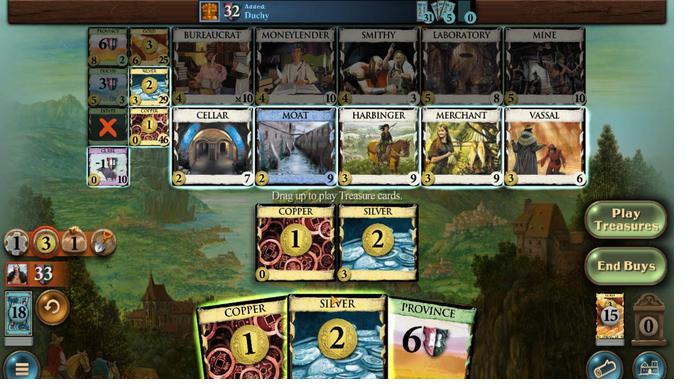 
Action: Mouse moved to (232, 257)
Screenshot: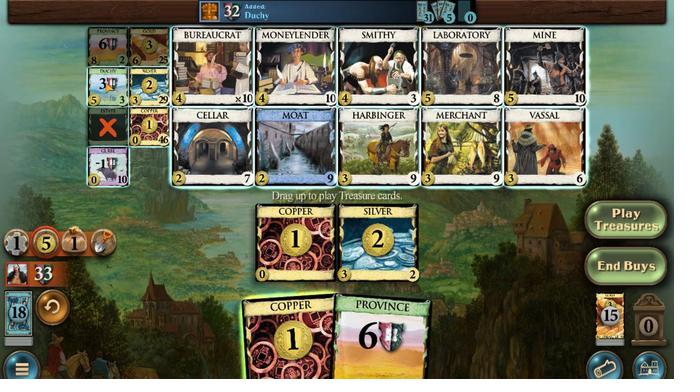 
Action: Mouse pressed left at (232, 257)
